 Task: Draft a formal email to a product sales manager at xyz company for potential partnership or collaboration. Include your introduction, discuss current rates, and request a meeting.
Action: Mouse moved to (286, 34)
Screenshot: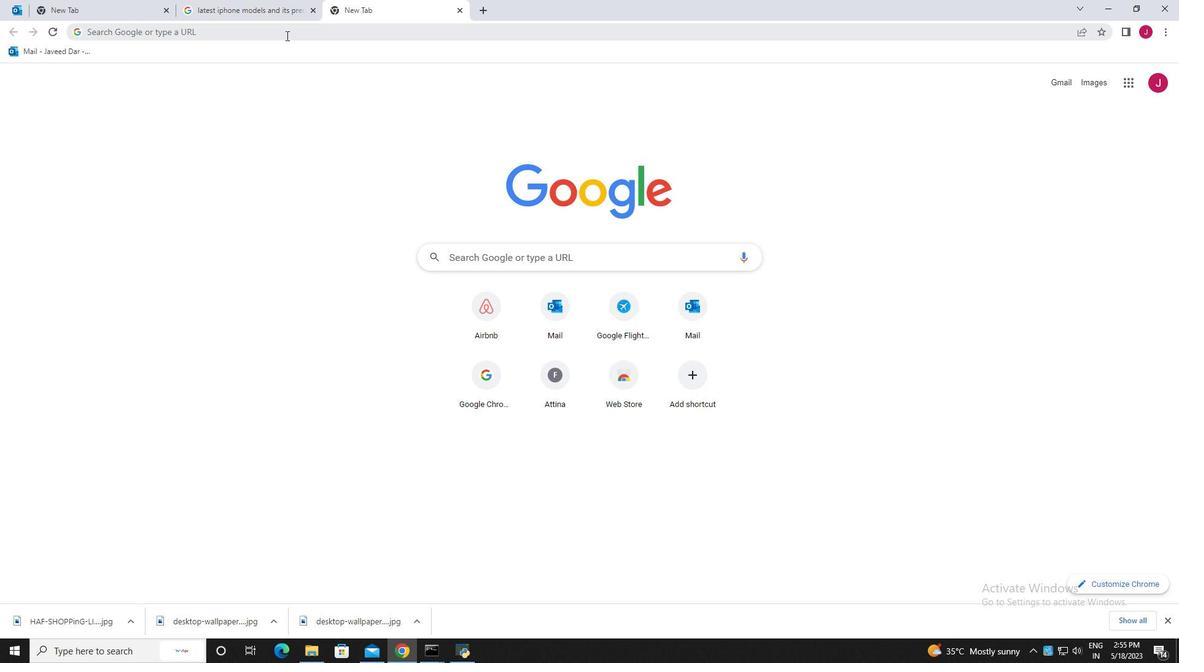 
Action: Mouse pressed left at (286, 34)
Screenshot: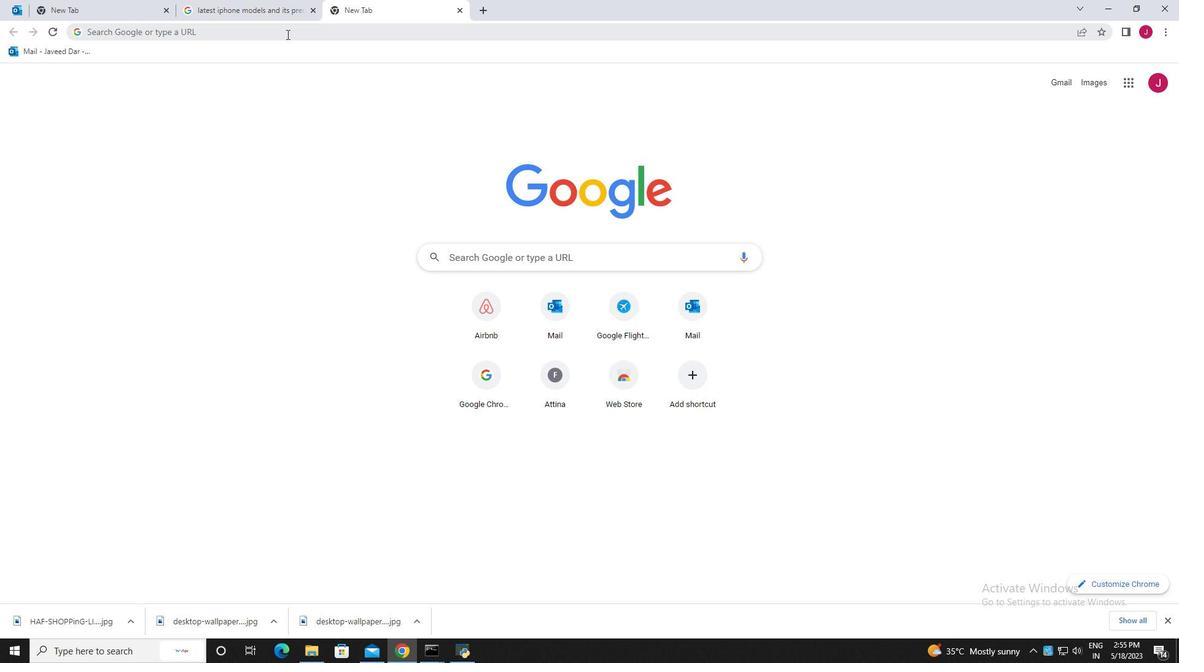 
Action: Mouse moved to (208, 48)
Screenshot: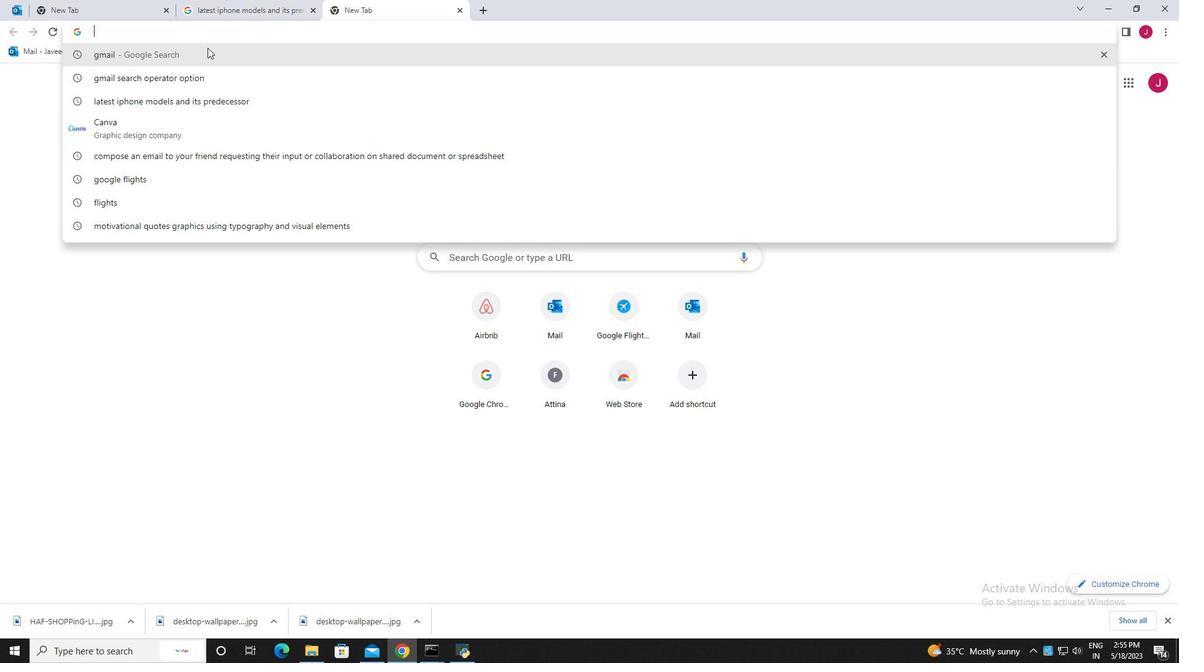 
Action: Mouse pressed left at (208, 48)
Screenshot: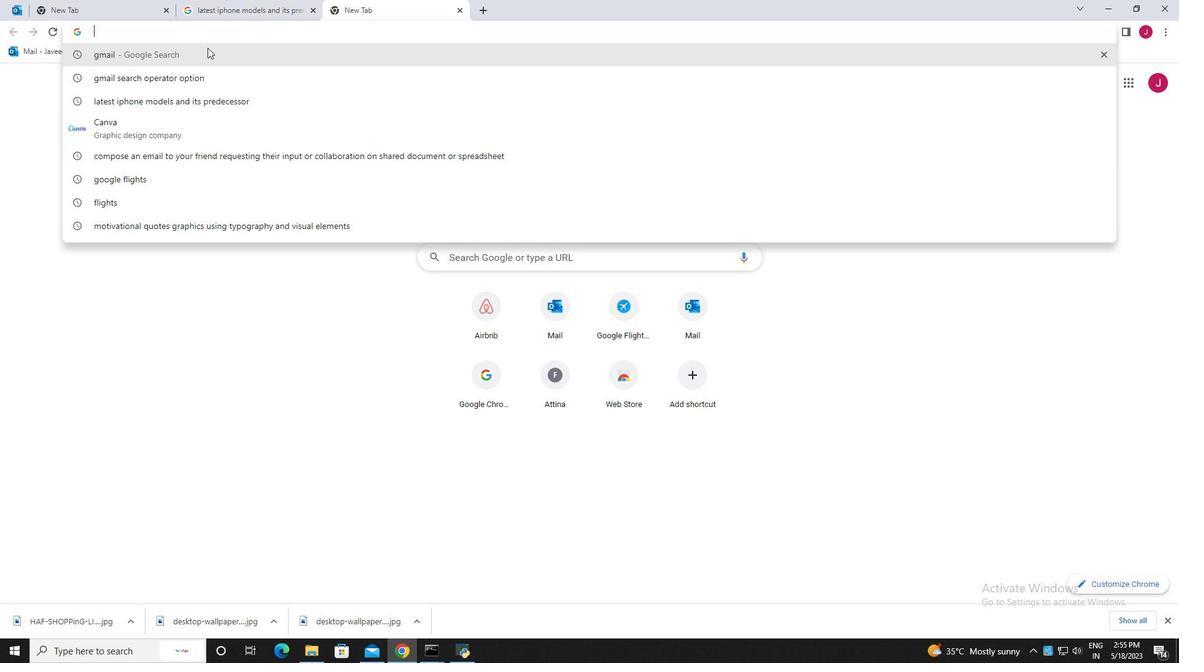 
Action: Mouse moved to (197, 193)
Screenshot: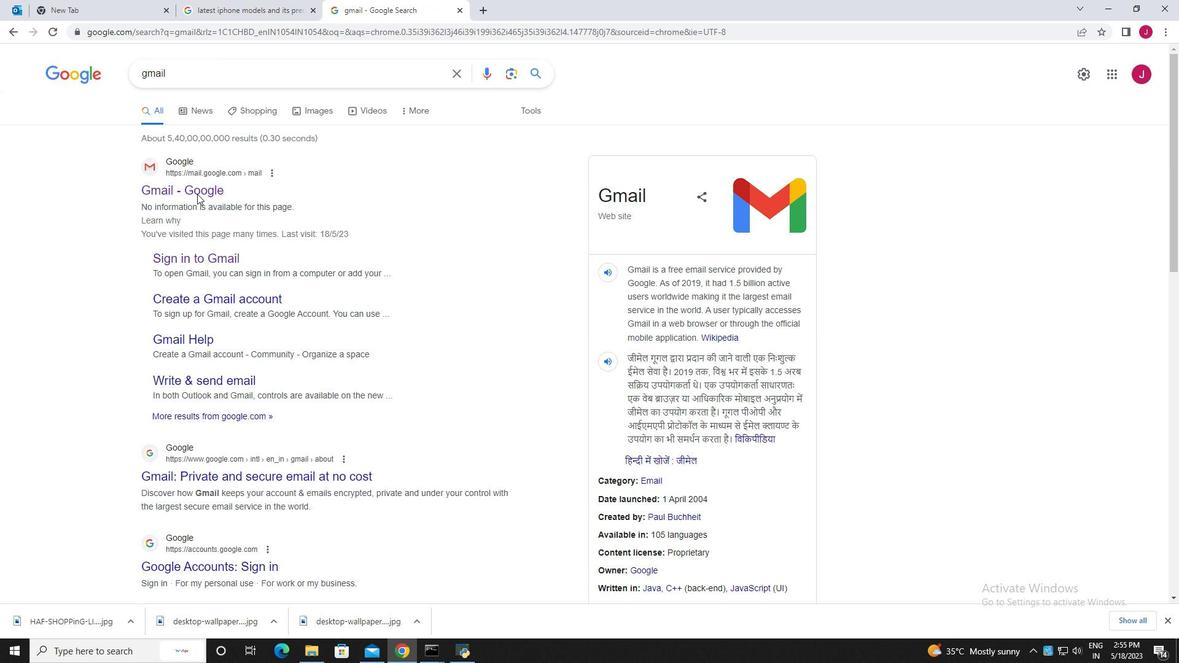 
Action: Mouse pressed left at (197, 193)
Screenshot: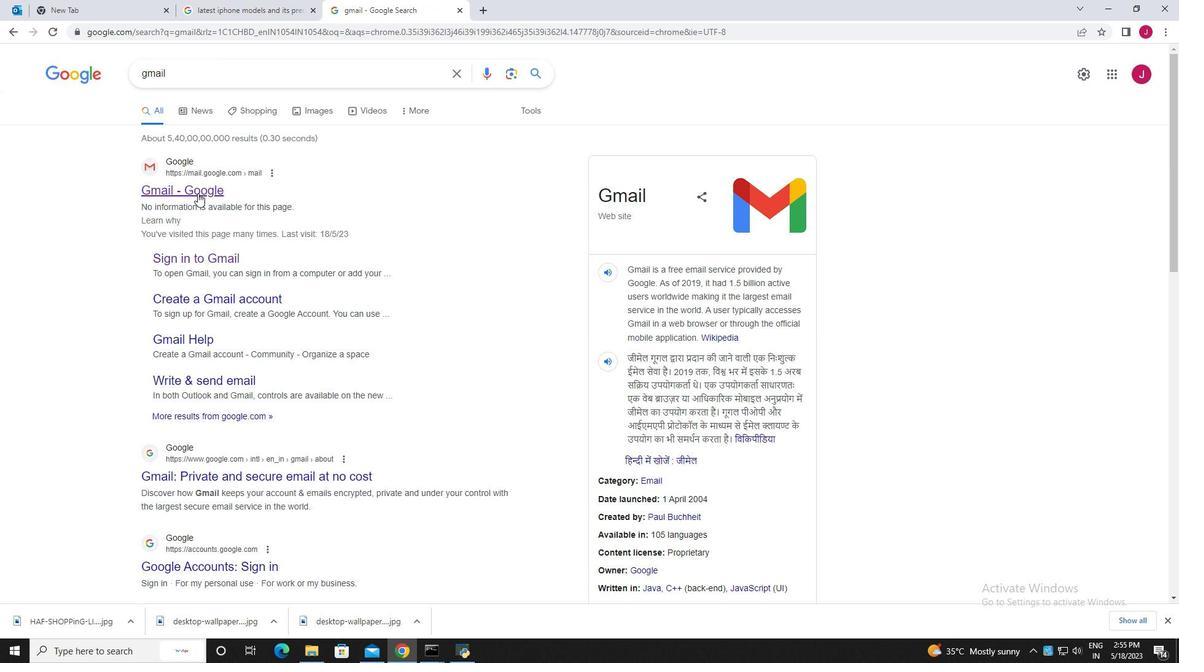 
Action: Mouse moved to (18, 103)
Screenshot: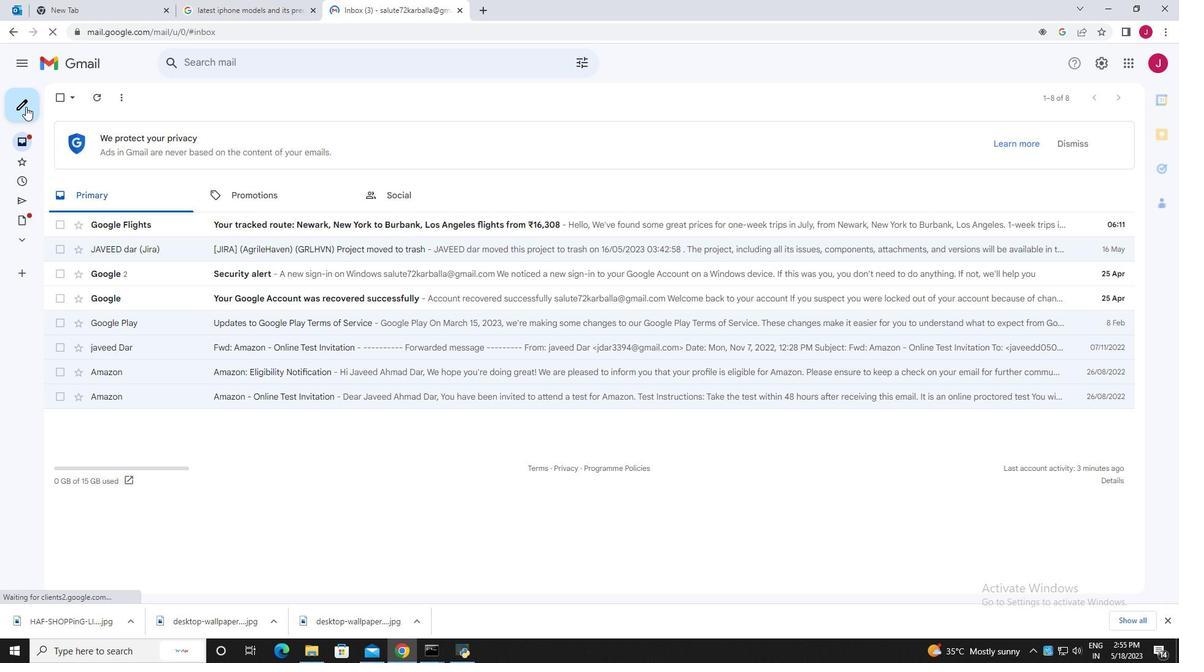 
Action: Mouse pressed left at (18, 103)
Screenshot: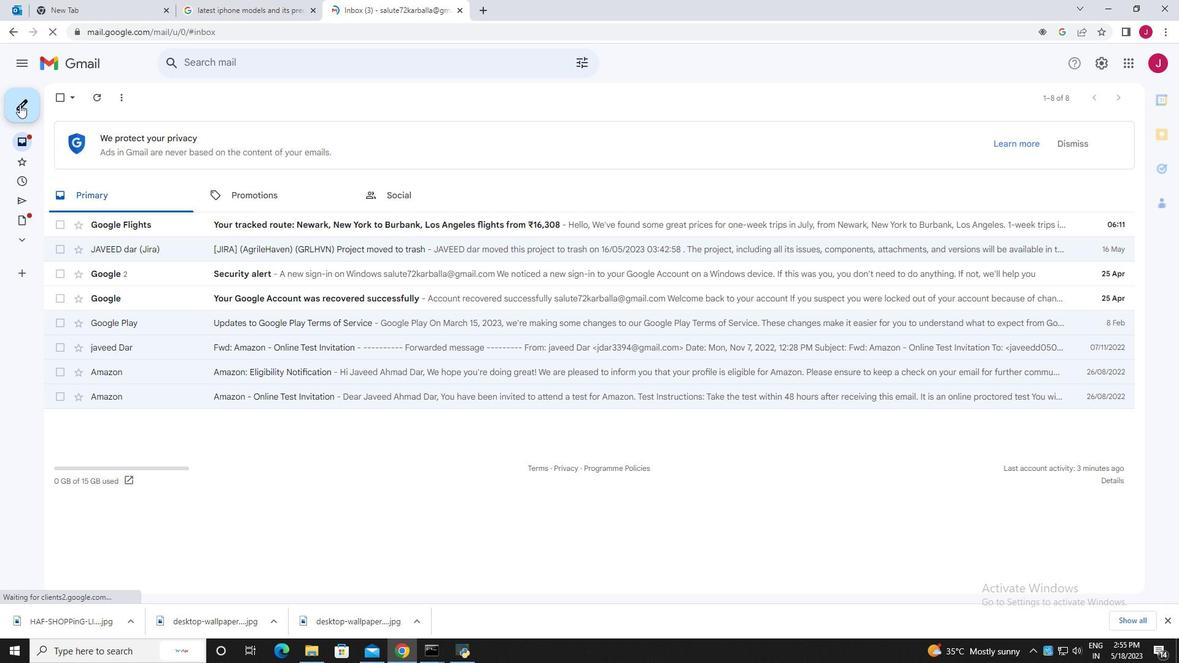 
Action: Mouse moved to (901, 336)
Screenshot: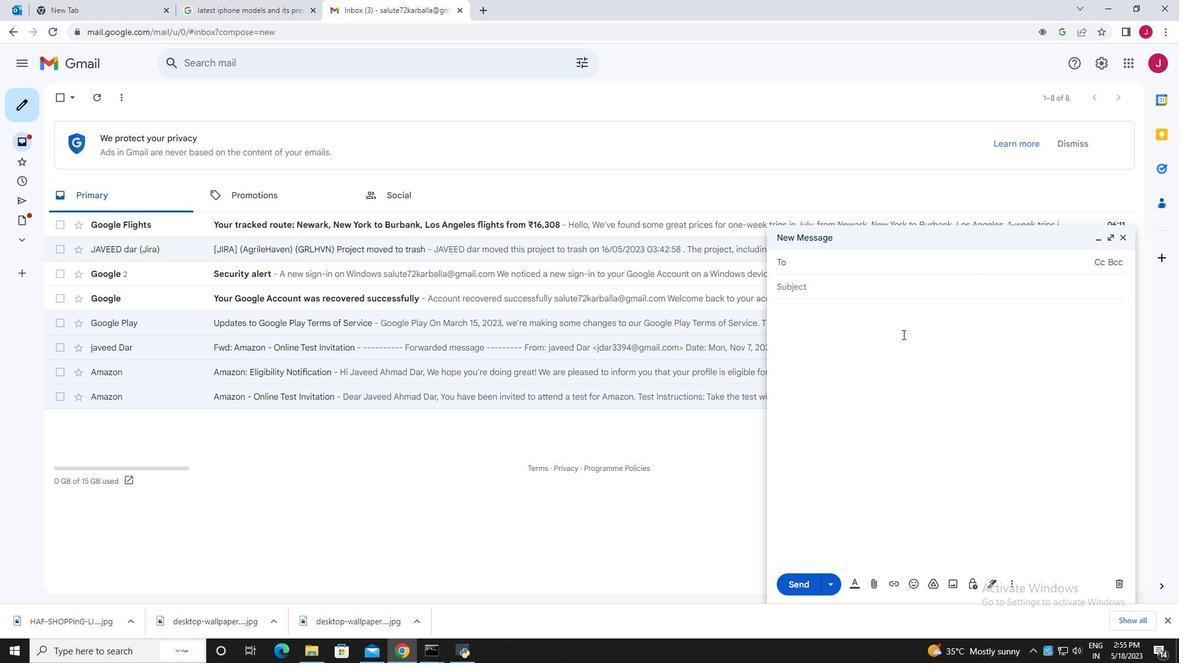 
Action: Mouse pressed left at (901, 336)
Screenshot: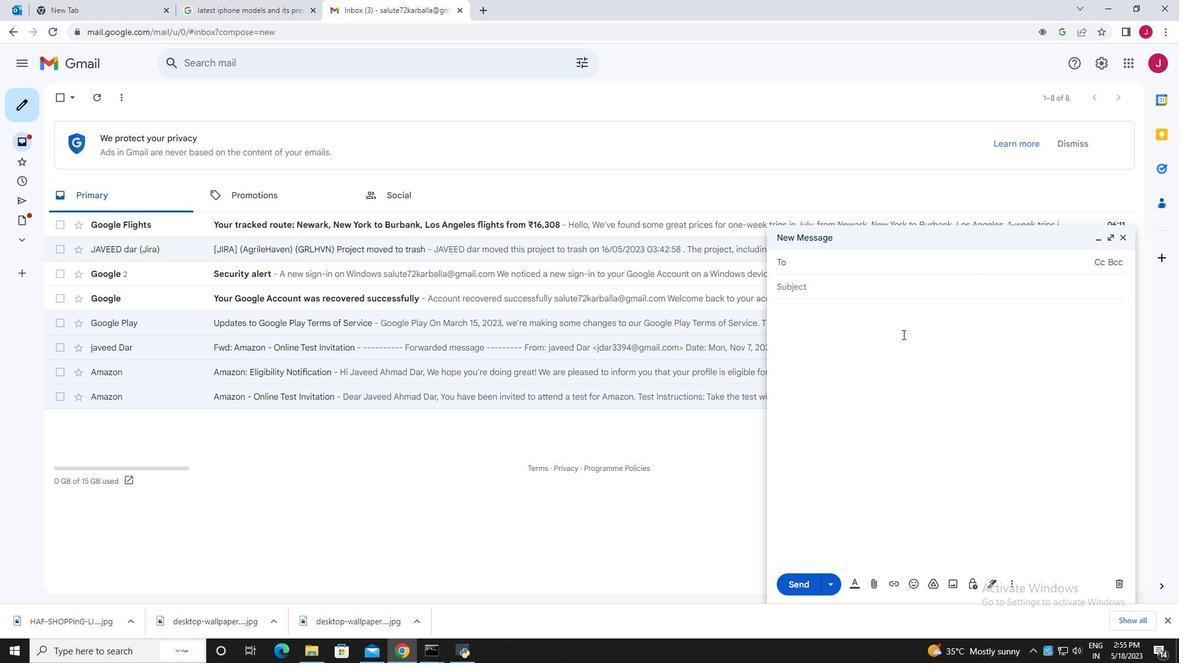 
Action: Mouse moved to (824, 269)
Screenshot: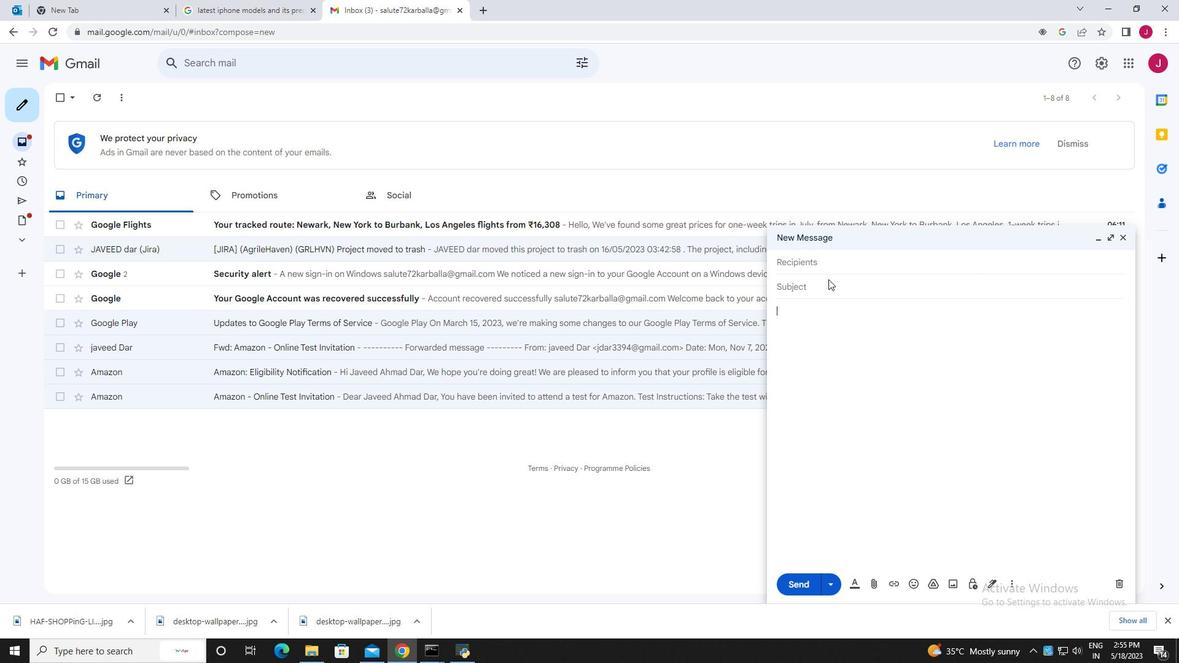 
Action: Mouse pressed left at (824, 269)
Screenshot: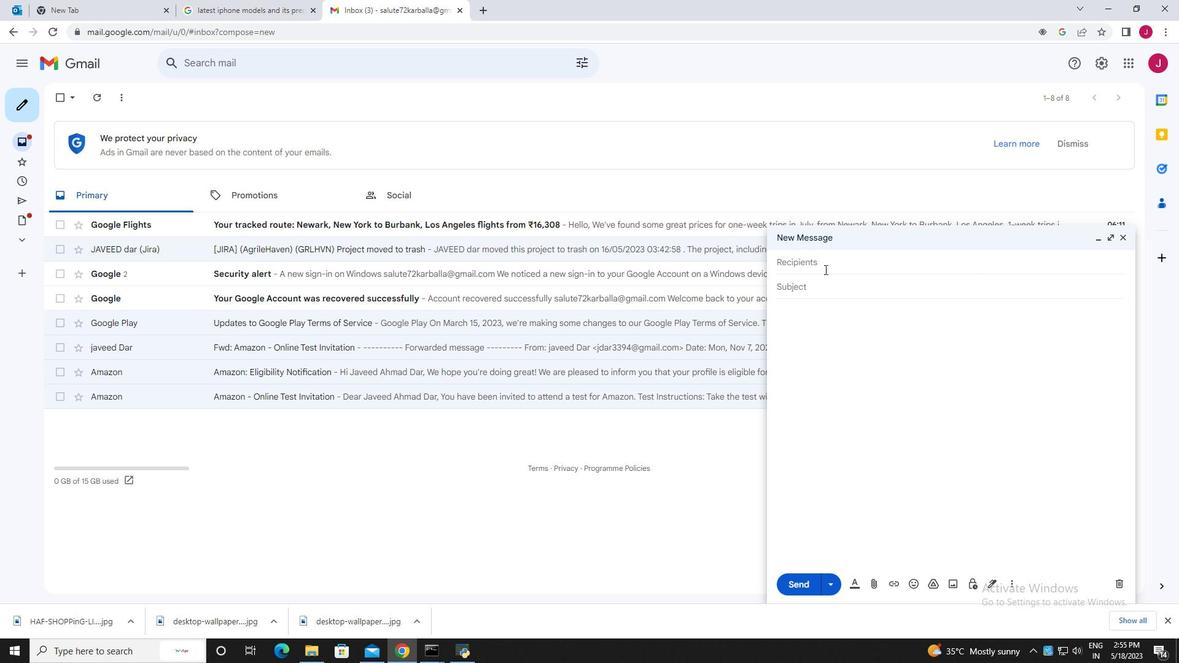 
Action: Mouse moved to (817, 339)
Screenshot: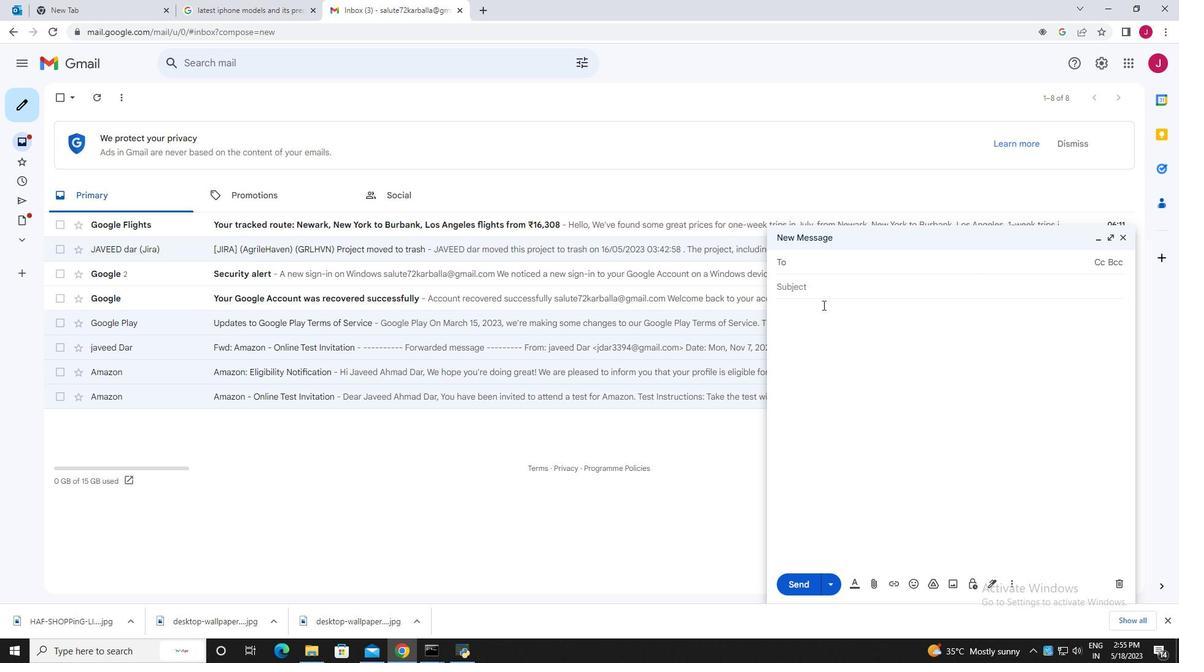 
Action: Key pressed ayash
Screenshot: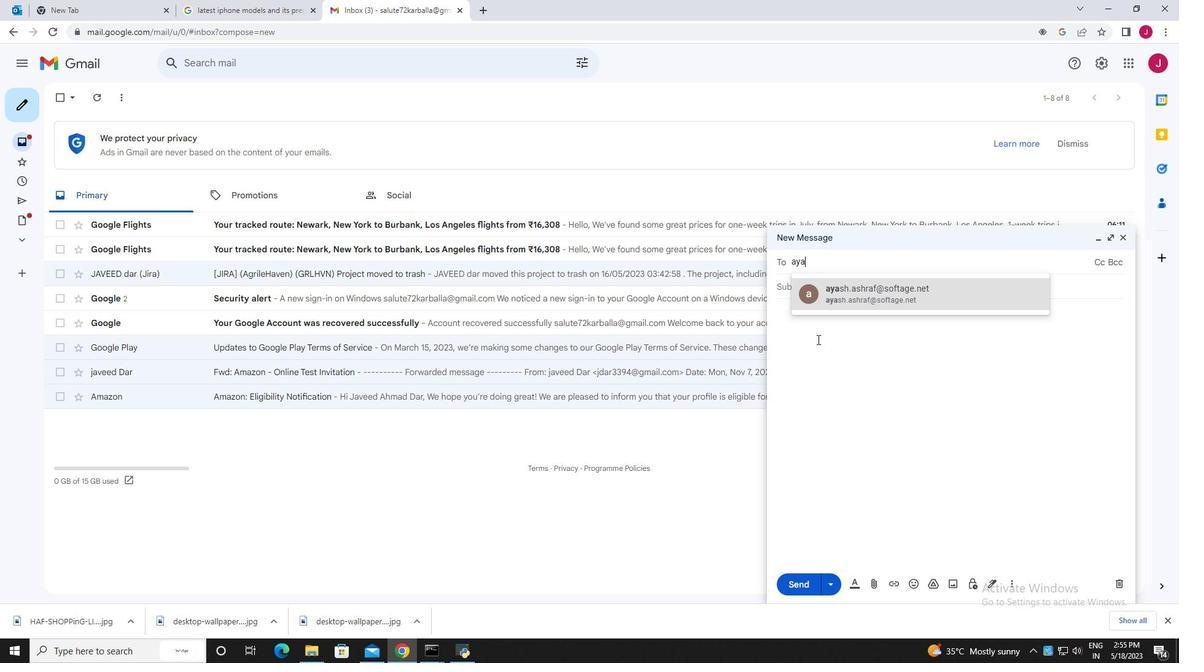 
Action: Mouse moved to (880, 303)
Screenshot: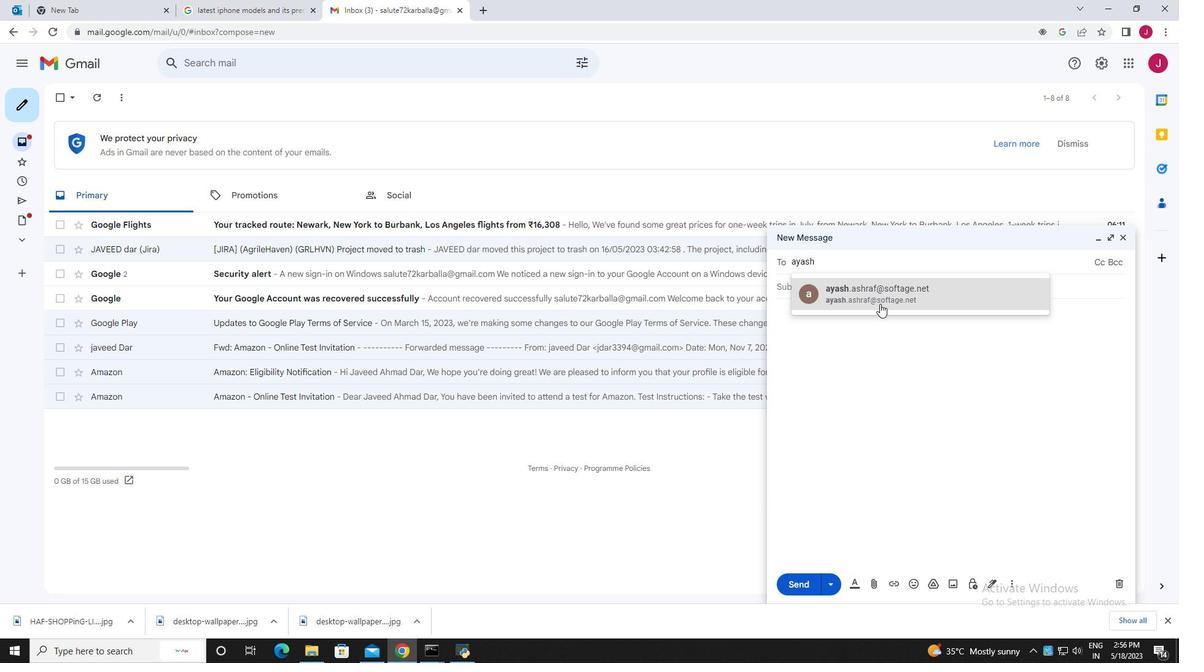 
Action: Mouse pressed left at (880, 303)
Screenshot: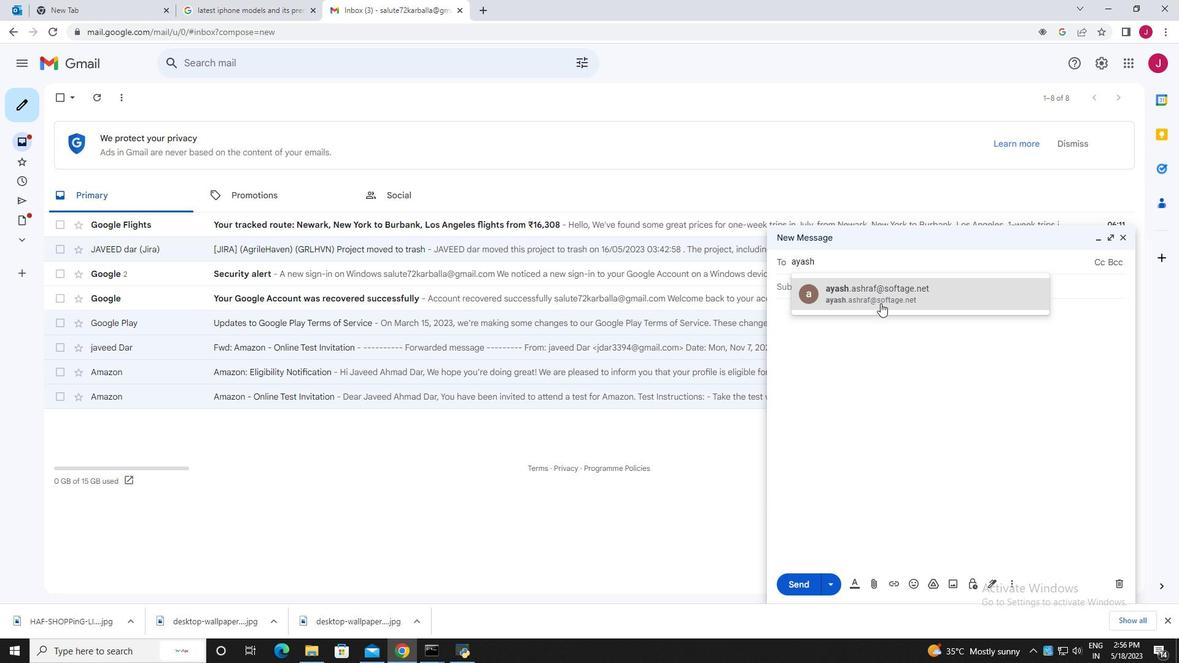 
Action: Mouse moved to (930, 262)
Screenshot: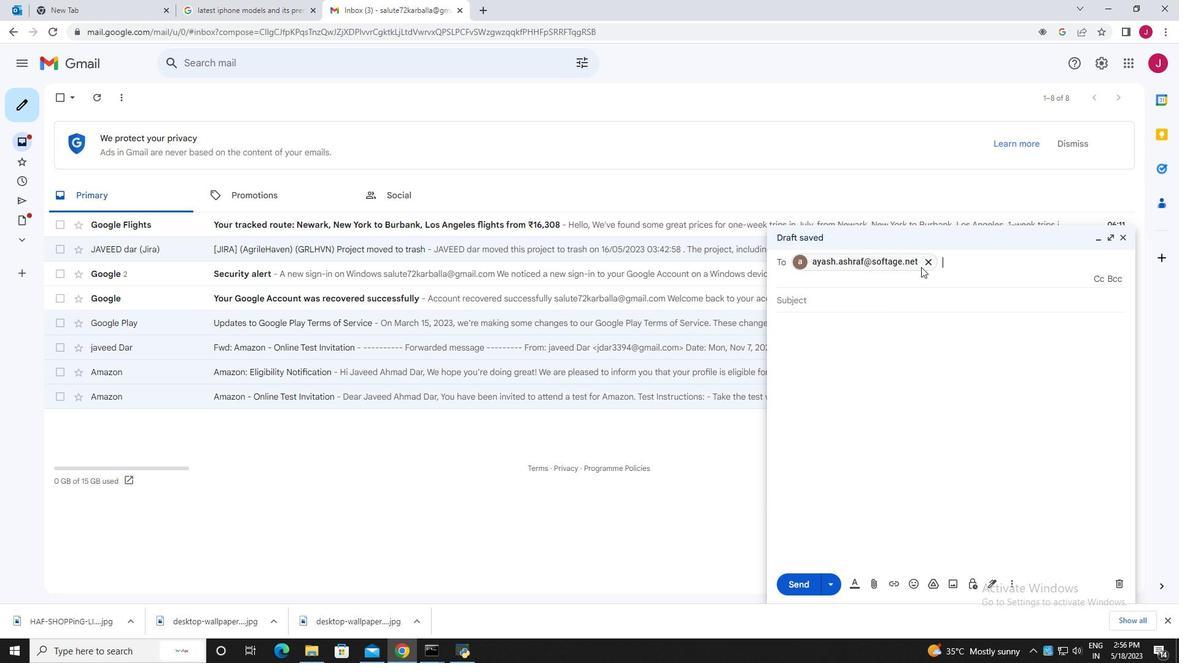 
Action: Mouse pressed left at (930, 262)
Screenshot: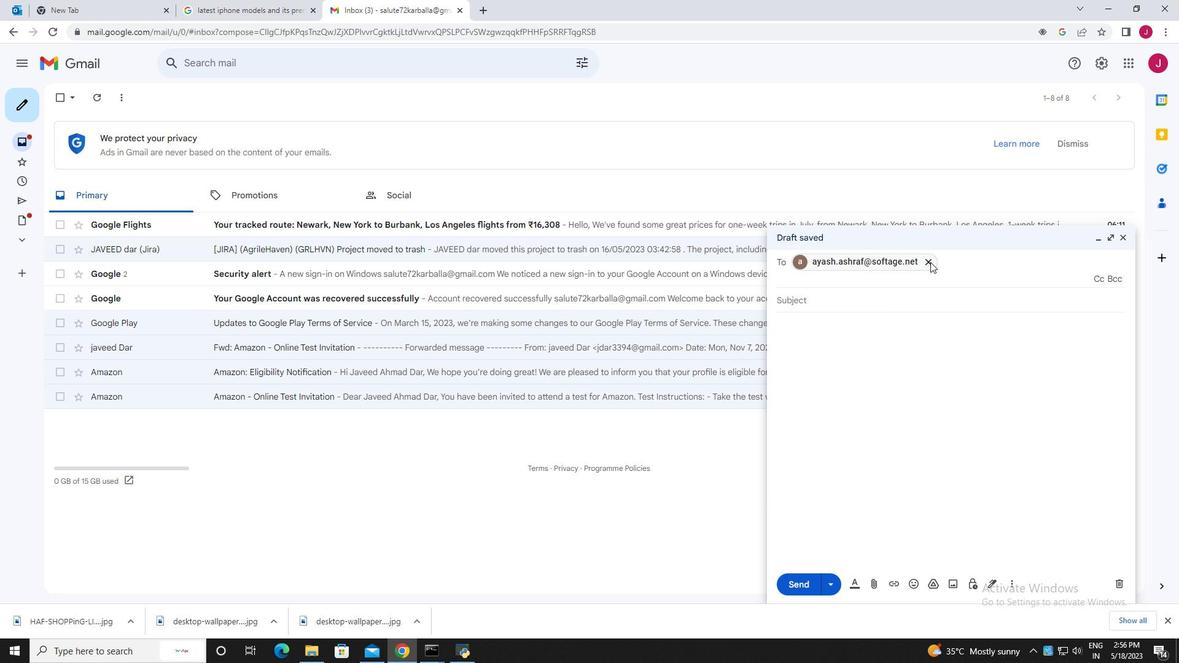 
Action: Mouse moved to (869, 262)
Screenshot: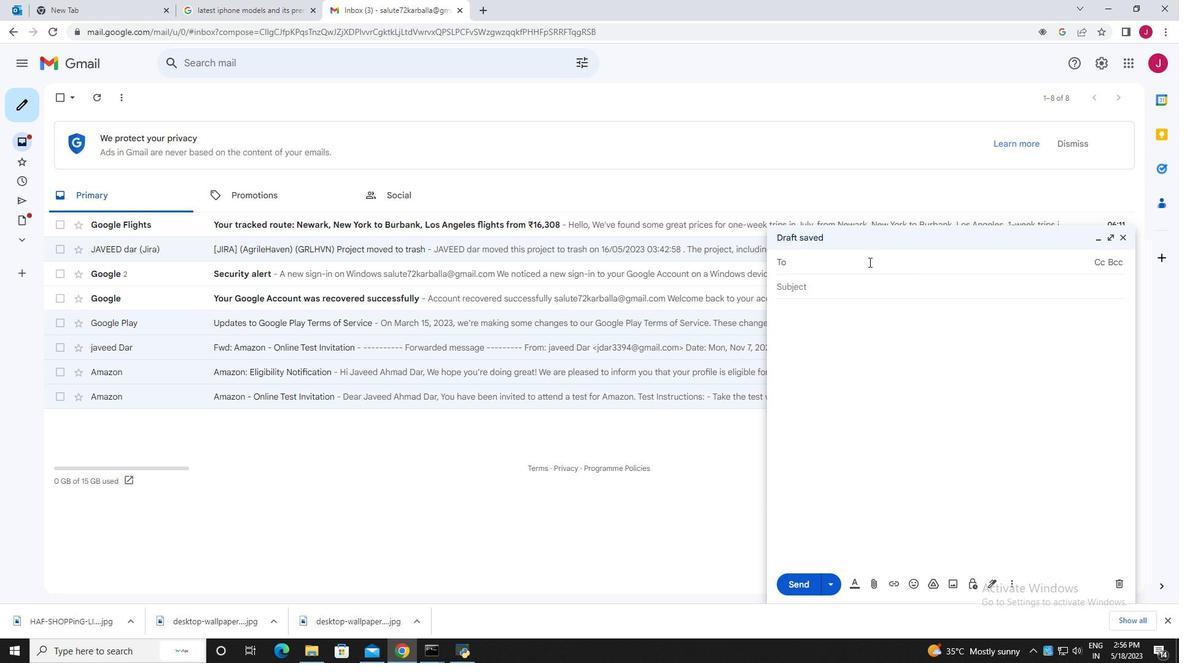 
Action: Key pressed prat<Key.backspace><Key.backspace><Key.backspace>aratek<Key.space><Key.backspace><Key.backspace><Key.backspace><Key.backspace><Key.backspace><Key.backspace><Key.backspace><Key.backspace><Key.backspace><Key.backspace><Key.backspace>aya
Screenshot: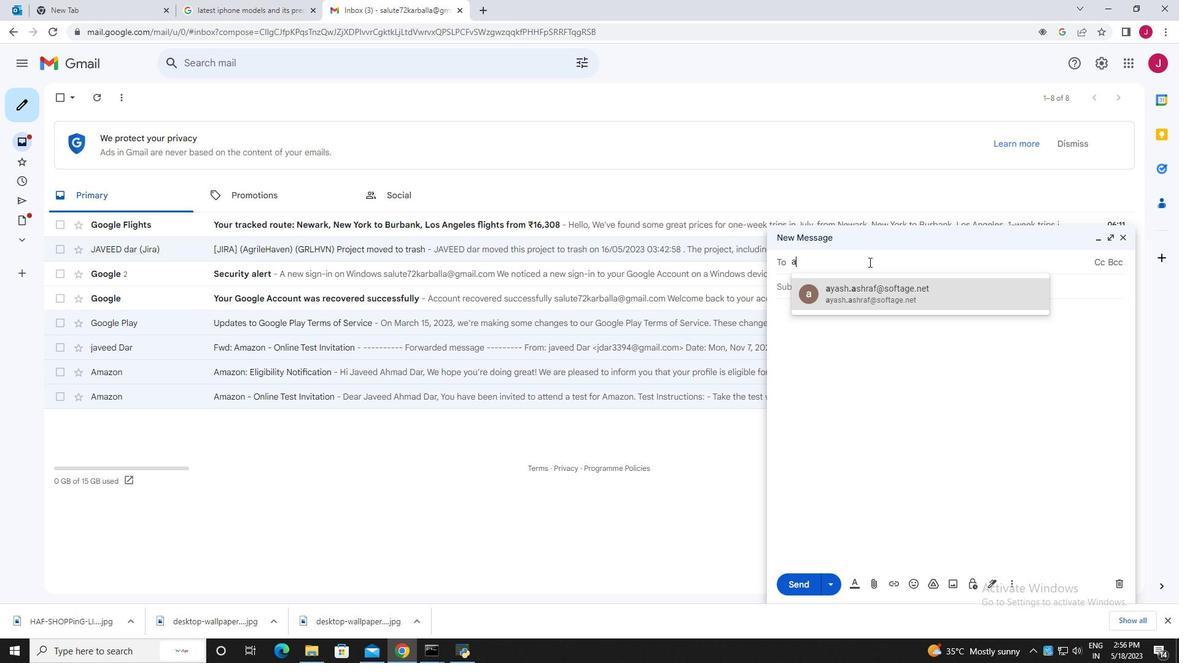 
Action: Mouse moved to (877, 298)
Screenshot: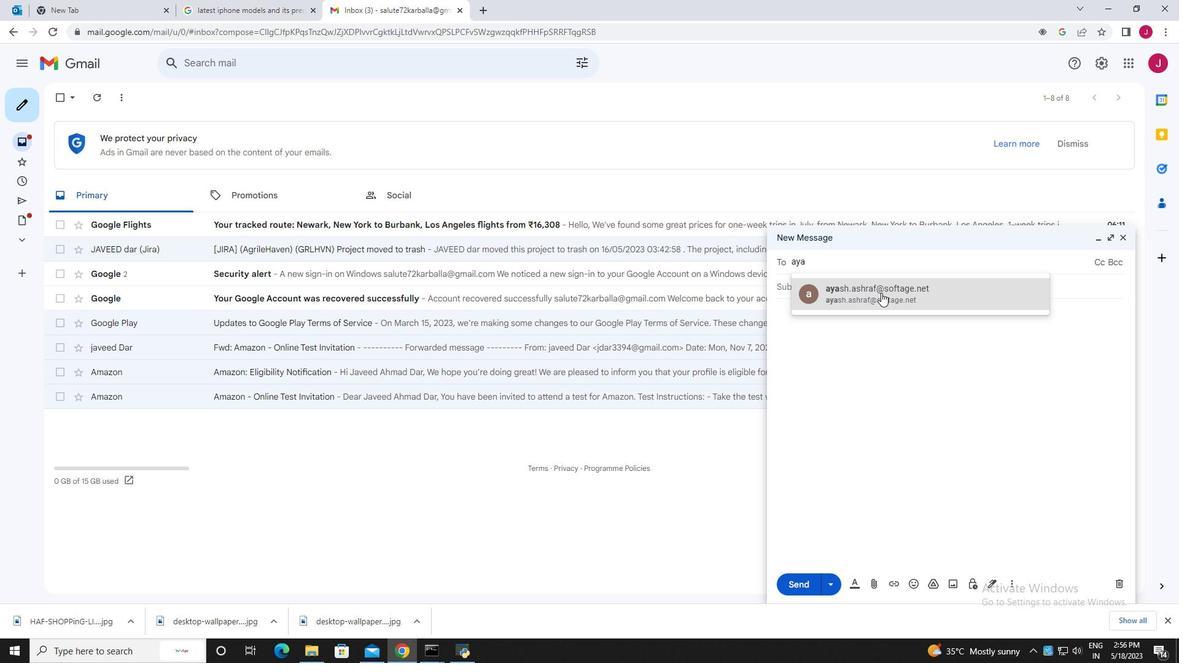 
Action: Mouse pressed left at (877, 298)
Screenshot: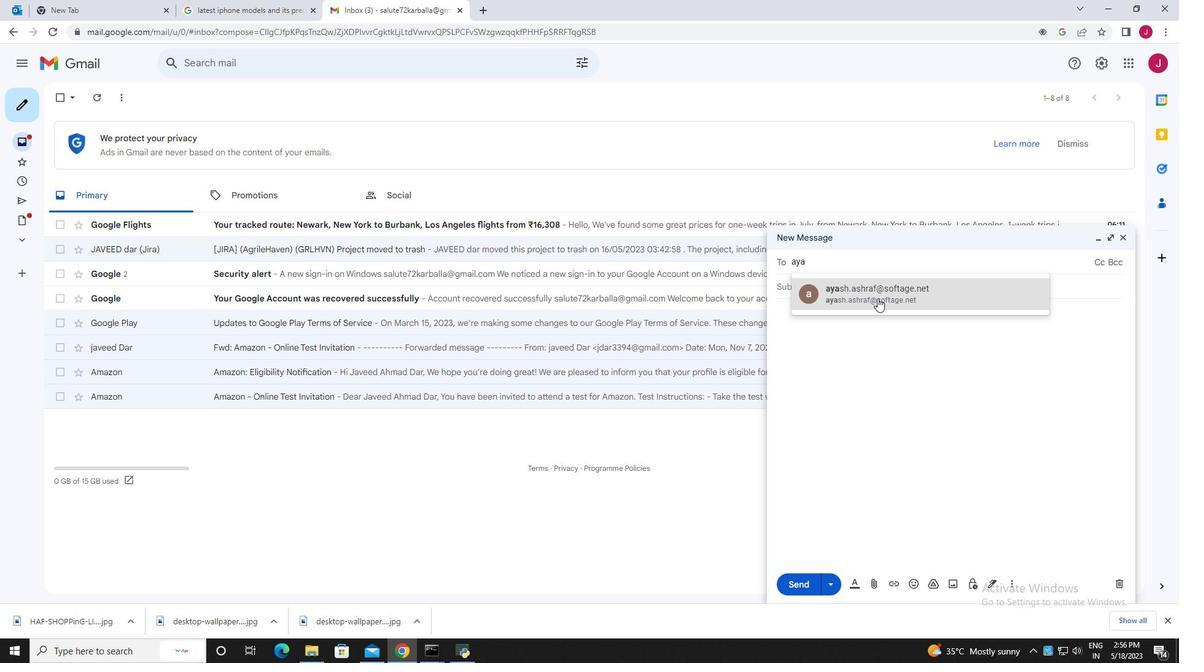 
Action: Mouse moved to (844, 302)
Screenshot: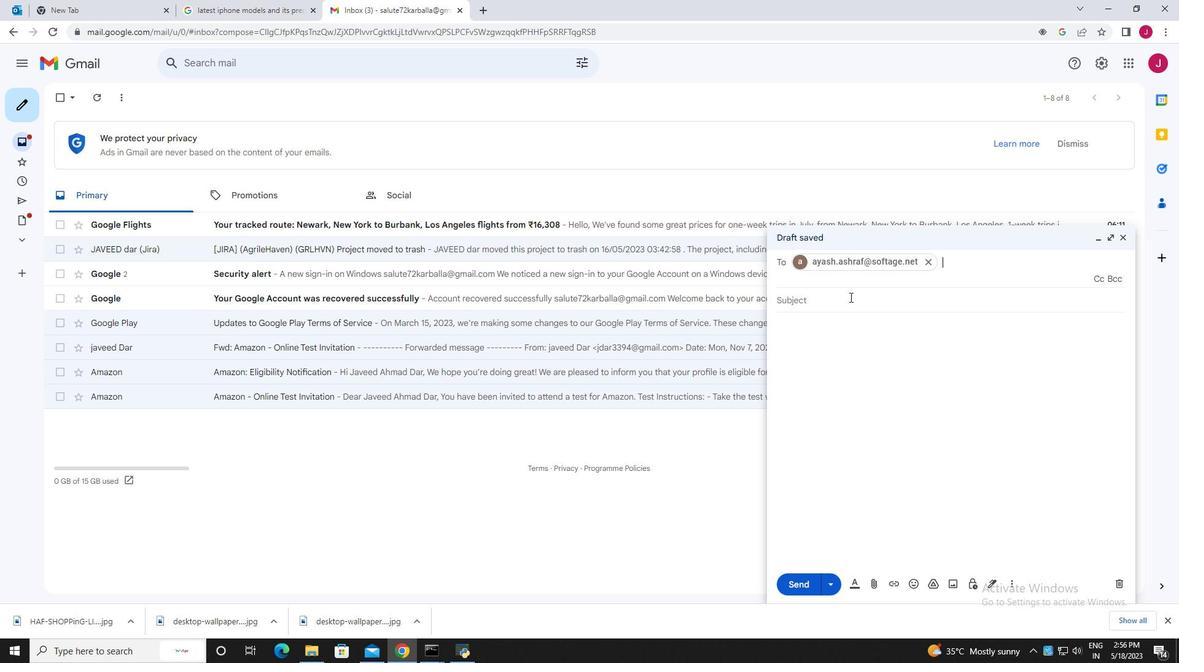 
Action: Mouse pressed left at (844, 302)
Screenshot: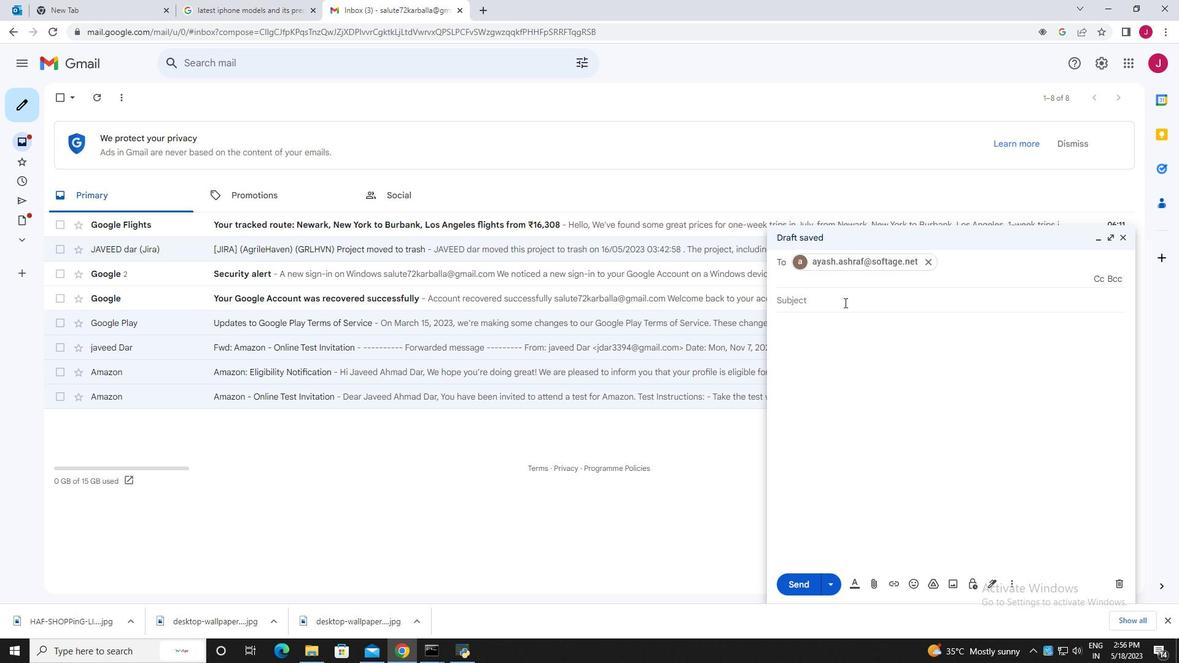 
Action: Key pressed <Key.caps_lock>F<Key.caps_lock>or<Key.space>potential<Key.space>partnership<Key.space>or<Key.space>collaboration
Screenshot: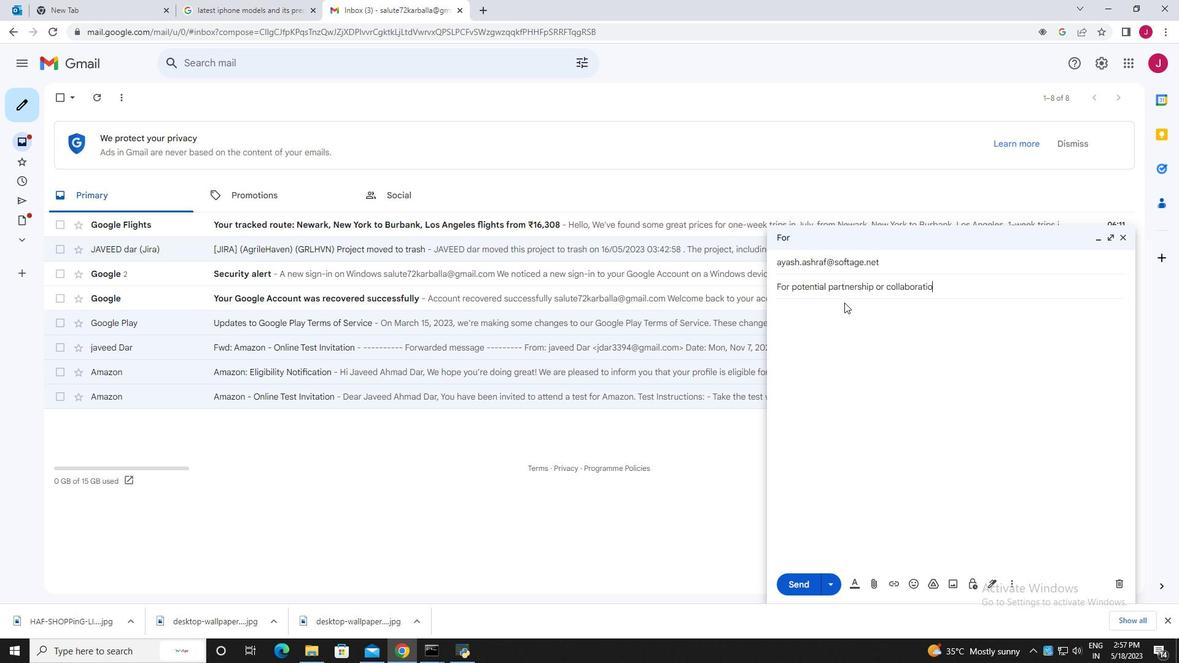 
Action: Mouse moved to (845, 328)
Screenshot: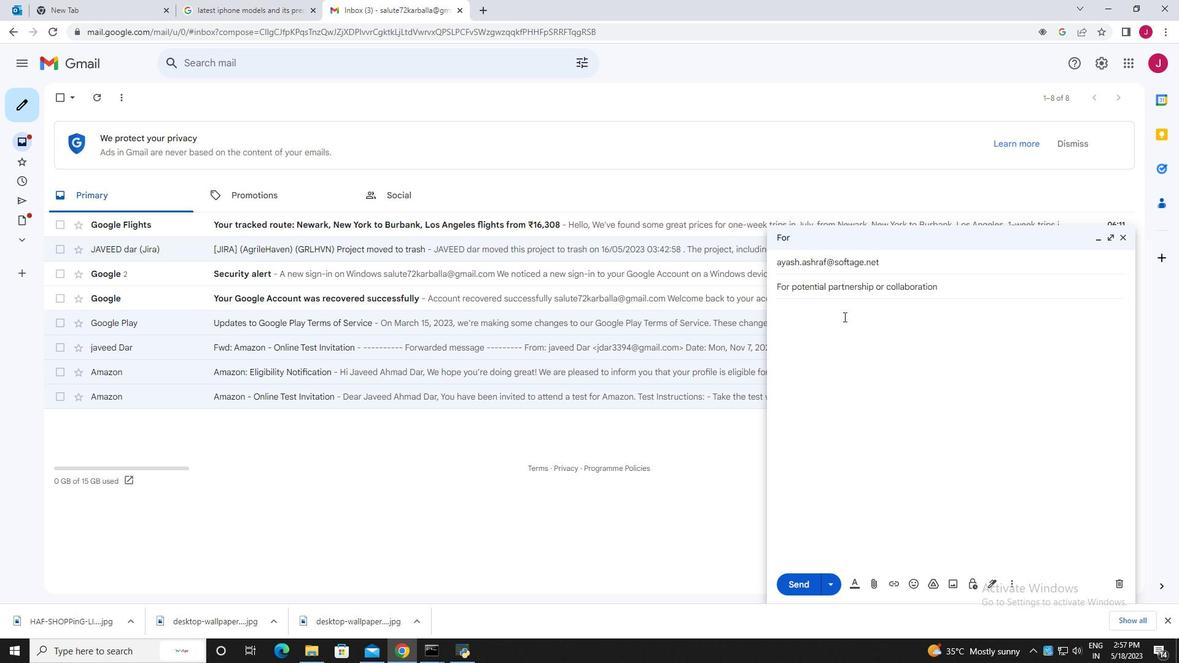 
Action: Mouse pressed left at (845, 328)
Screenshot: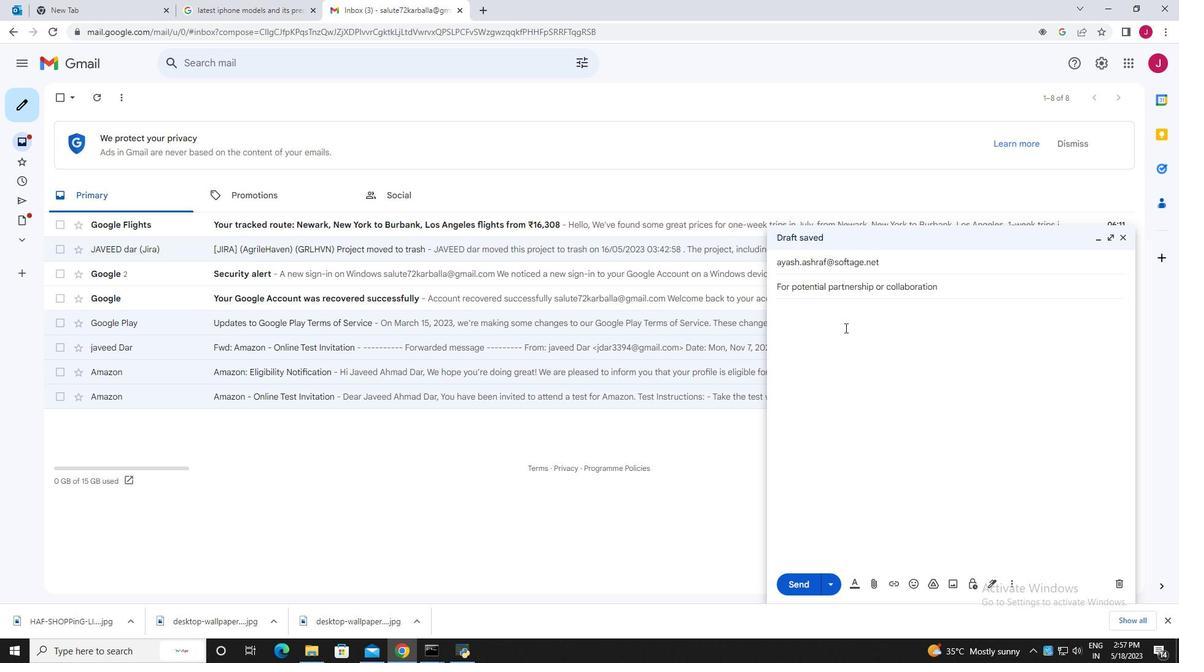 
Action: Mouse moved to (842, 326)
Screenshot: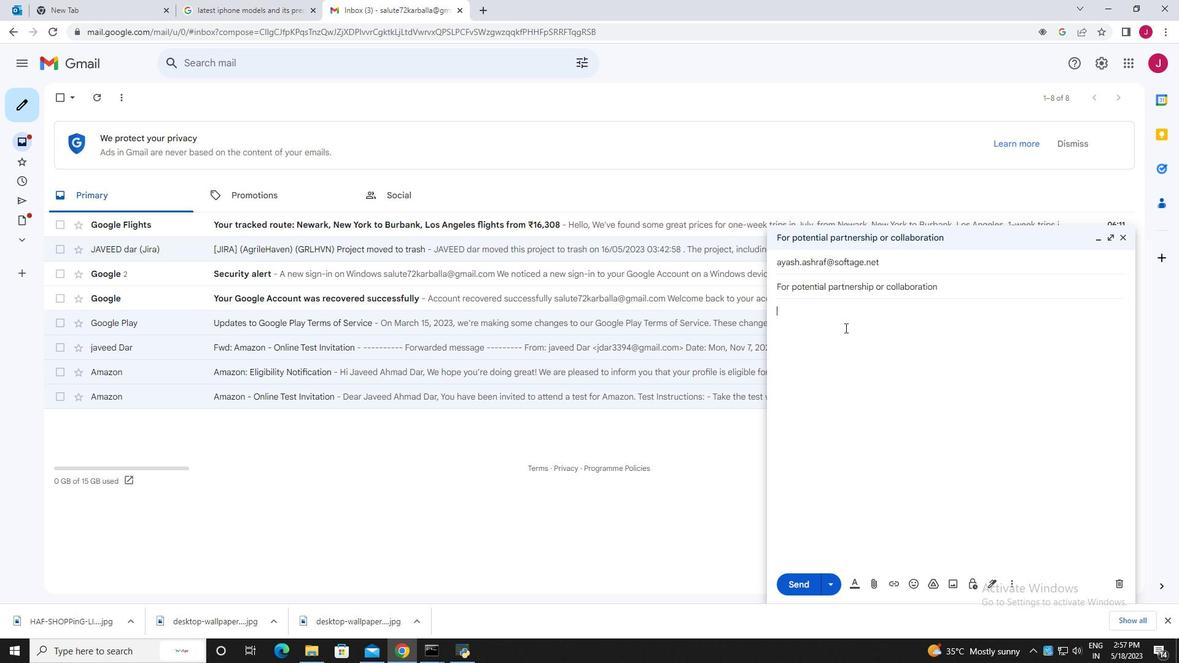 
Action: Key pressed to<Key.space><Key.backspace><Key.backspace><Key.backspace><Key.caps_lock>T<Key.caps_lock>o<Key.space><Key.enter>product<Key.space>sales<Key.space>manager<Key.enter>xyz<Key.space>company<Key.enter><Key.enter><Key.enter><Key.left><Key.caps_lock>R<Key.caps_lock>espected<Key.space>sir,<Key.enter><Key.enter>i<Key.space>would<Key.space>like<Key.space>to<Key.space>indroce<Key.space><Key.backspace><Key.backspace><Key.backspace><Key.backspace>duce<Key.space>myself,<Key.space>my<Key.space>namei<Key.backspace><Key.space>id<Key.backspace>s<Key.space>javeed<Key.space>hussain,am<Key.backspace>nd<Key.space>i<Key.space>am<Key.space>general<Key.space>manager<Key.space>of<Key.space>sales<Key.space>execative<Key.space><Key.backspace>,<Key.space>from<Key.space><Key.backspace><Key.backspace><Key.backspace><Key.backspace><Key.backspace>working<Key.space>in<Key.space>company<Key.space>xyz,<Key.space>which<Key.space>has<Key.space>been<Key.space>your<Key.space>supplier<Key.space>for<Key.space>last<Key.space>five<Key.space>yearsv<Key.space><Key.backspace><Key.backspace>.<Key.enter><Key.enter>our<Key.space>company<Key.space>has<Key.space>giving<Key.space>you<Key.space>rates,<Key.space>which<Key.space>are<Key.space>much<Key.space>below<Key.space>the<Key.space>actual<Key.space>market<Key.space>prices,we<Key.space>were<Key.space>expecting<Key.space>an<Key.space>increasing<Key.space>this<Key.space>year,<Key.space>the<Key.space>rates<Key.space>are<Key.space>not<Key.space>recieved<Key.space><Key.space>yet.<Key.enter><Key.enter>i<Key.space>would<Key.space>like<Key.space>to<Key.space>shedule<Key.space>a<Key.space>meeting<Key.space>tp<Key.backspace>o<Key.space>discuss<Key.space>the<Key.space>matter<Key.space>in<Key.space>further<Key.space>detailas<Key.space>their<Key.space>are<Key.space>many<Key.space>companies<Key.space>offering<Key.space>us<Key.space>as<Key.space>much<Key.space>g<Key.backspace>higher<Key.space>rate<Key.space>than<Key.space>the<Key.space>market<Key.space>price,<Key.space>please<Key.space>suggest<Key.space>a<Key.space>date<Key.space>and<Key.space>time<Key.space>which<Key.space>is<Key.space>as<Key.space>per<Key.space>your<Key.space>shedule.<Key.enter><Key.enter><Key.caps_lock>I<Key.caps_lock><Key.space>would<Key.space>be<Key.space>highly<Key.space>appriciated<Key.space><Key.backspace>.<Key.space><Key.caps_lock>T<Key.caps_lock>j<Key.backspace>hank<Key.space>you<Key.space>very<Key.space>much<Key.space>for<Key.space>youe<Key.backspace>r<Key.space>valuable<Key.space>ti,<Key.backspace>me<Key.space><Key.backspace>.<Key.enter><Key.enter>yours<Key.space>sc<Key.backspace>incerely<Key.space><Key.backspace>.
Screenshot: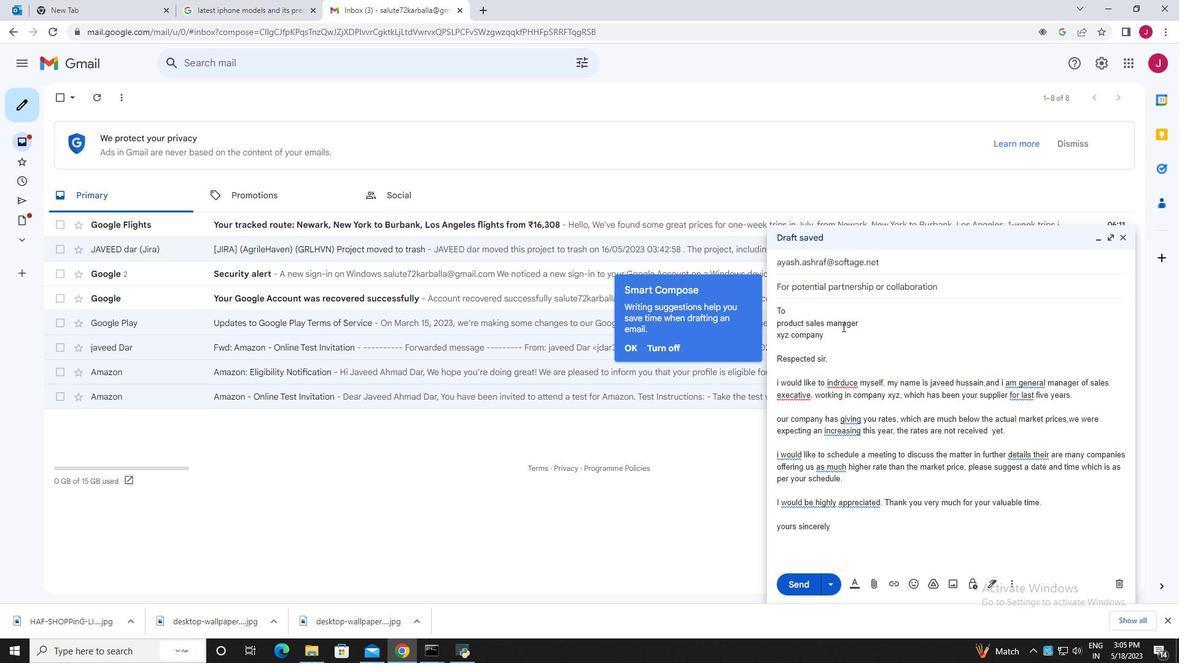 
Action: Mouse moved to (848, 382)
Screenshot: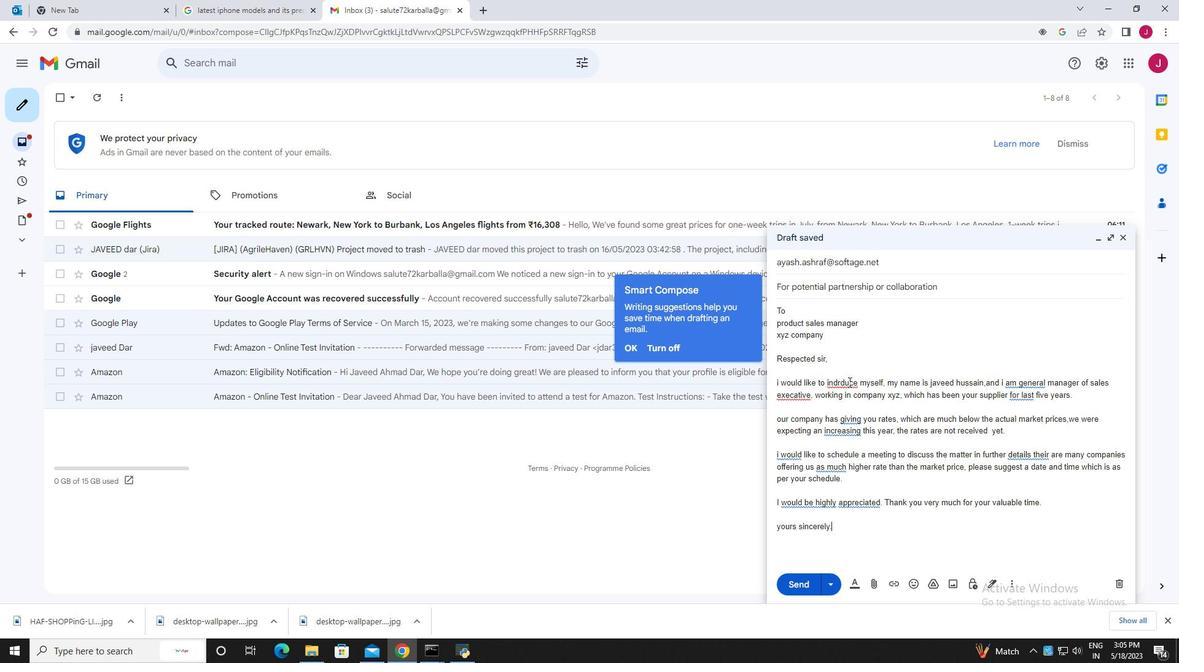 
Action: Mouse pressed right at (848, 382)
Screenshot: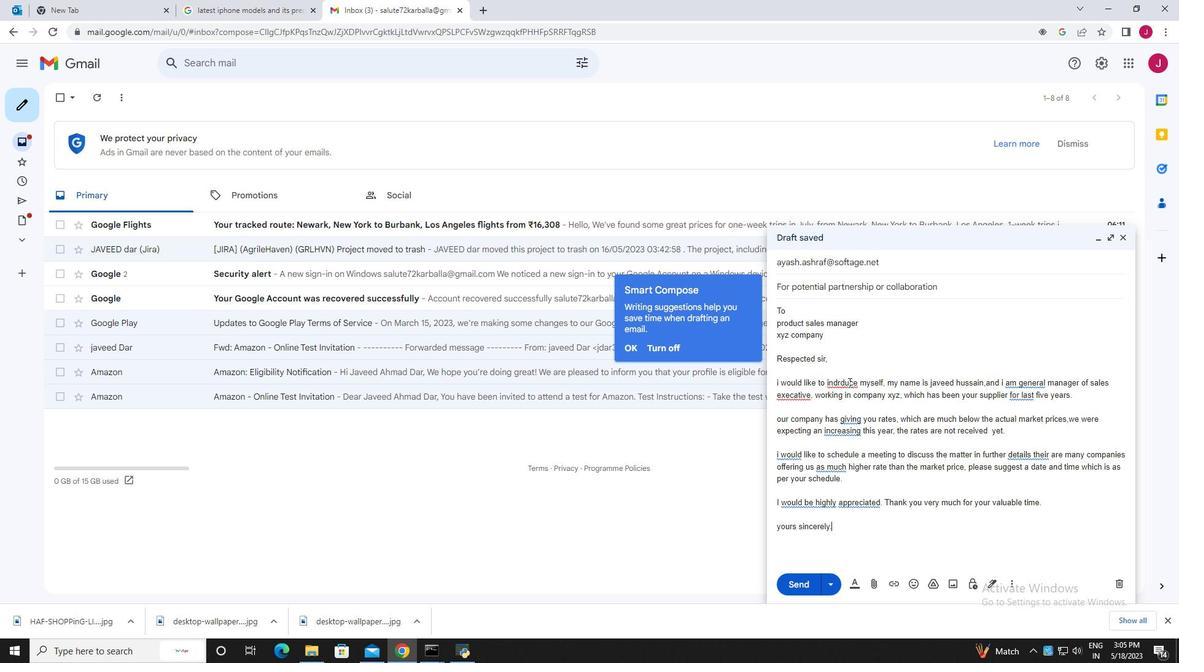 
Action: Mouse moved to (859, 402)
Screenshot: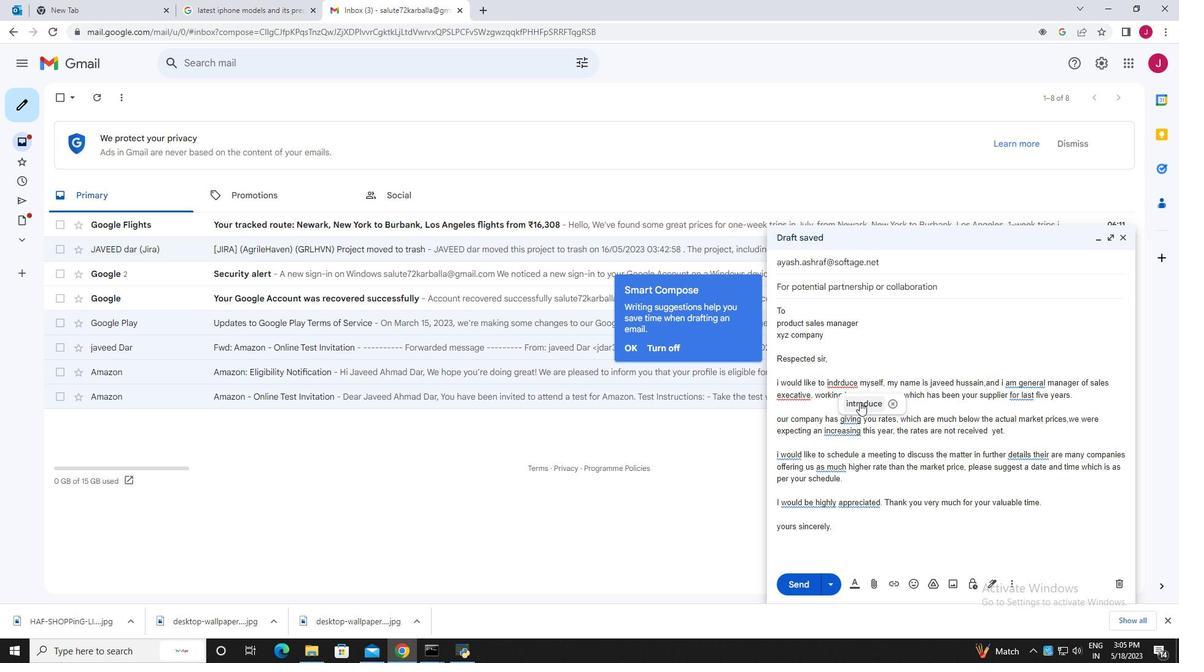 
Action: Mouse pressed left at (859, 402)
Screenshot: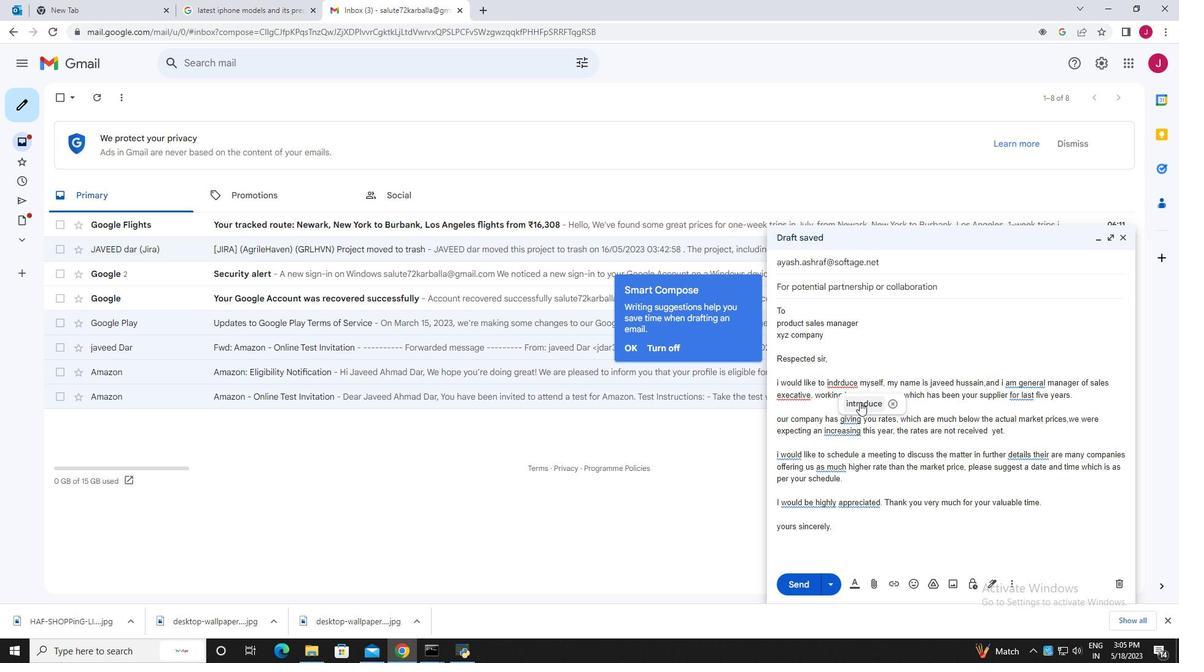 
Action: Mouse moved to (791, 393)
Screenshot: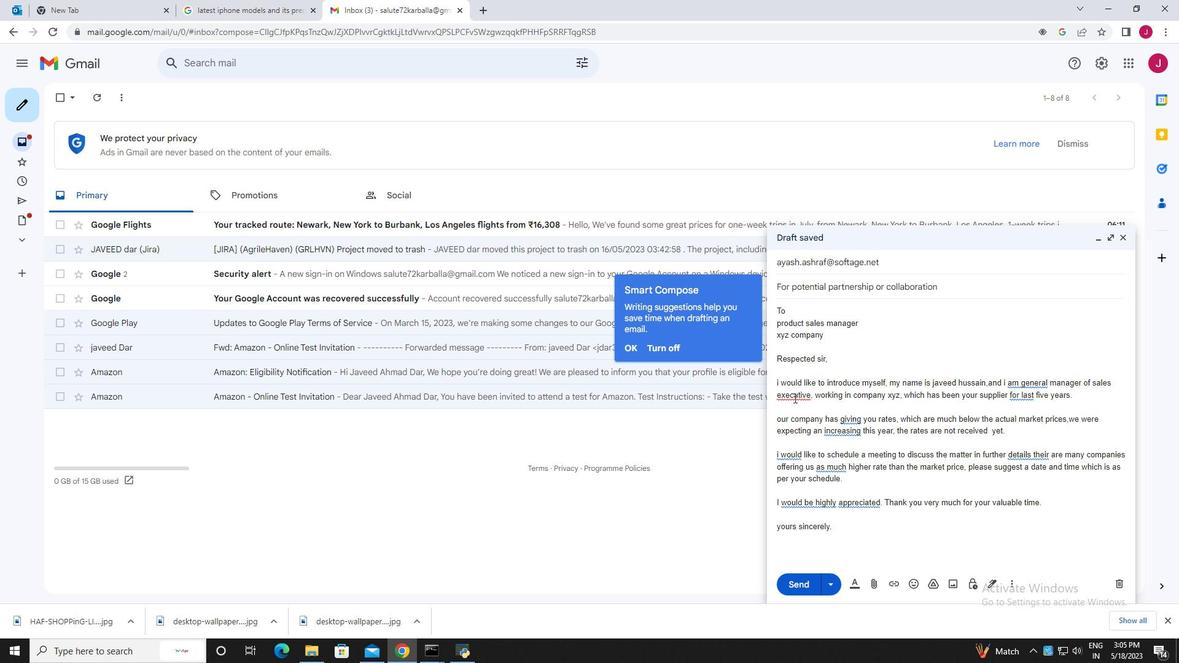 
Action: Mouse pressed right at (791, 393)
Screenshot: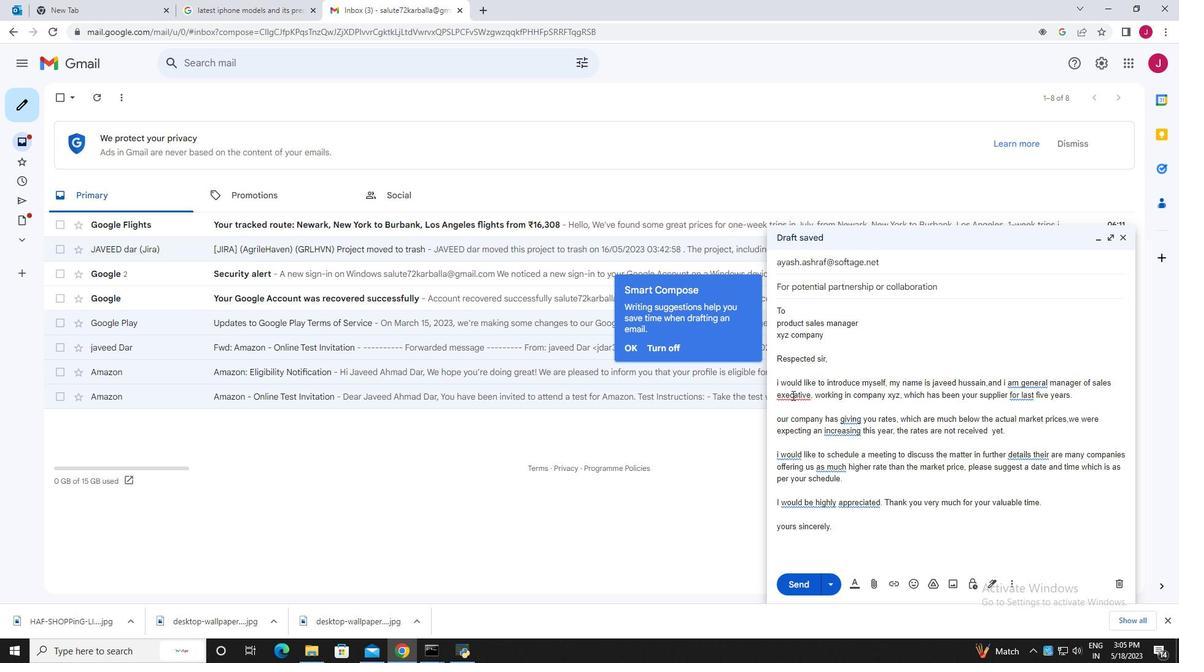 
Action: Mouse moved to (806, 412)
Screenshot: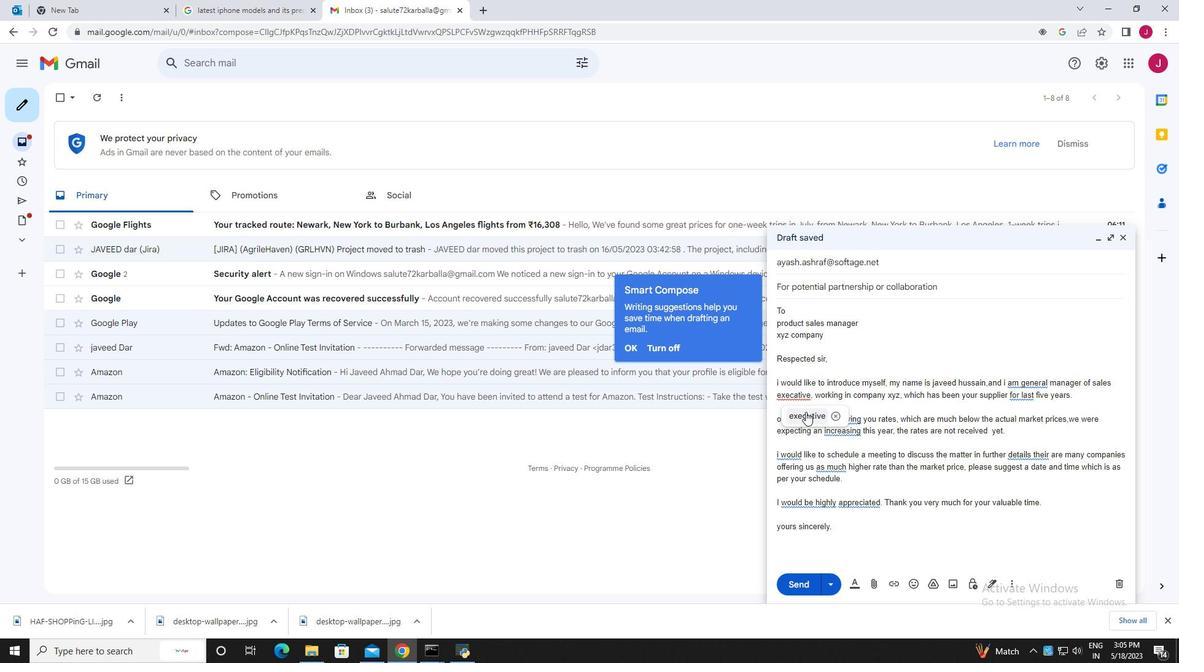 
Action: Mouse pressed left at (806, 412)
Screenshot: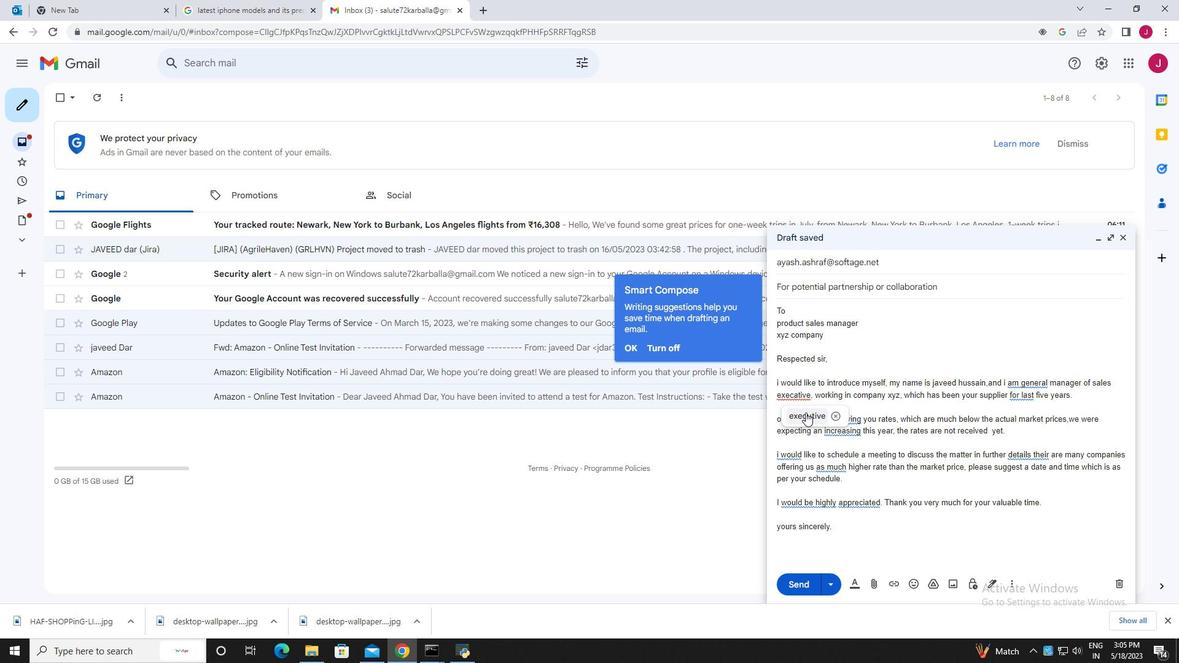 
Action: Mouse moved to (1037, 383)
Screenshot: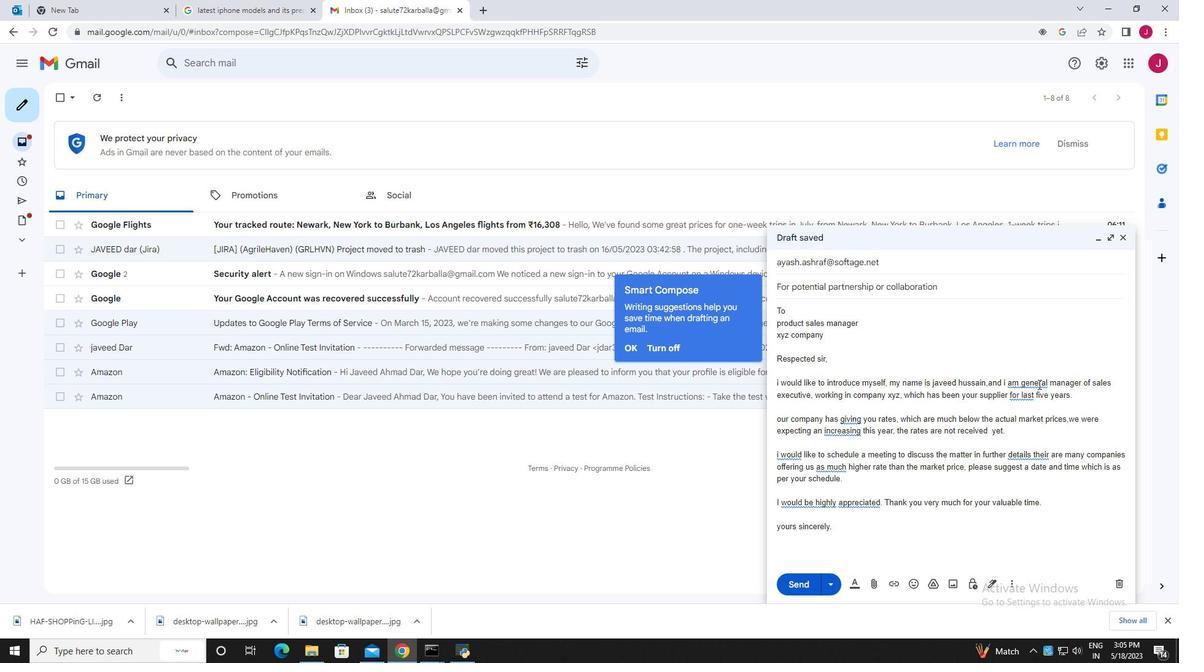 
Action: Mouse pressed right at (1037, 383)
Screenshot: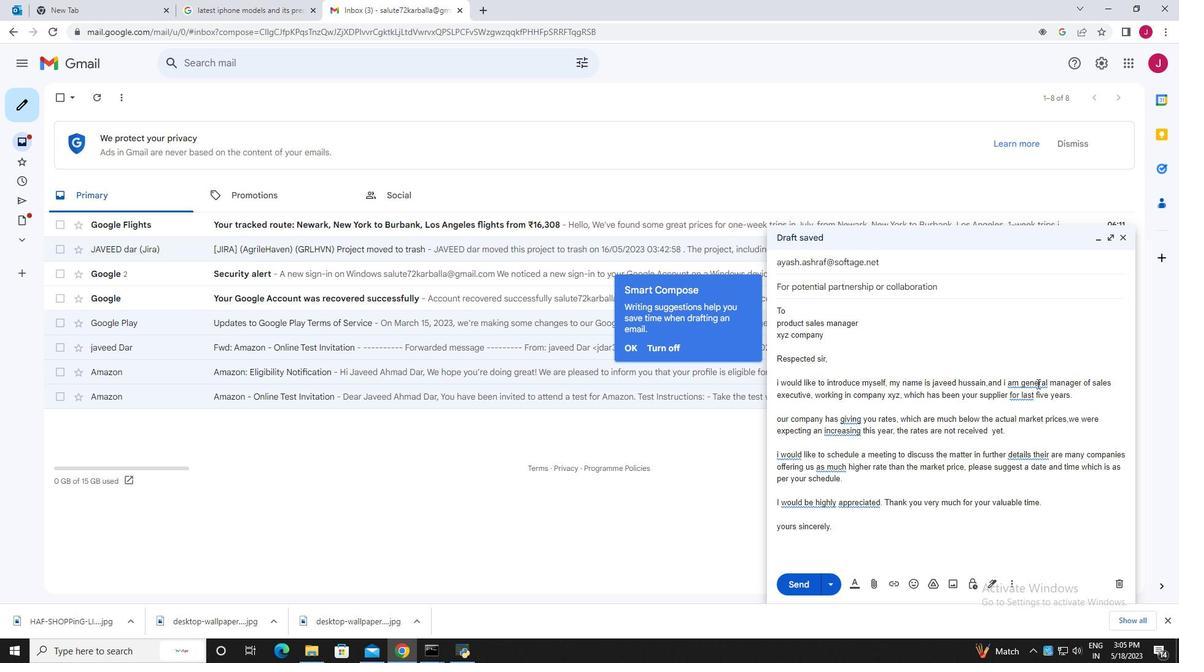 
Action: Mouse moved to (1046, 404)
Screenshot: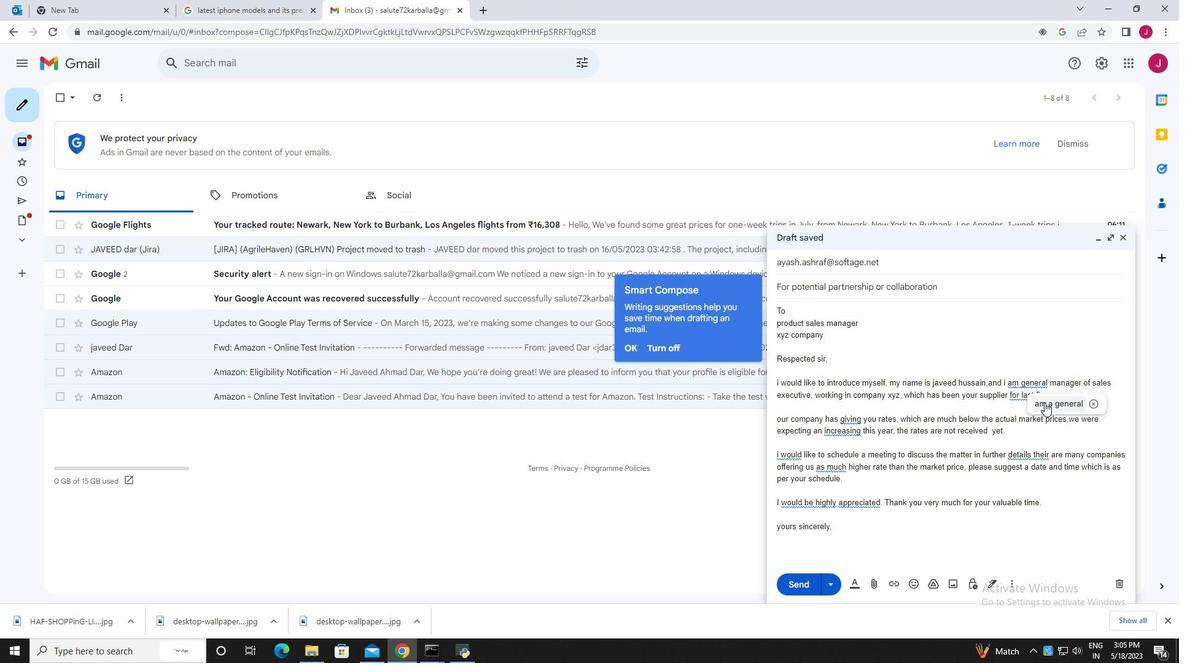 
Action: Mouse pressed left at (1046, 404)
Screenshot: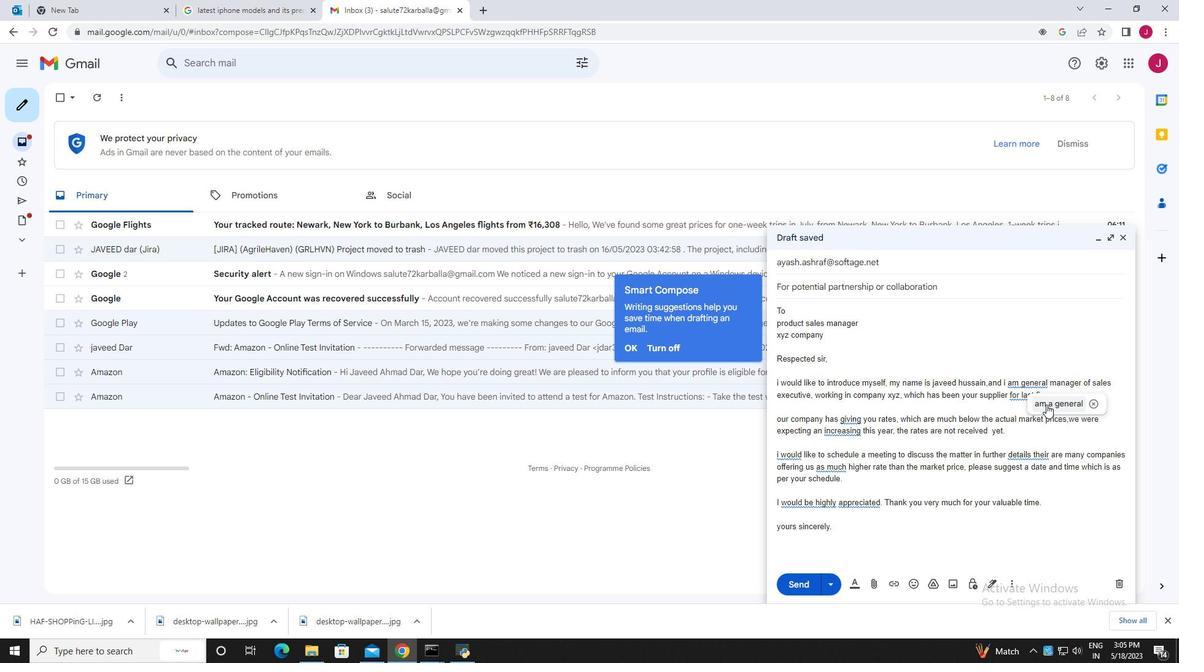 
Action: Mouse moved to (1021, 399)
Screenshot: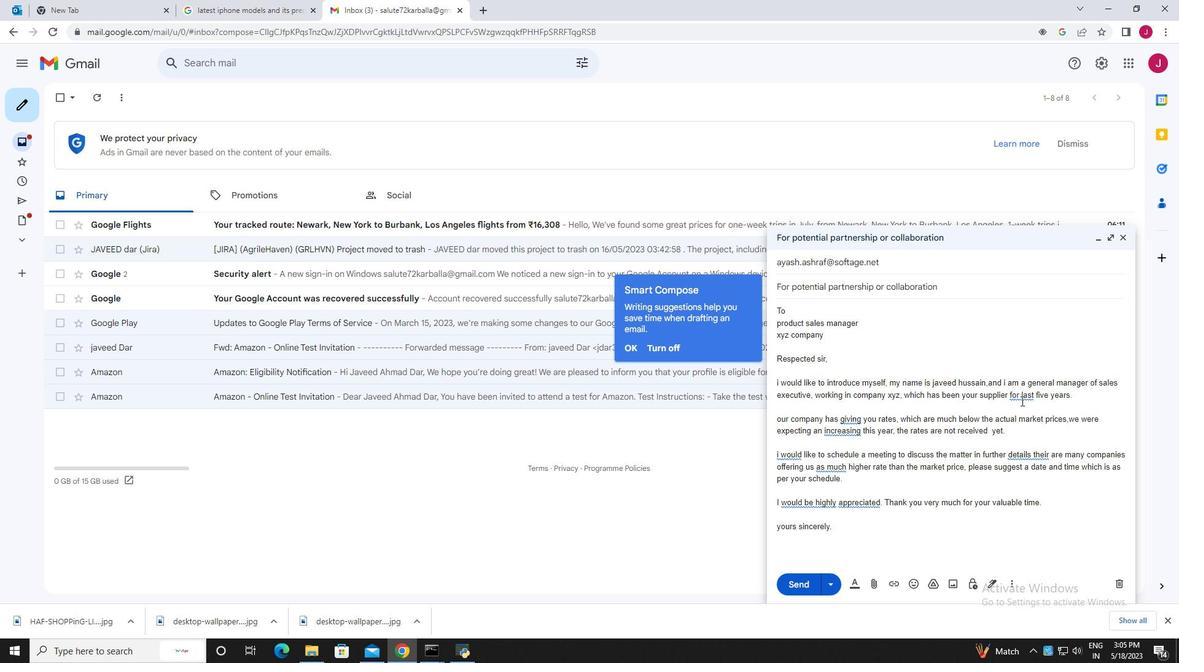 
Action: Mouse pressed right at (1021, 399)
Screenshot: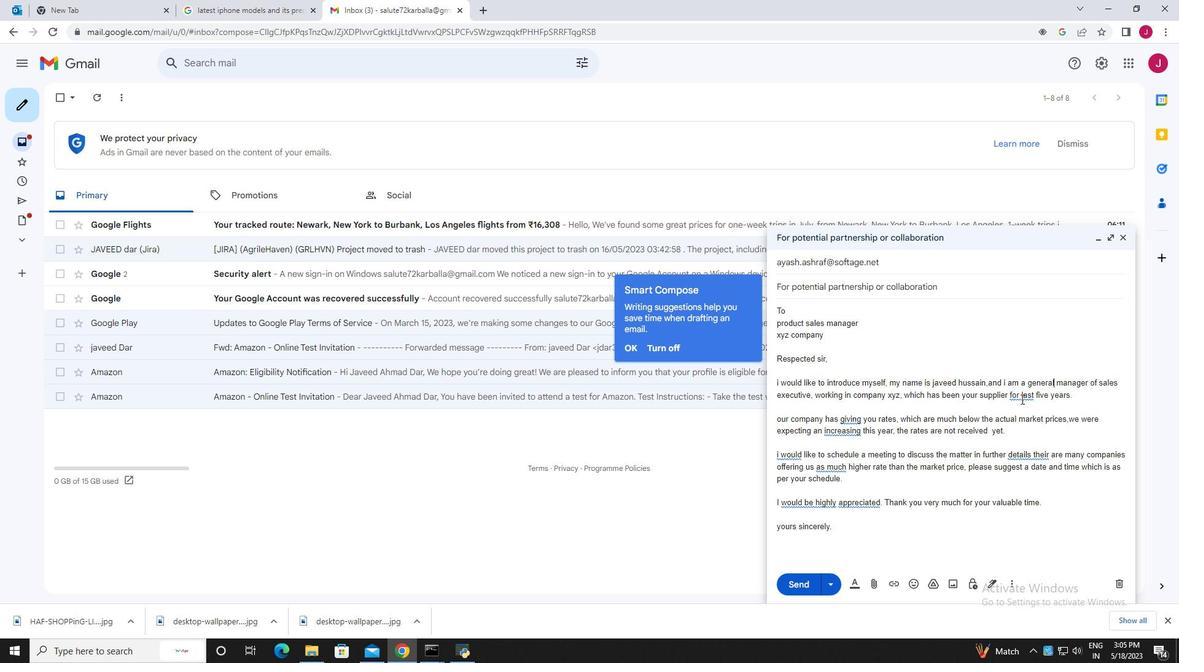 
Action: Mouse moved to (1033, 417)
Screenshot: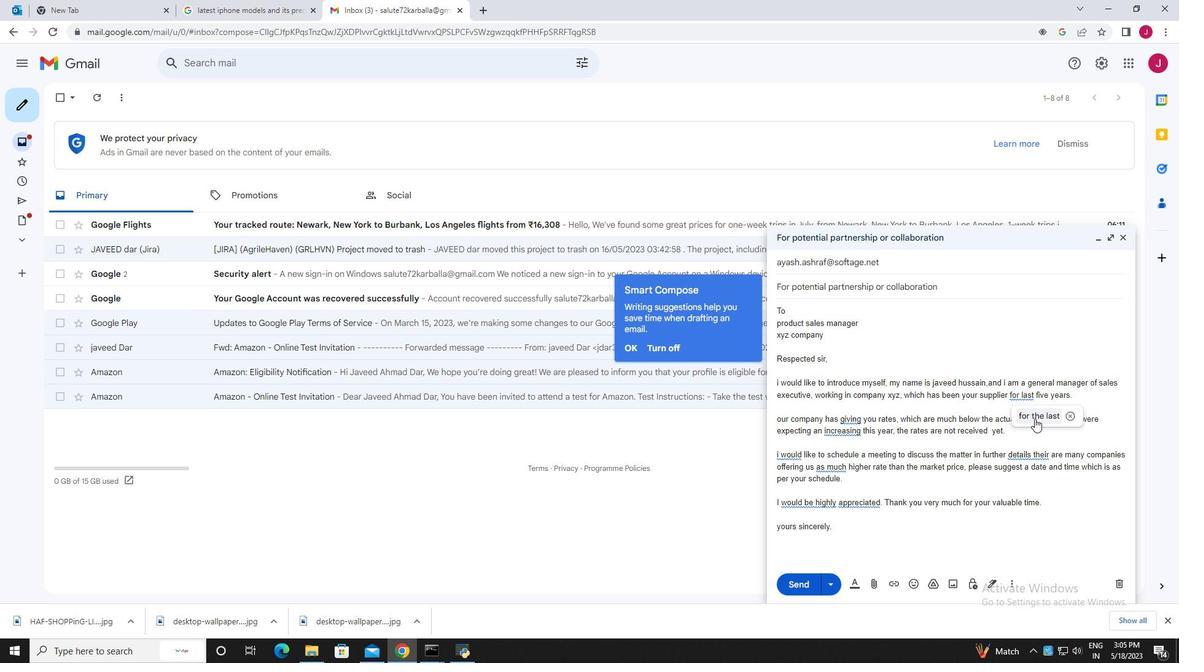 
Action: Mouse pressed left at (1033, 417)
Screenshot: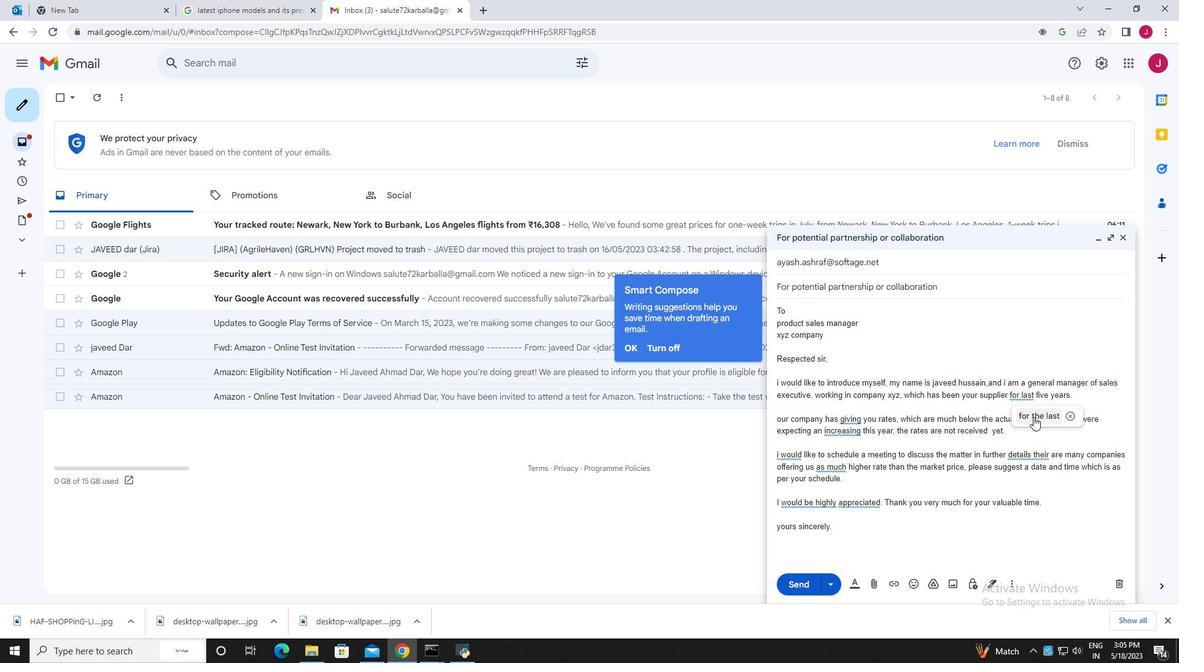 
Action: Mouse moved to (849, 431)
Screenshot: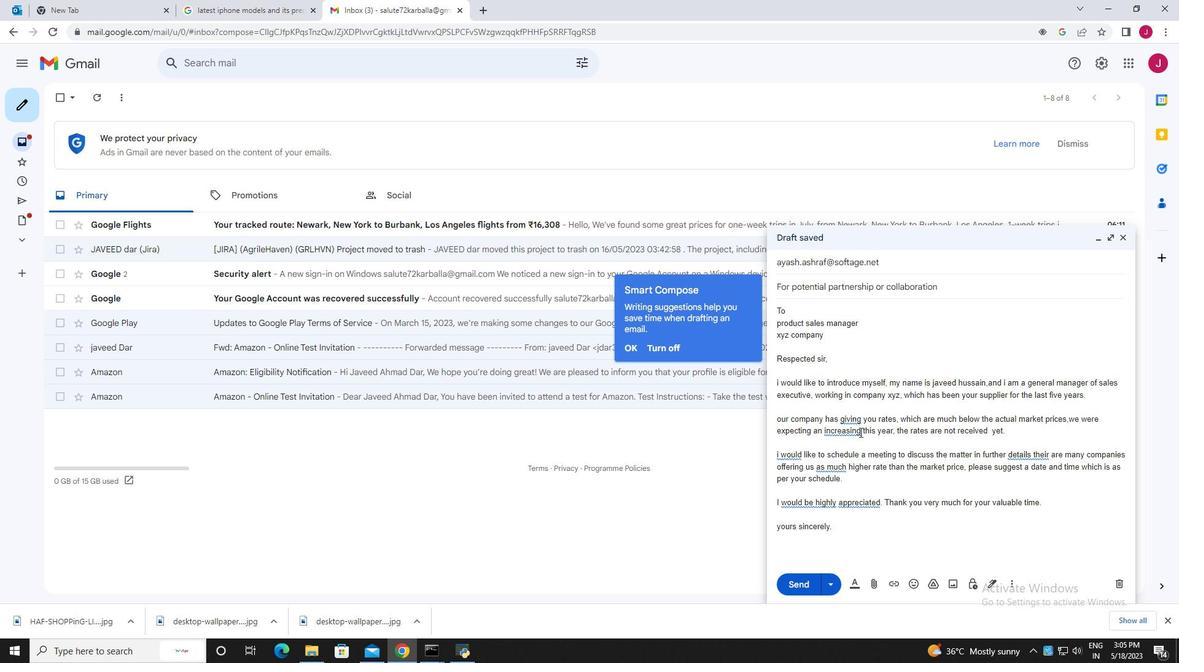 
Action: Mouse pressed right at (849, 431)
Screenshot: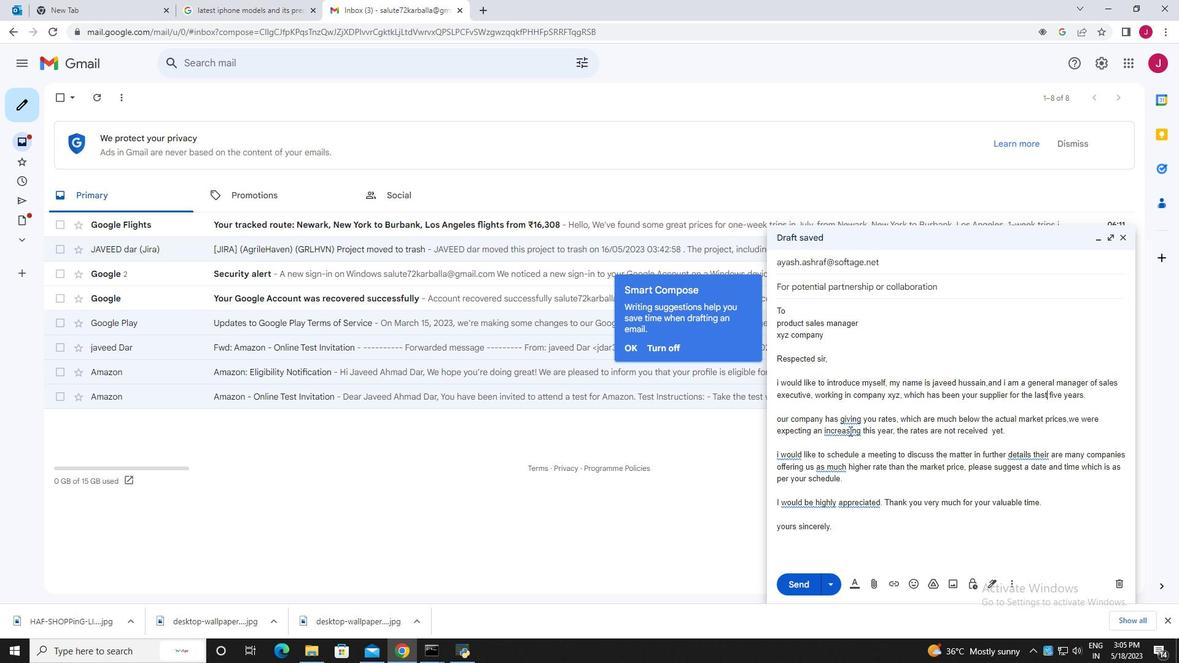 
Action: Mouse moved to (863, 450)
Screenshot: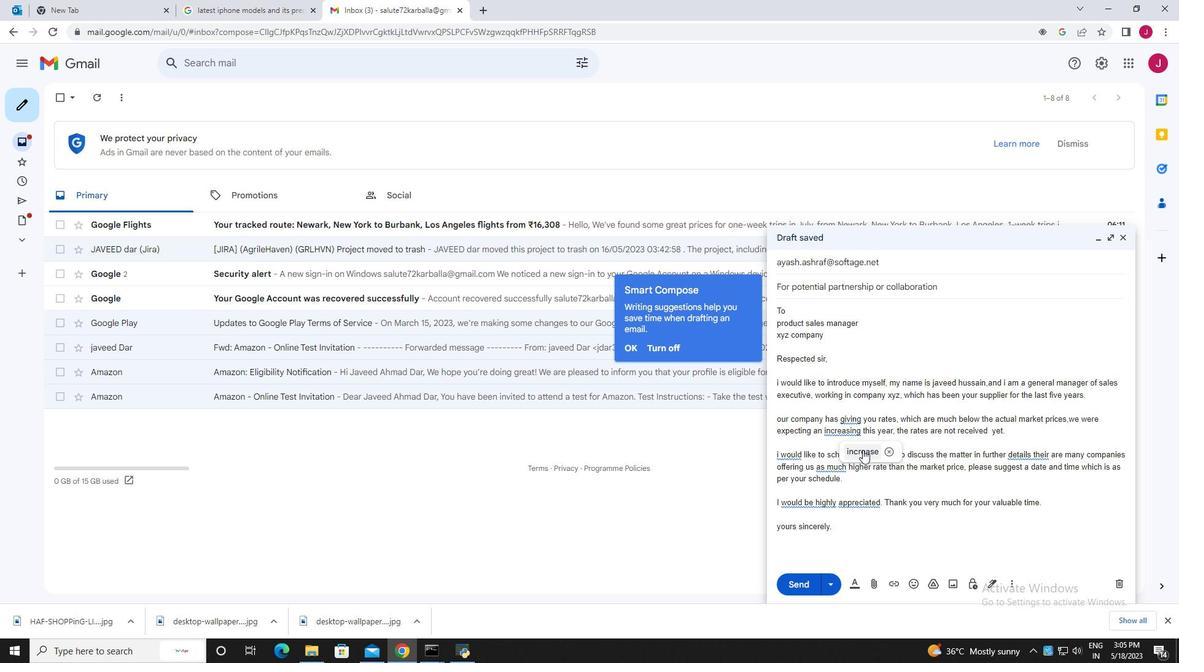 
Action: Mouse pressed left at (863, 450)
Screenshot: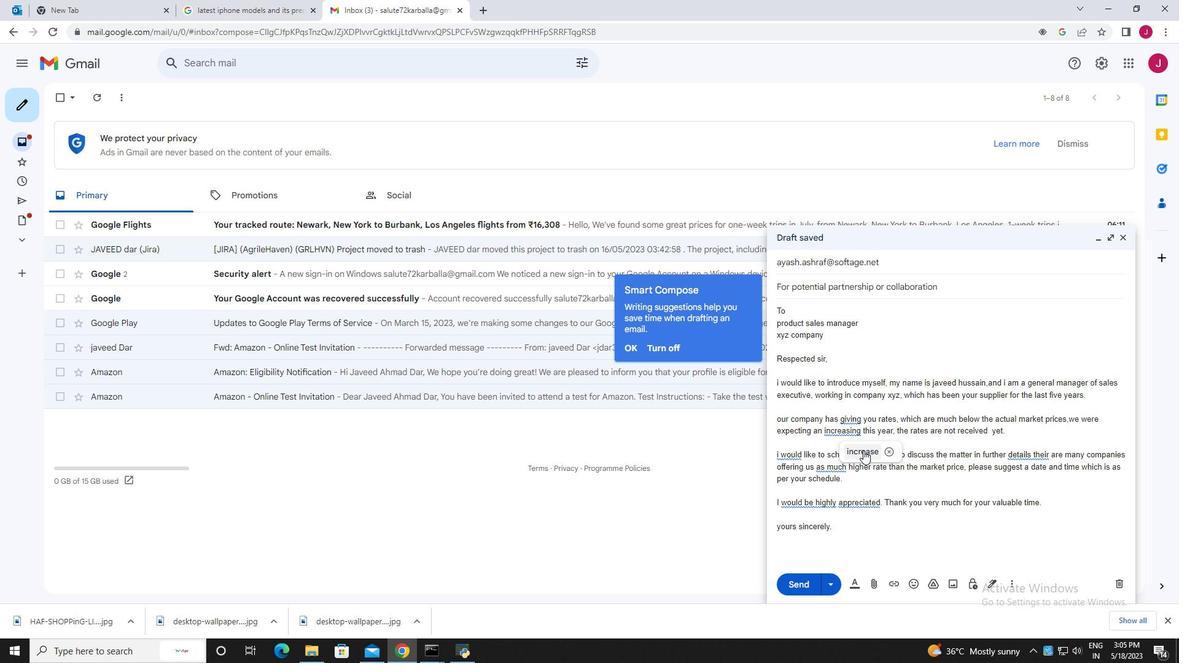 
Action: Mouse moved to (794, 453)
Screenshot: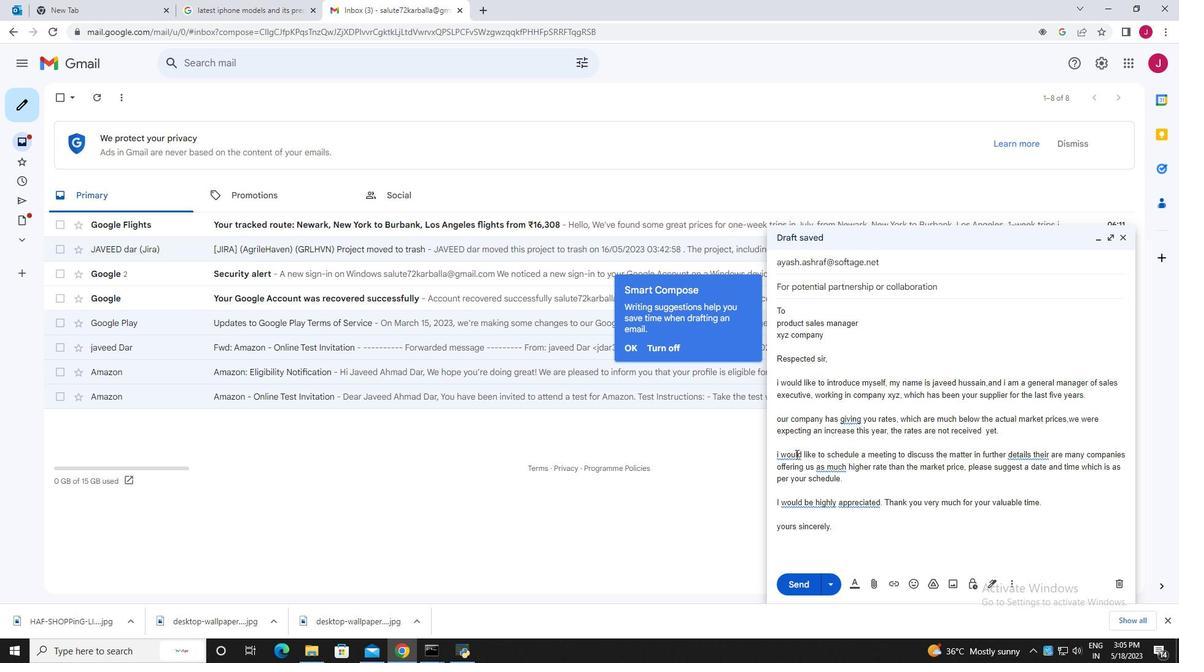 
Action: Mouse pressed right at (794, 453)
Screenshot: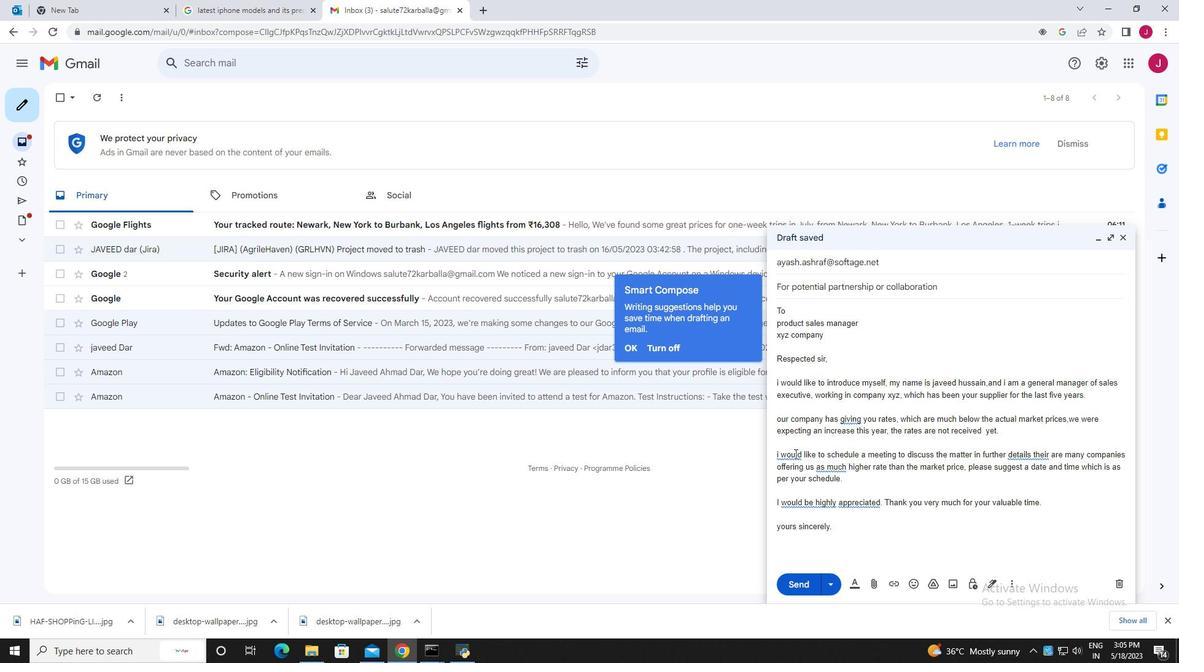 
Action: Mouse moved to (807, 473)
Screenshot: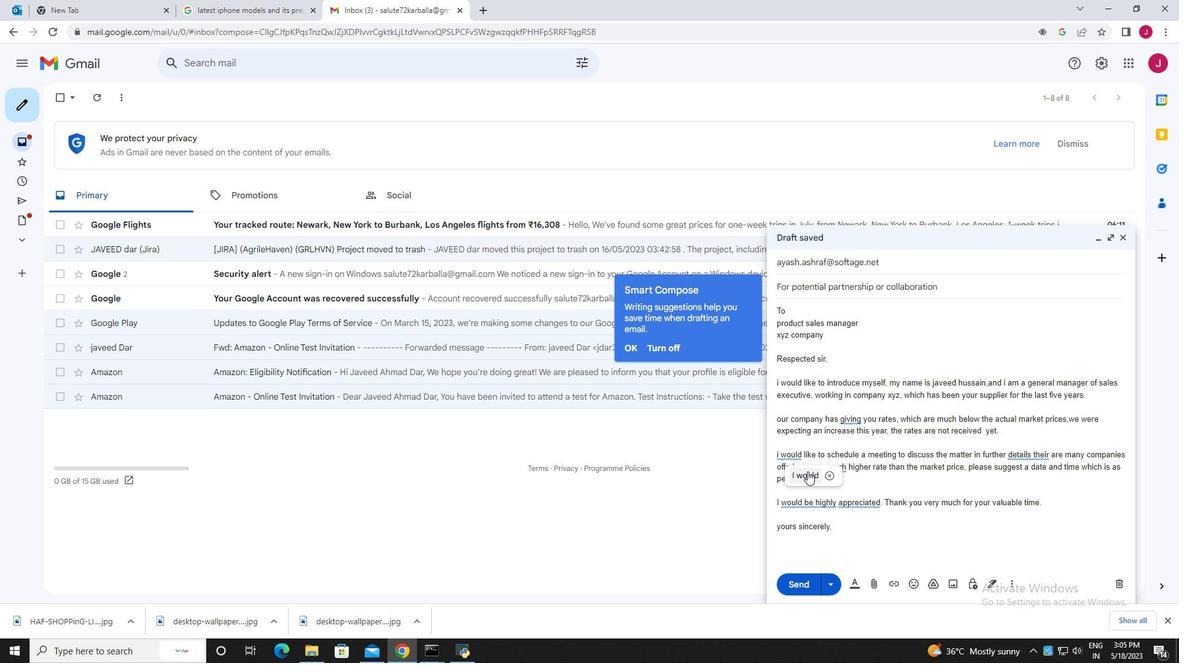 
Action: Mouse pressed left at (807, 473)
Screenshot: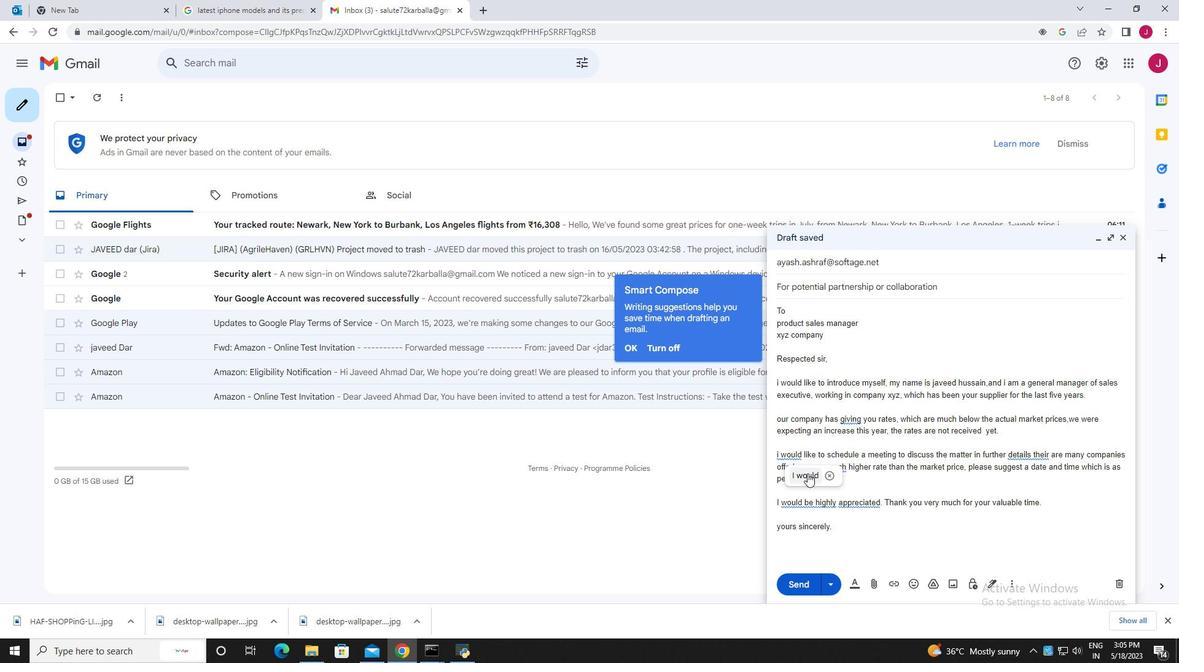 
Action: Mouse moved to (1019, 456)
Screenshot: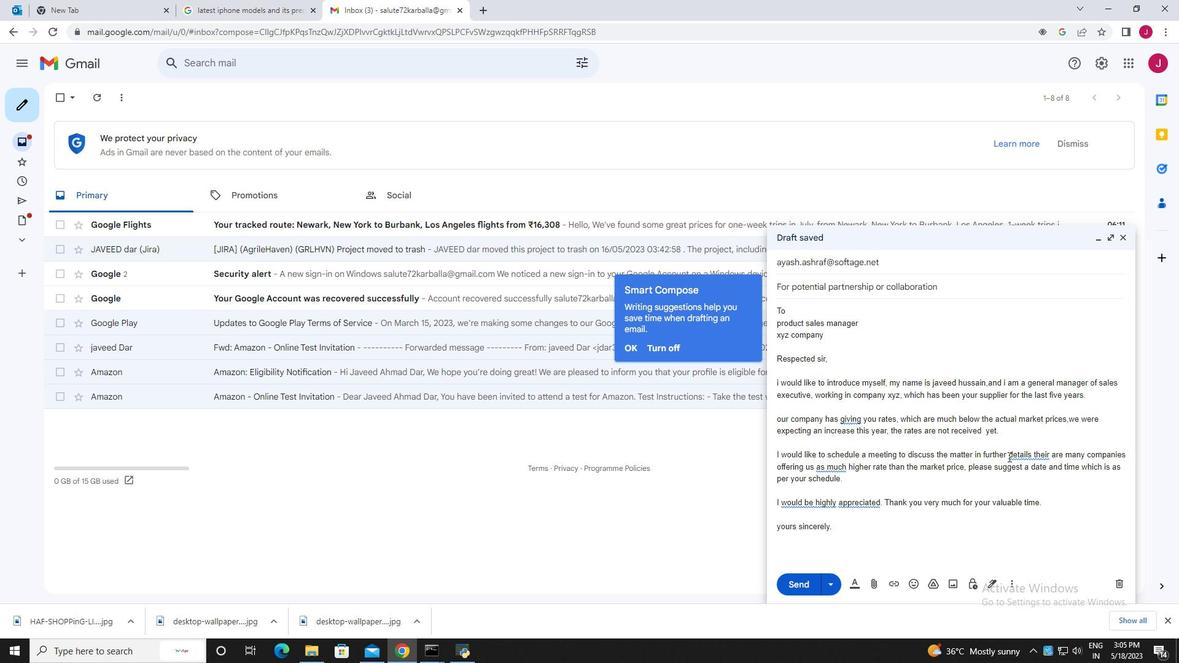 
Action: Mouse pressed right at (1019, 456)
Screenshot: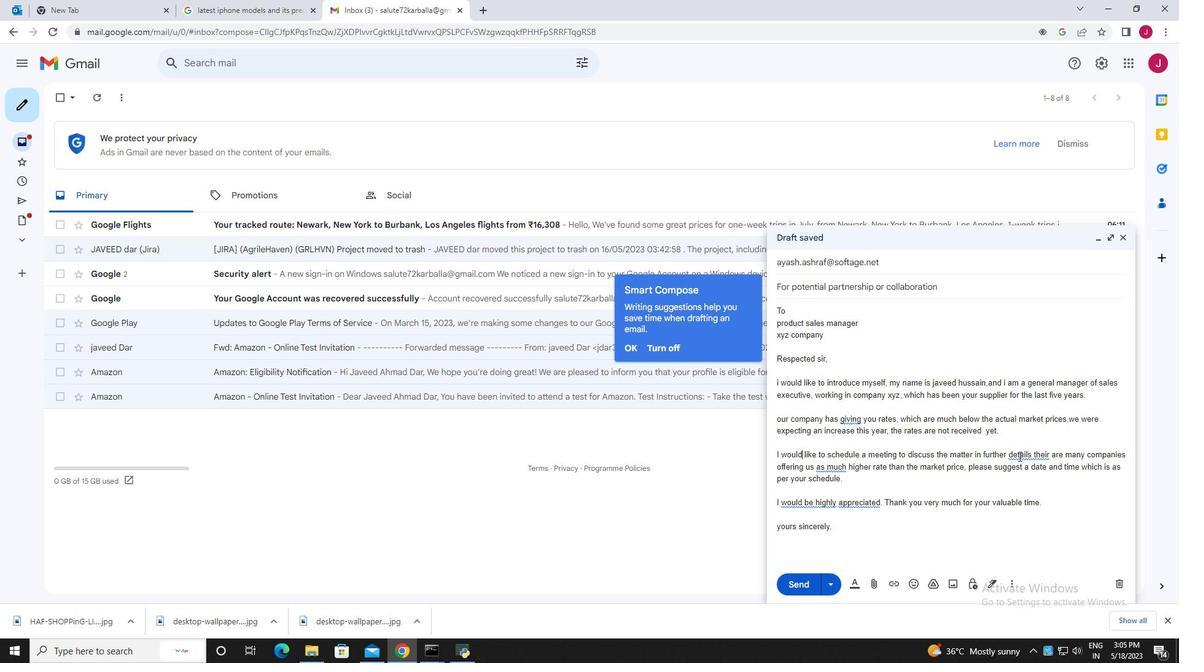 
Action: Mouse moved to (1025, 479)
Screenshot: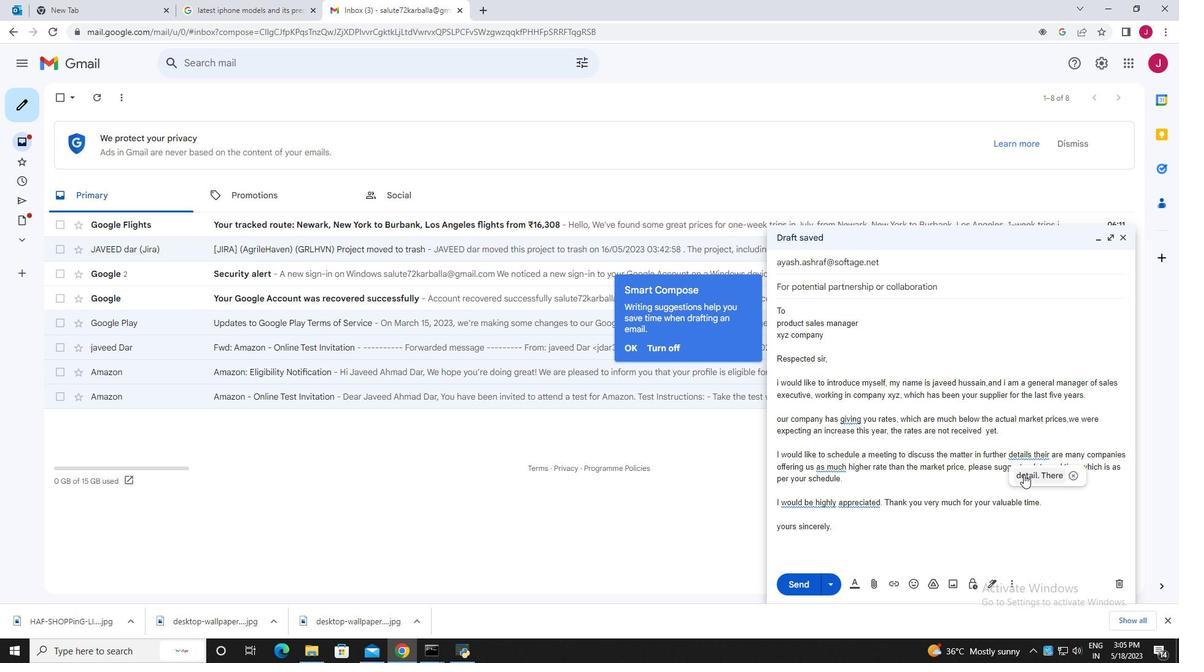 
Action: Mouse pressed left at (1025, 479)
Screenshot: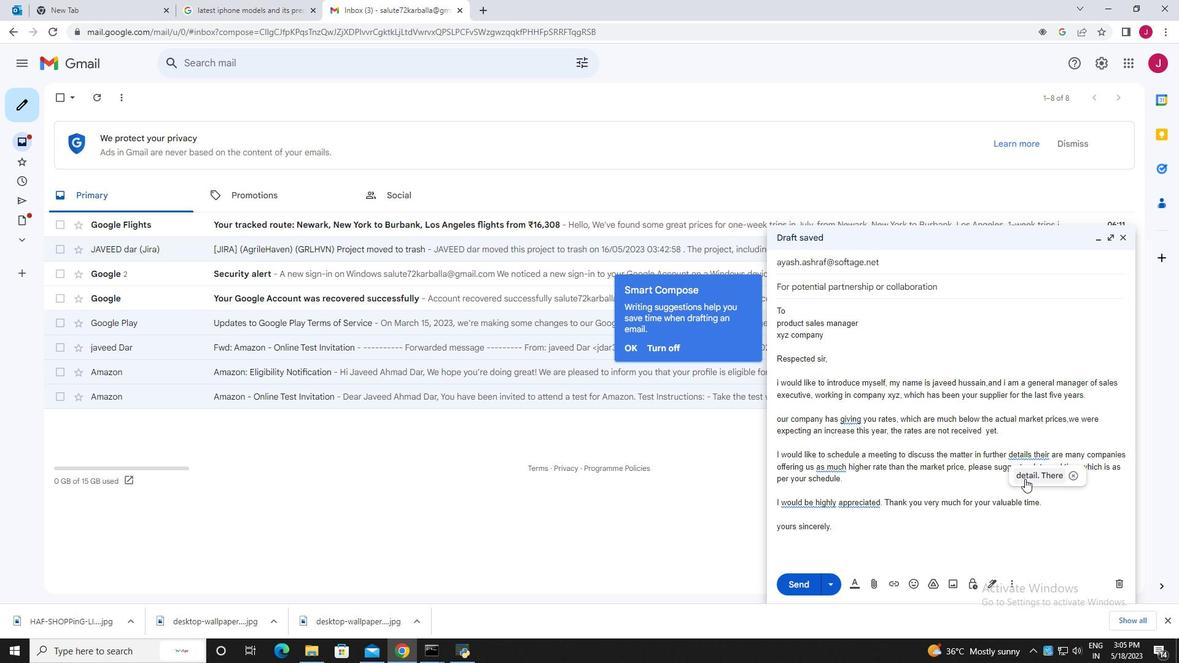 
Action: Mouse moved to (871, 465)
Screenshot: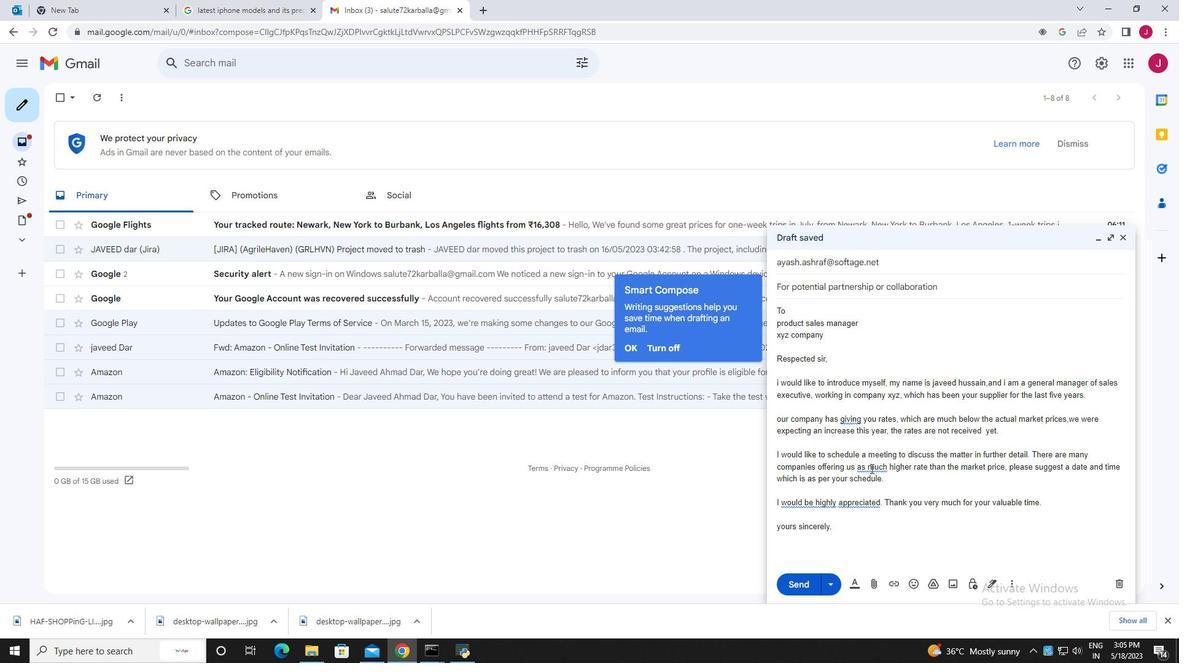 
Action: Mouse pressed right at (871, 465)
Screenshot: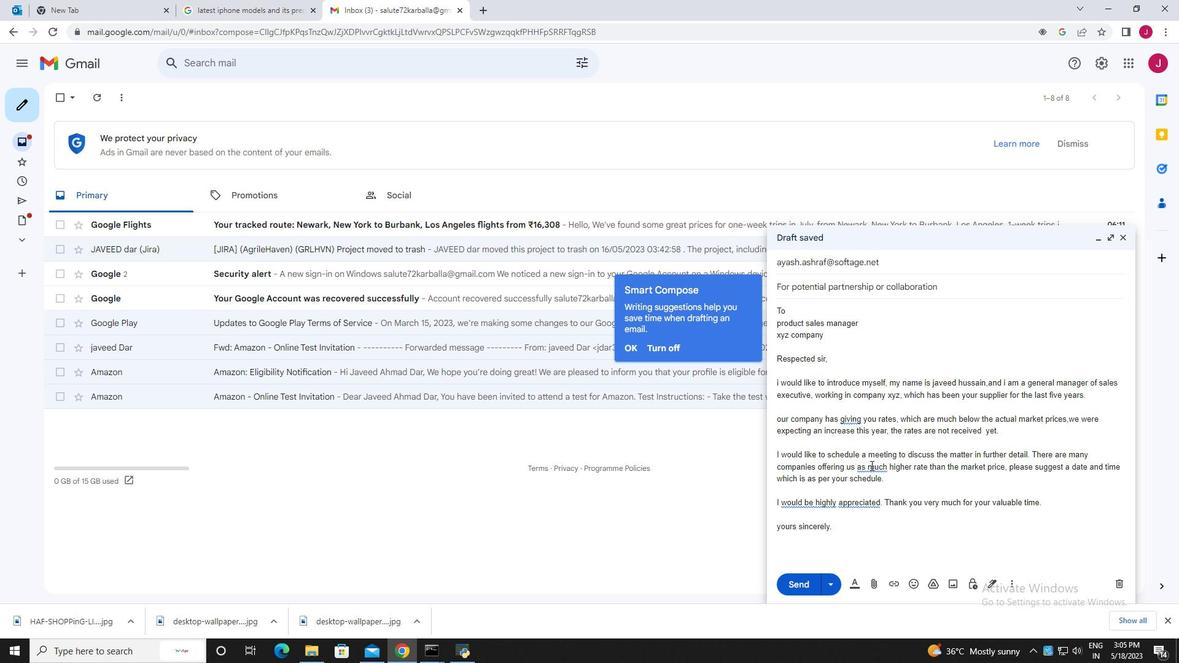 
Action: Mouse moved to (879, 487)
Screenshot: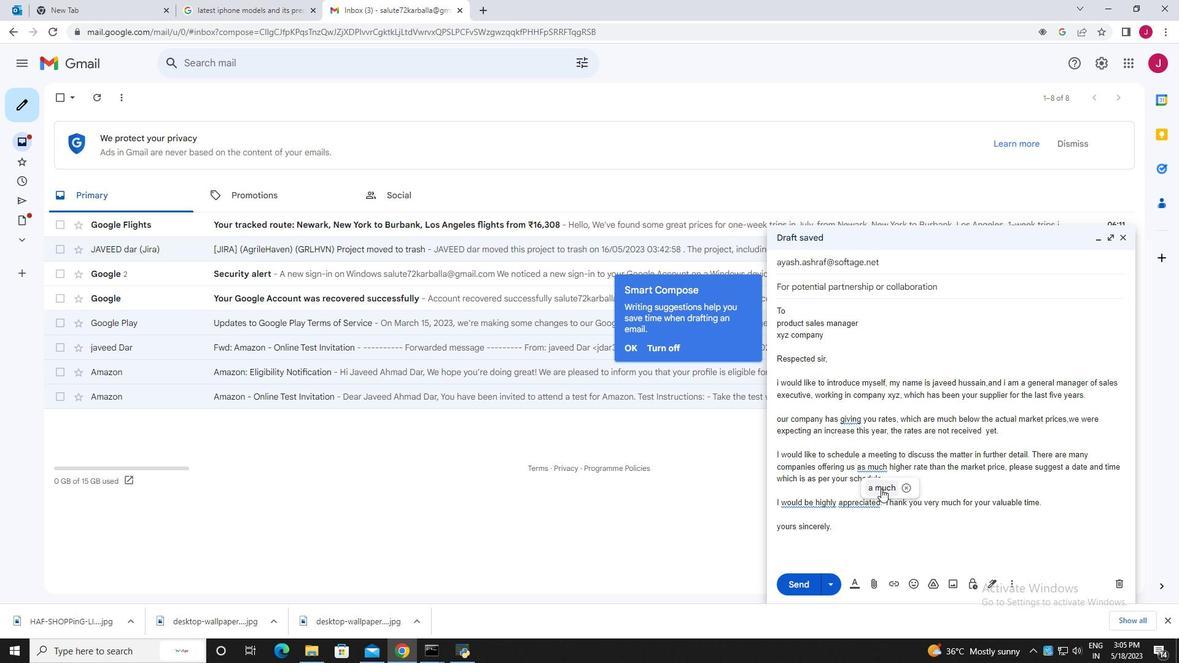 
Action: Mouse pressed left at (879, 487)
Screenshot: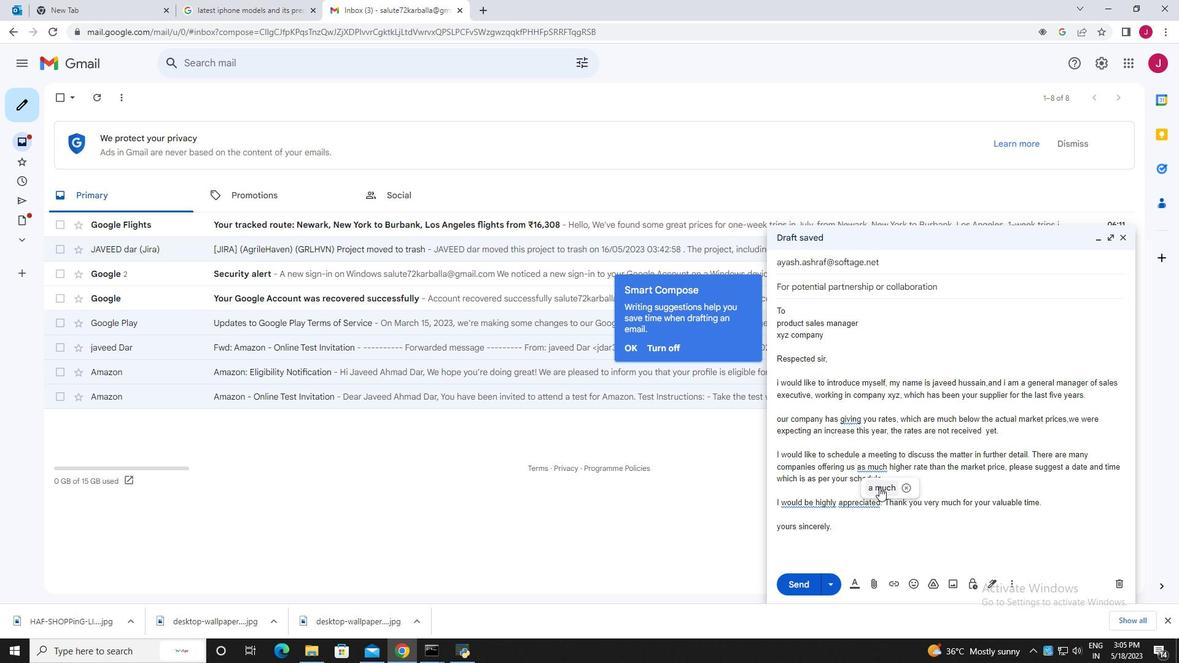 
Action: Mouse moved to (852, 417)
Screenshot: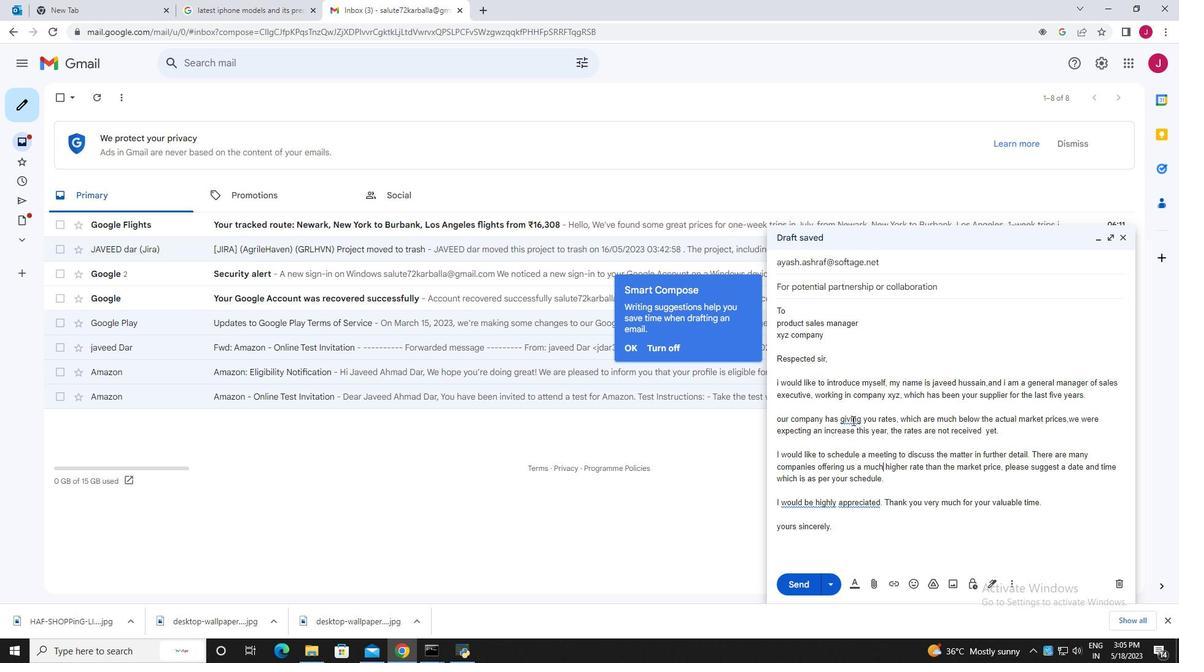 
Action: Mouse pressed right at (852, 417)
Screenshot: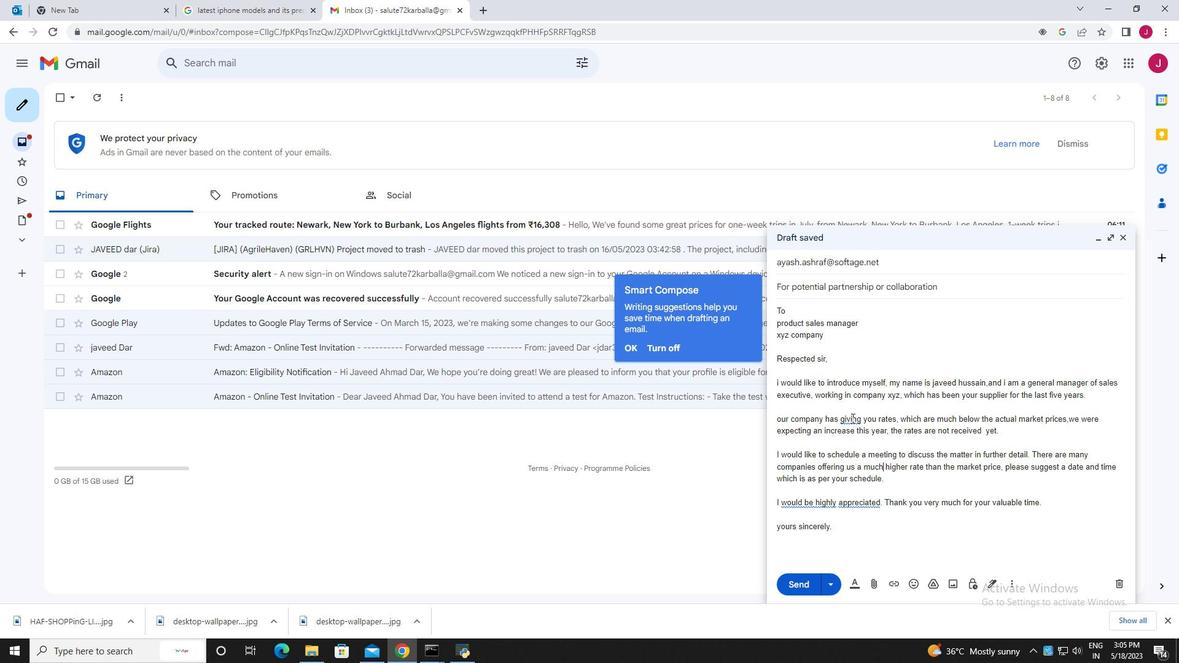 
Action: Mouse moved to (867, 440)
Screenshot: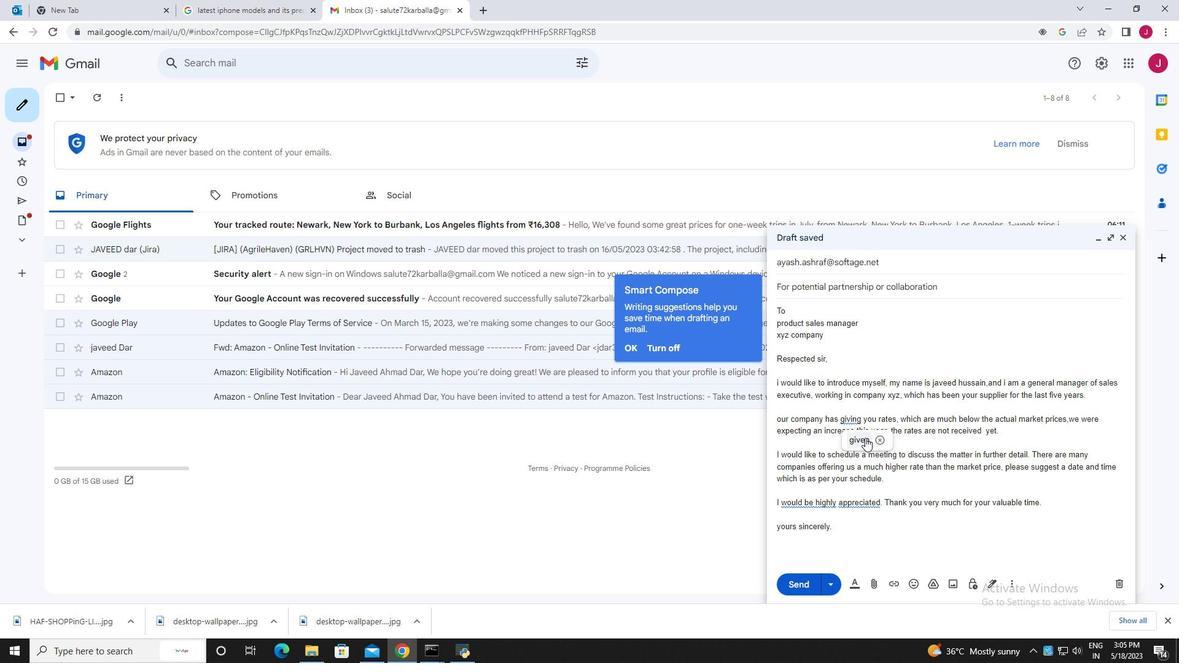 
Action: Mouse pressed left at (867, 440)
Screenshot: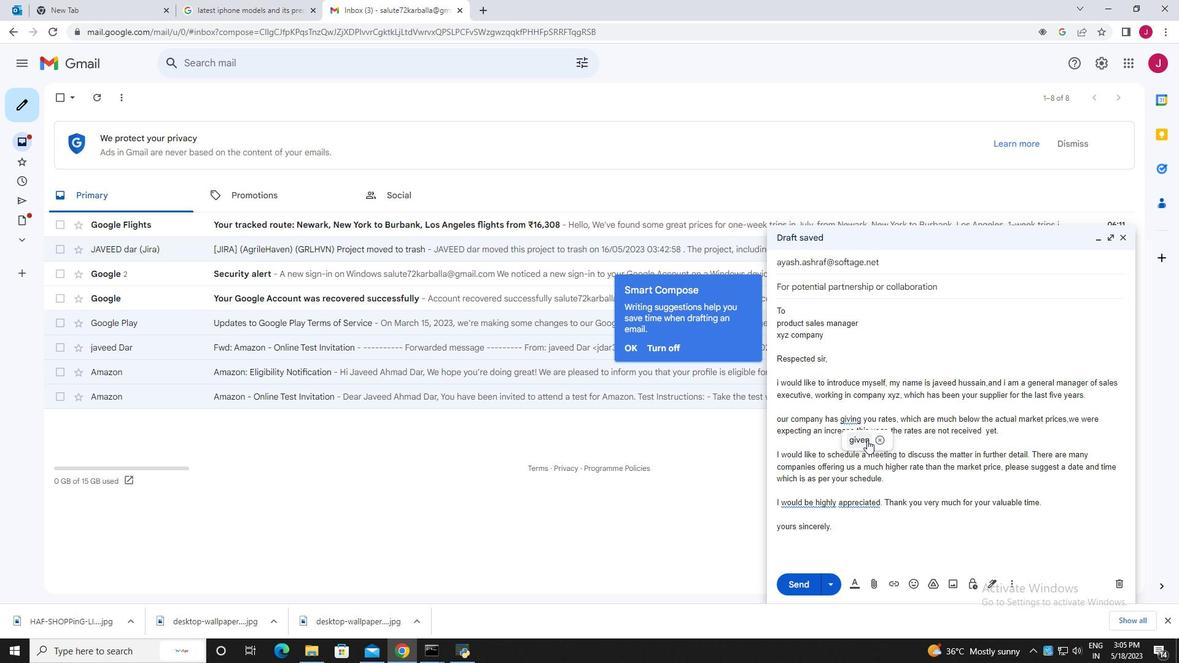 
Action: Mouse moved to (824, 506)
Screenshot: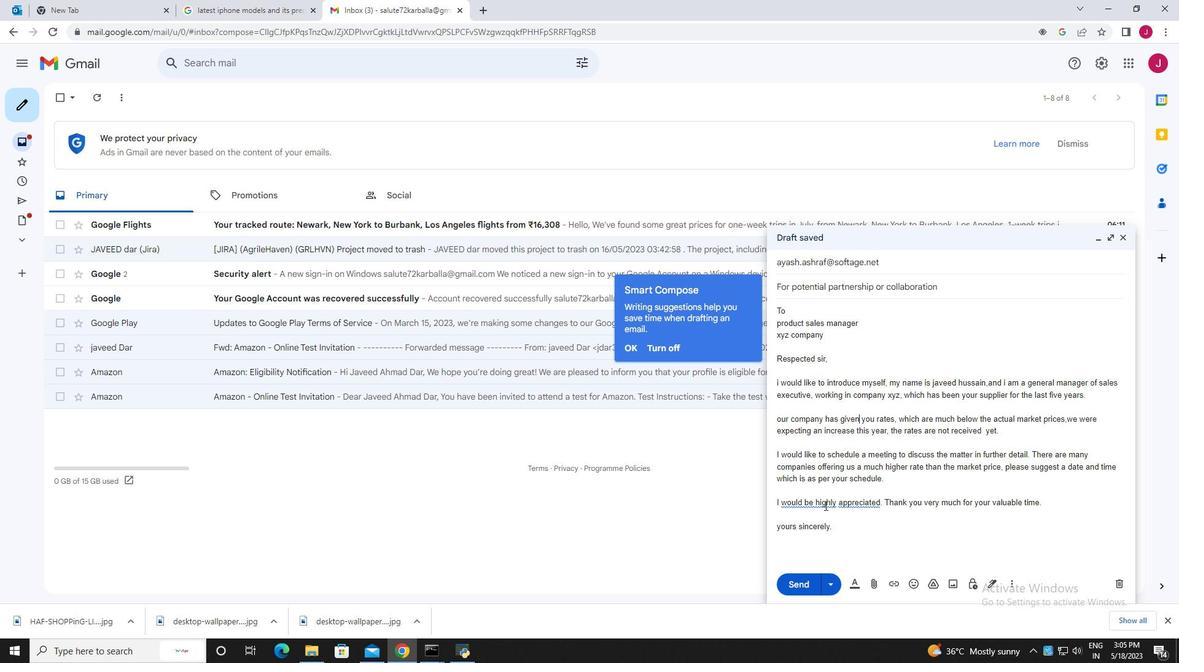 
Action: Mouse pressed left at (824, 506)
Screenshot: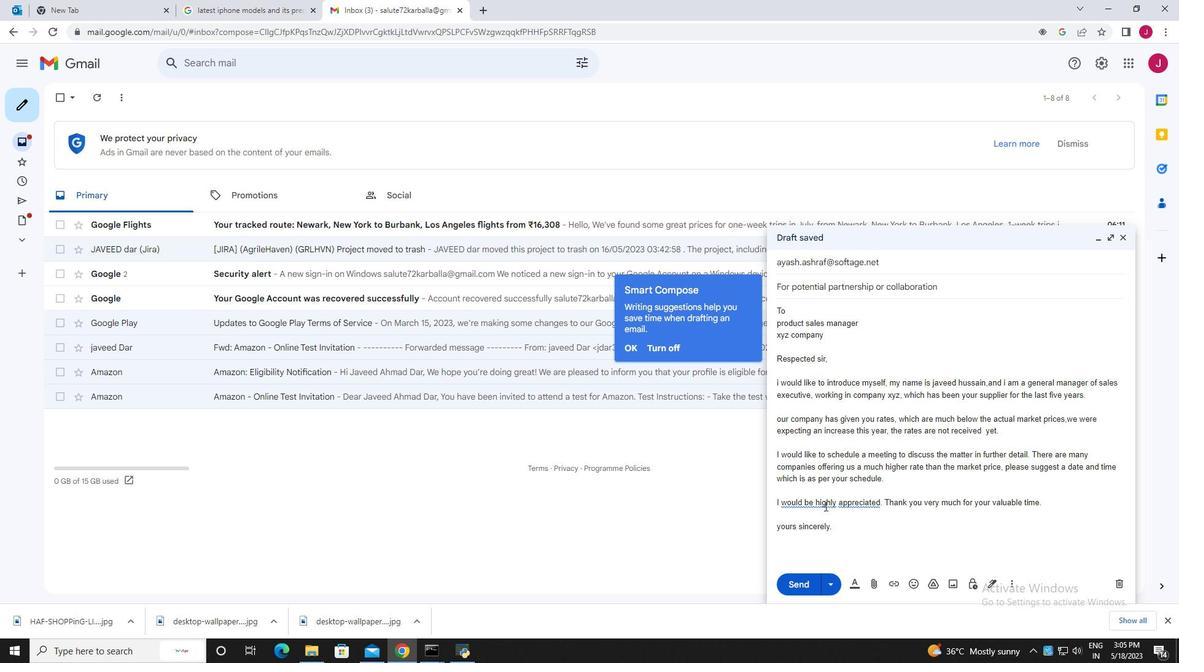 
Action: Mouse moved to (836, 522)
Screenshot: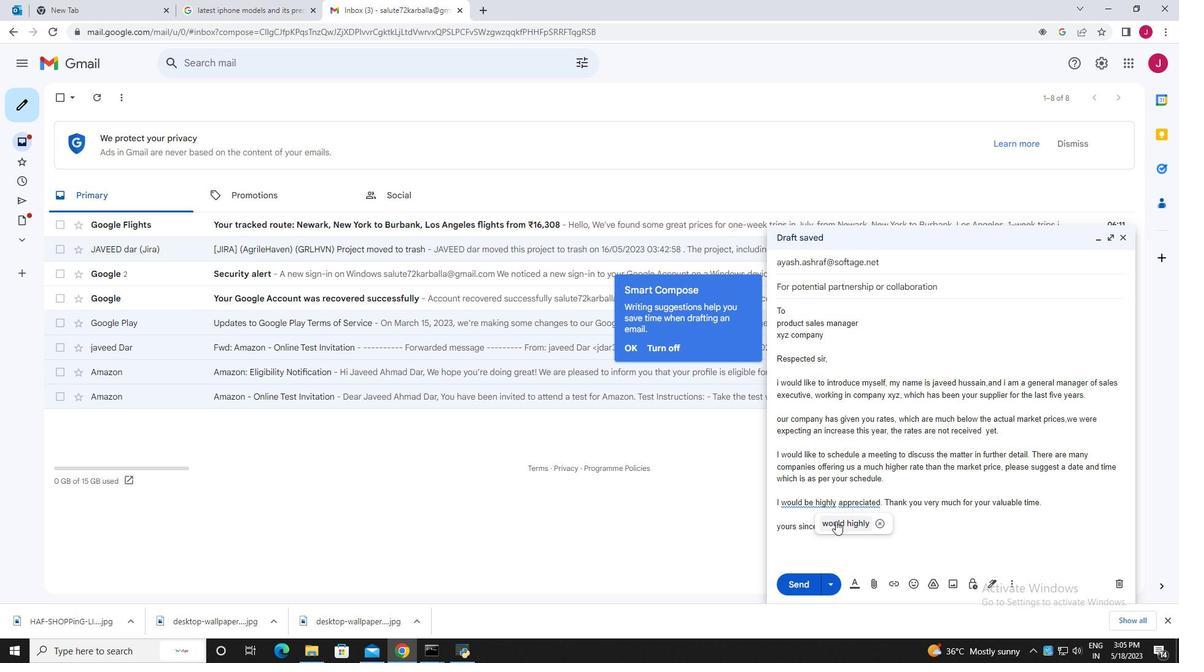
Action: Mouse pressed left at (836, 522)
Screenshot: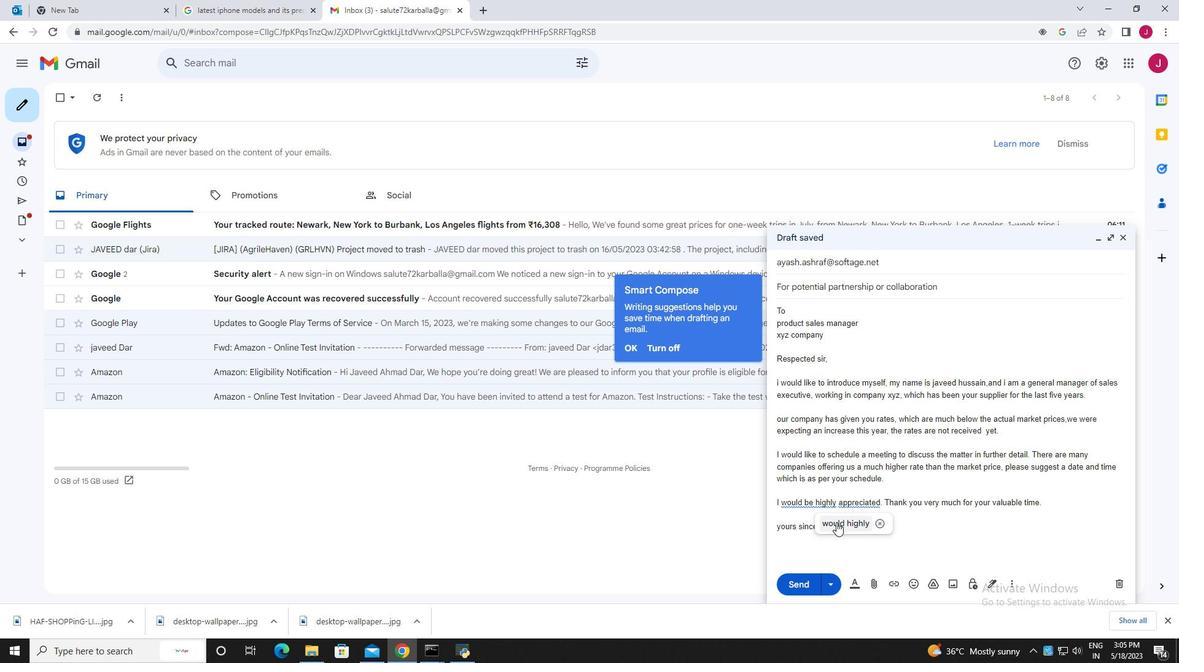
Action: Mouse moved to (842, 503)
Screenshot: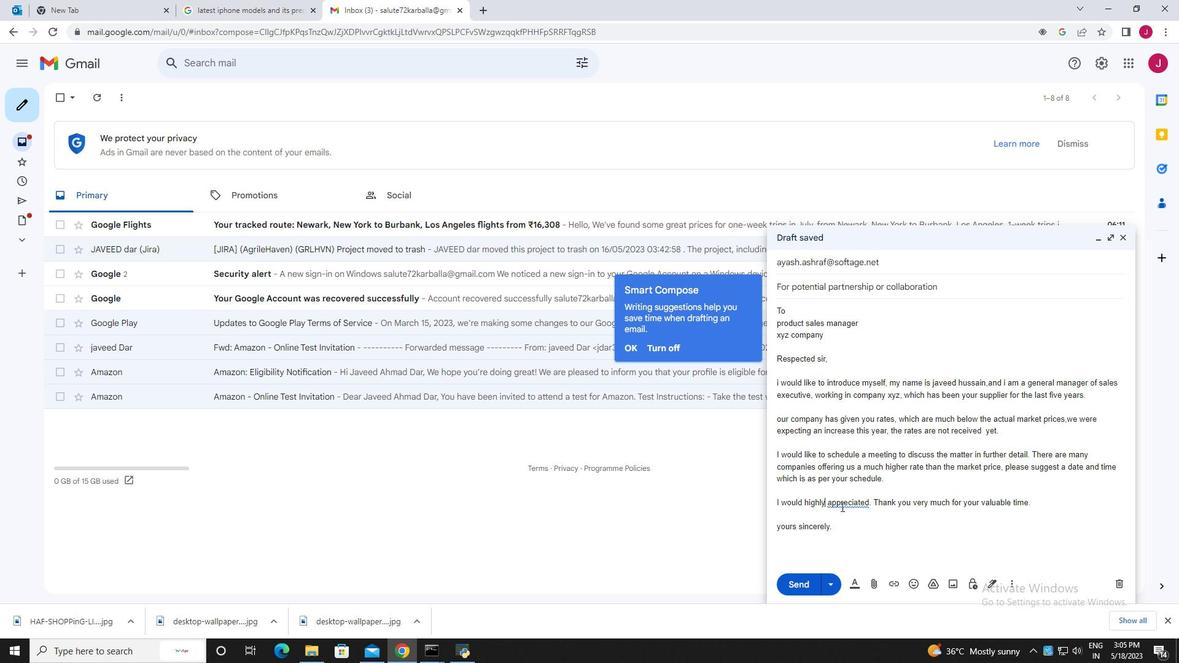 
Action: Mouse pressed right at (842, 503)
Screenshot: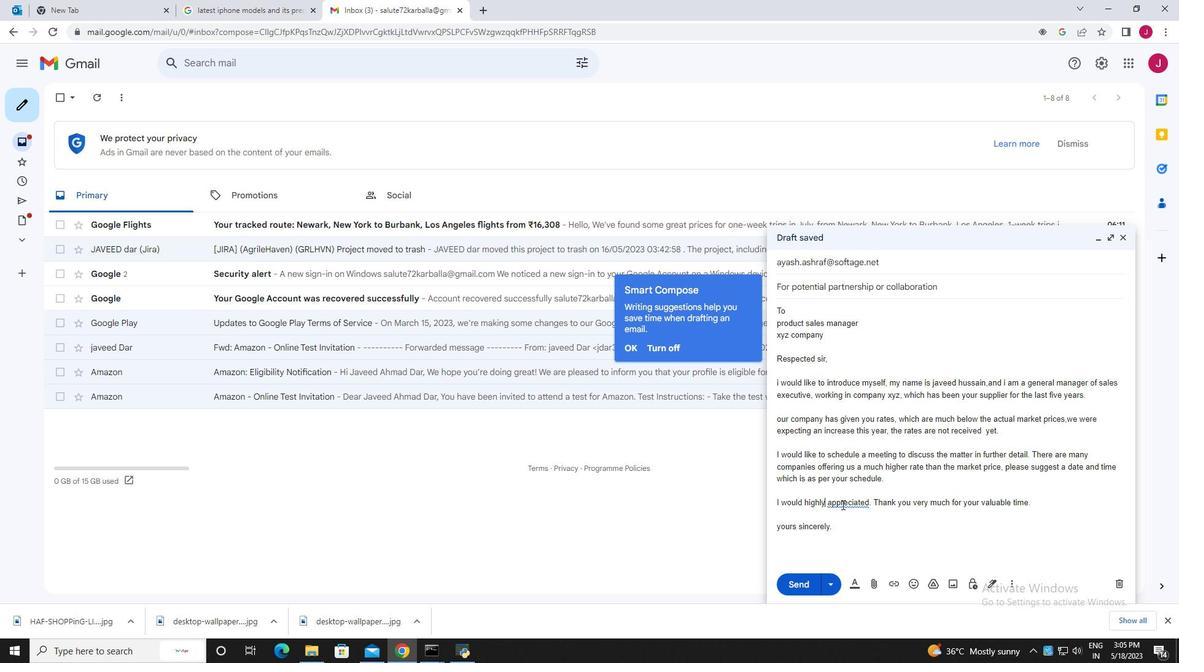 
Action: Mouse moved to (851, 522)
Screenshot: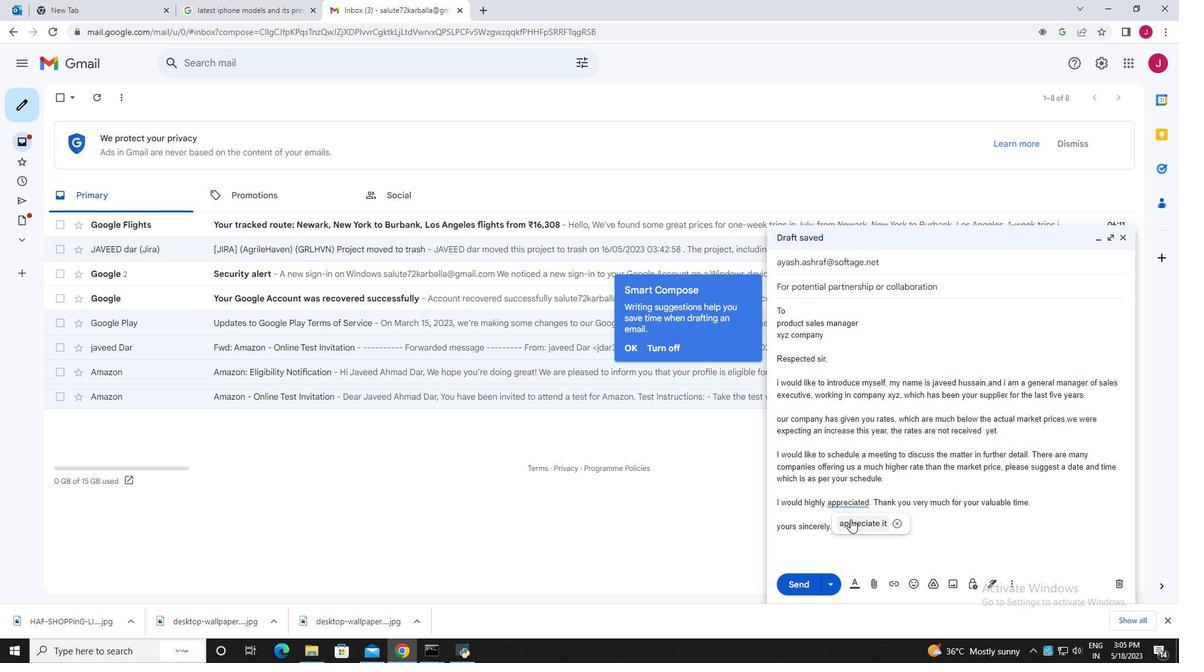
Action: Mouse pressed left at (851, 522)
Screenshot: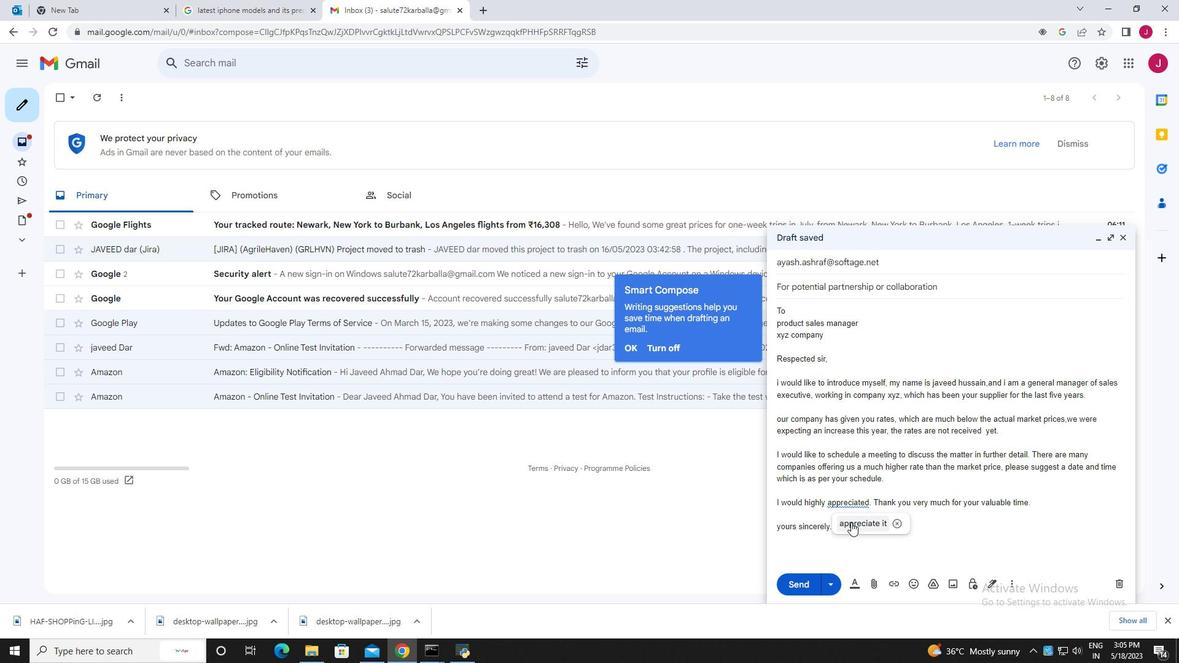 
Action: Mouse moved to (837, 528)
Screenshot: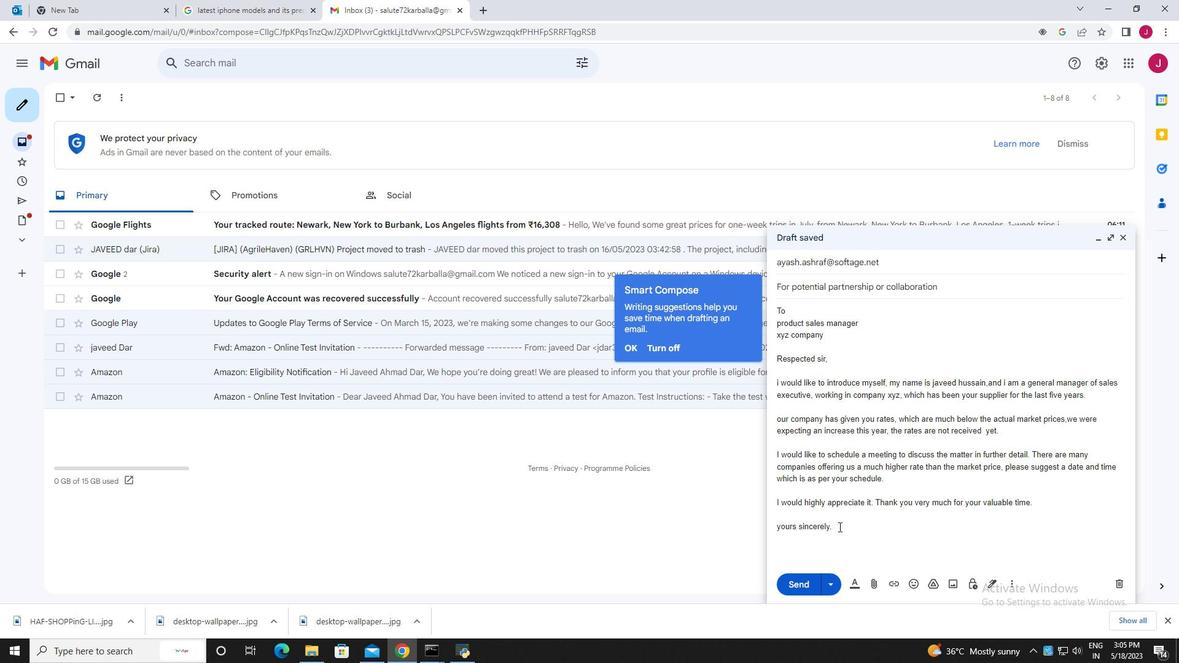 
Action: Mouse pressed left at (837, 528)
Screenshot: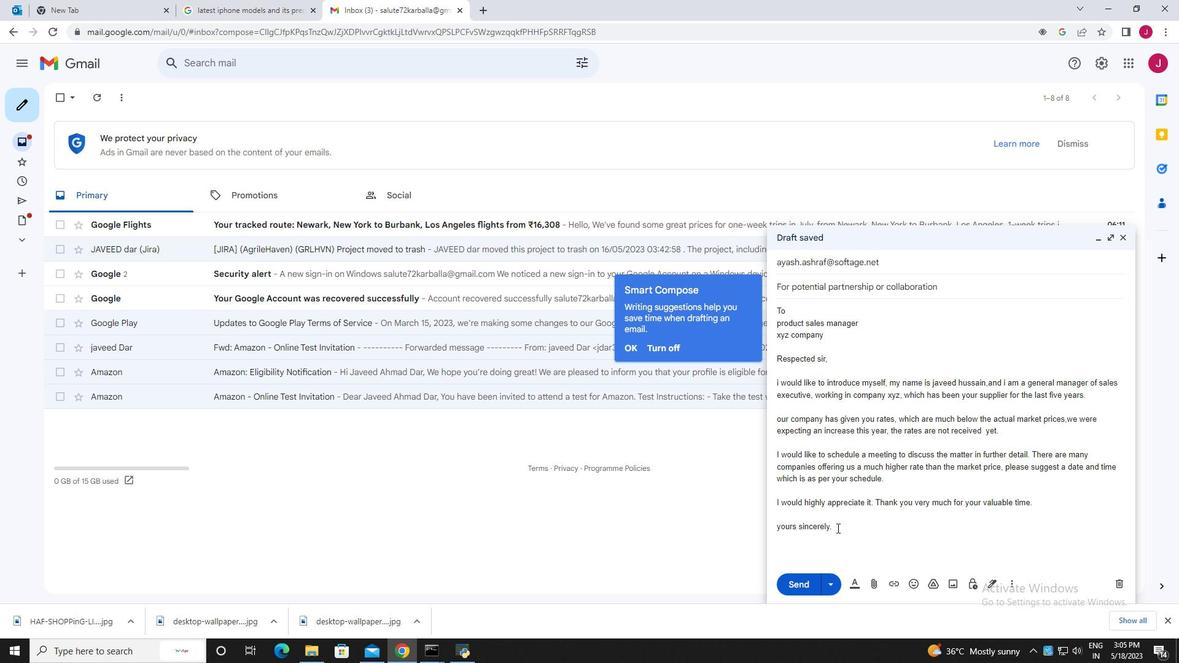 
Action: Mouse moved to (840, 523)
Screenshot: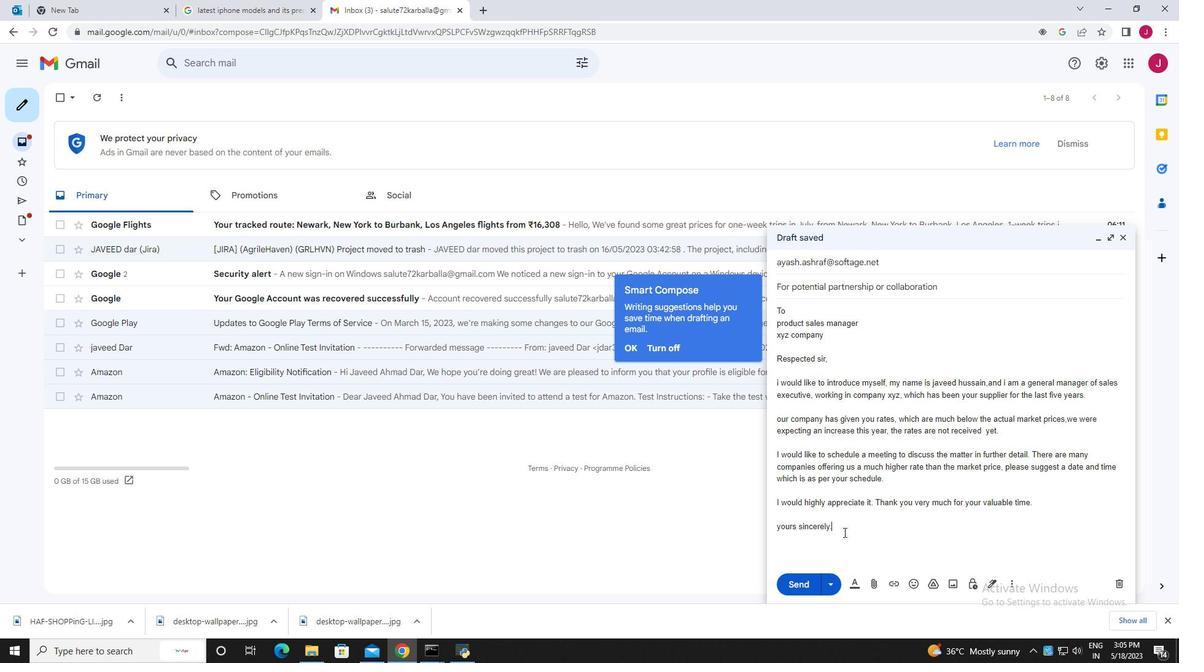 
Action: Key pressed <Key.enter><Key.enter><Key.enter><Key.up><Key.up><Key.down>javeed<Key.space>hussain<Key.enter>datw<Key.backspace><Key.backspace><Key.backspace><Key.backspace><Key.caps_lock>D<Key.caps_lock>ate<Key.shift_r>:<Key.space>18-05-2023
Screenshot: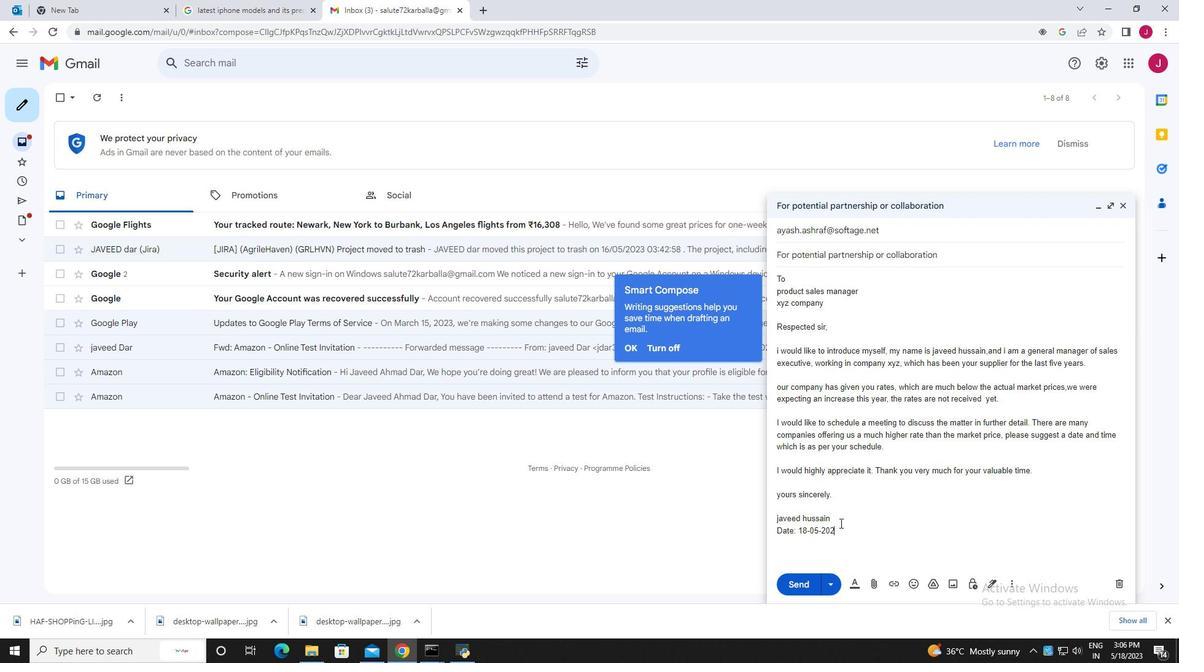 
Action: Mouse moved to (888, 485)
Screenshot: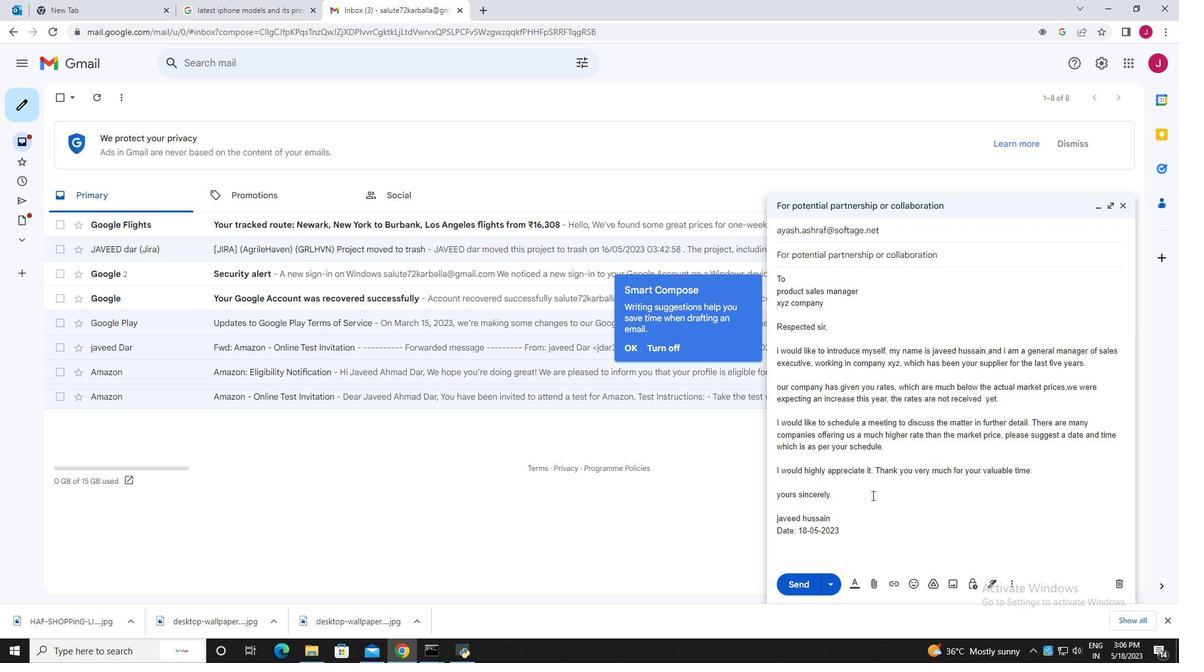 
Action: Mouse scrolled (888, 486) with delta (0, 0)
Screenshot: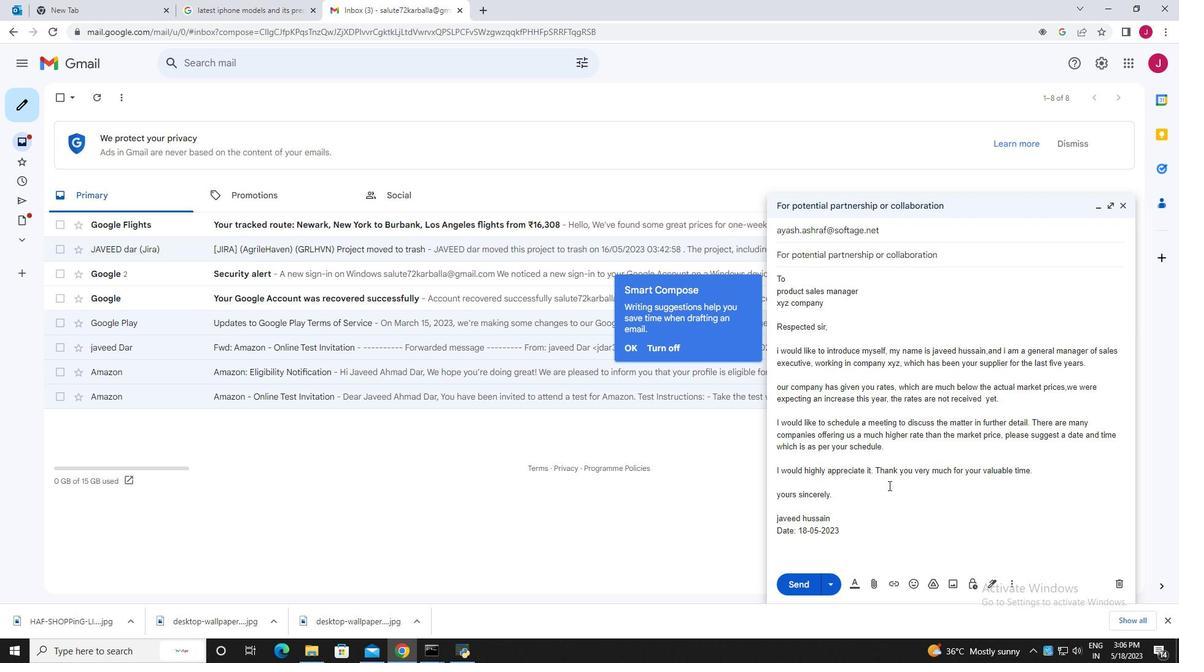 
Action: Mouse scrolled (888, 486) with delta (0, 0)
Screenshot: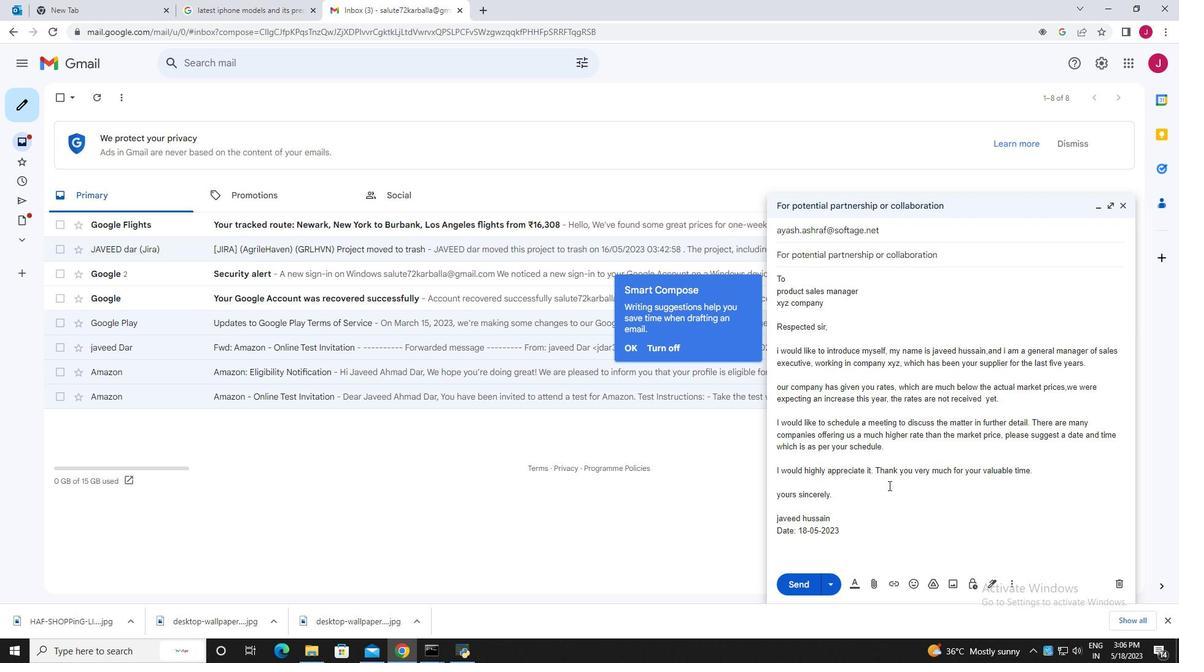 
Action: Mouse moved to (863, 453)
Screenshot: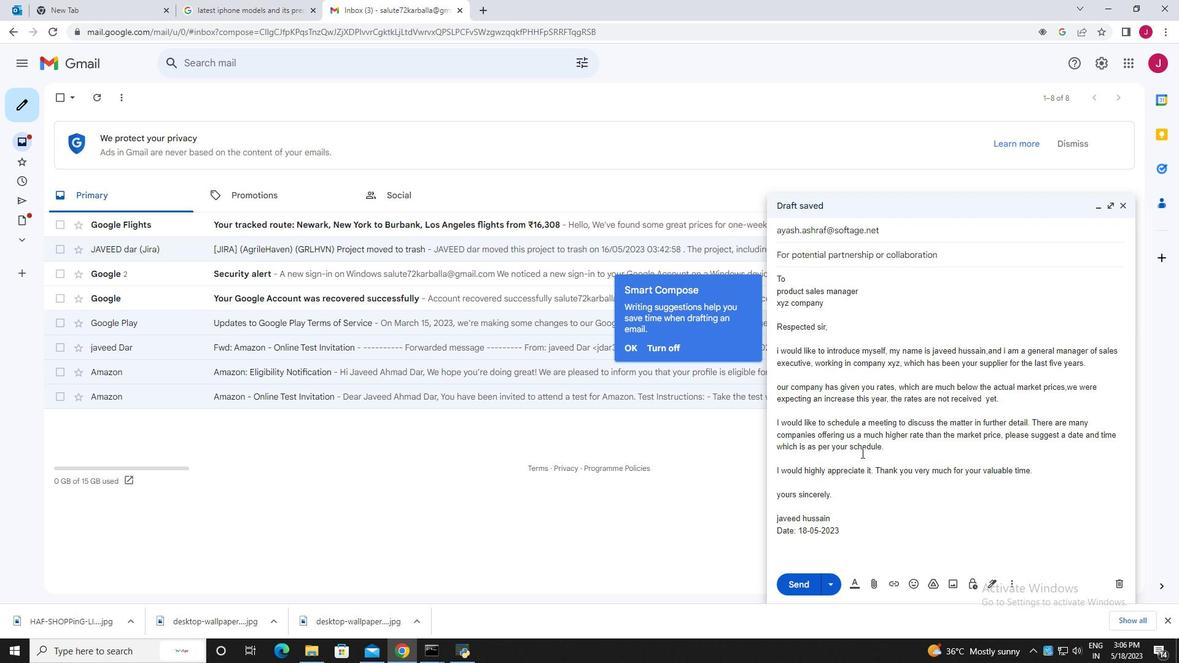 
Action: Mouse scrolled (863, 453) with delta (0, 0)
Screenshot: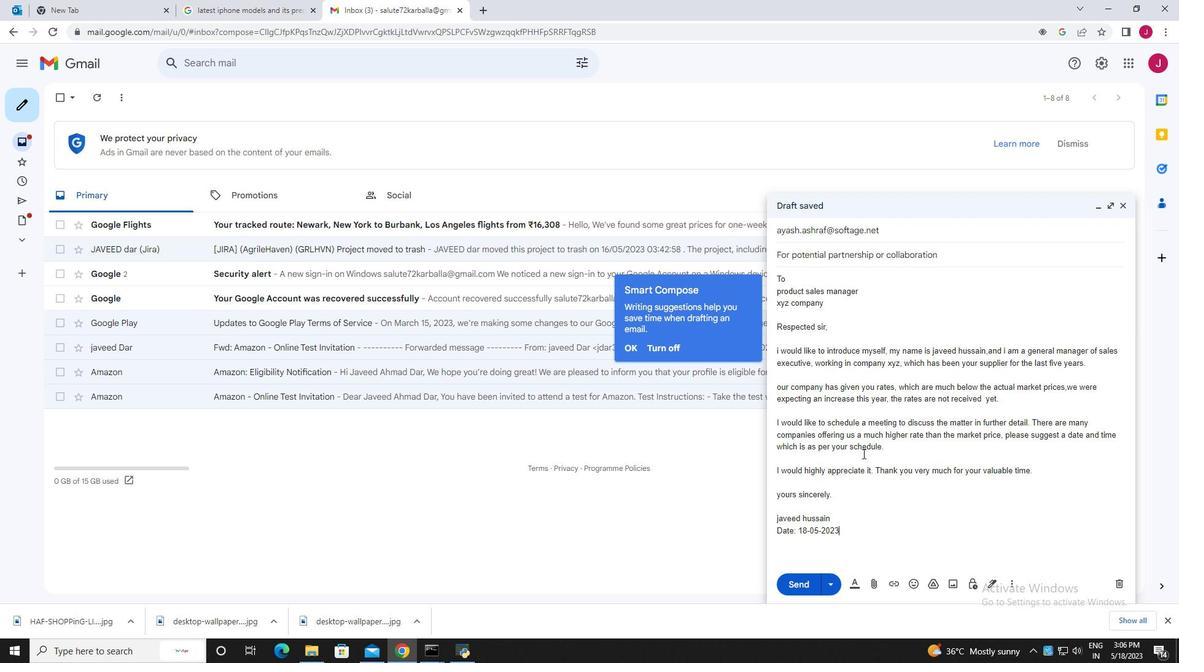 
Action: Mouse moved to (898, 428)
Screenshot: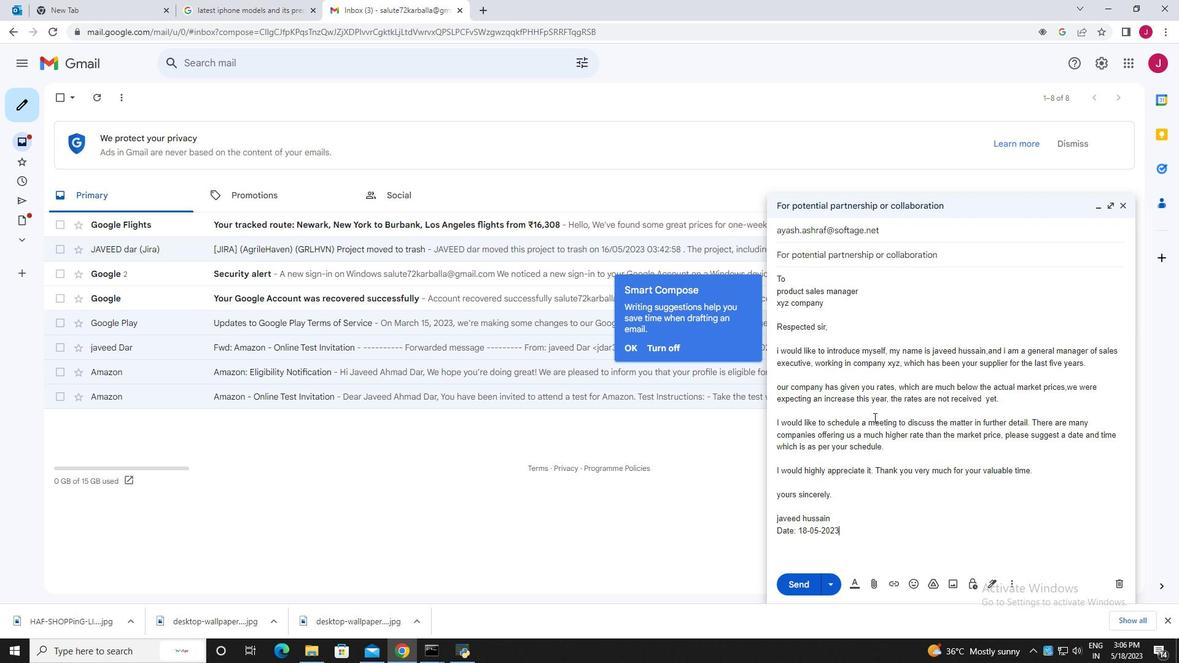 
Action: Mouse scrolled (898, 428) with delta (0, 0)
Screenshot: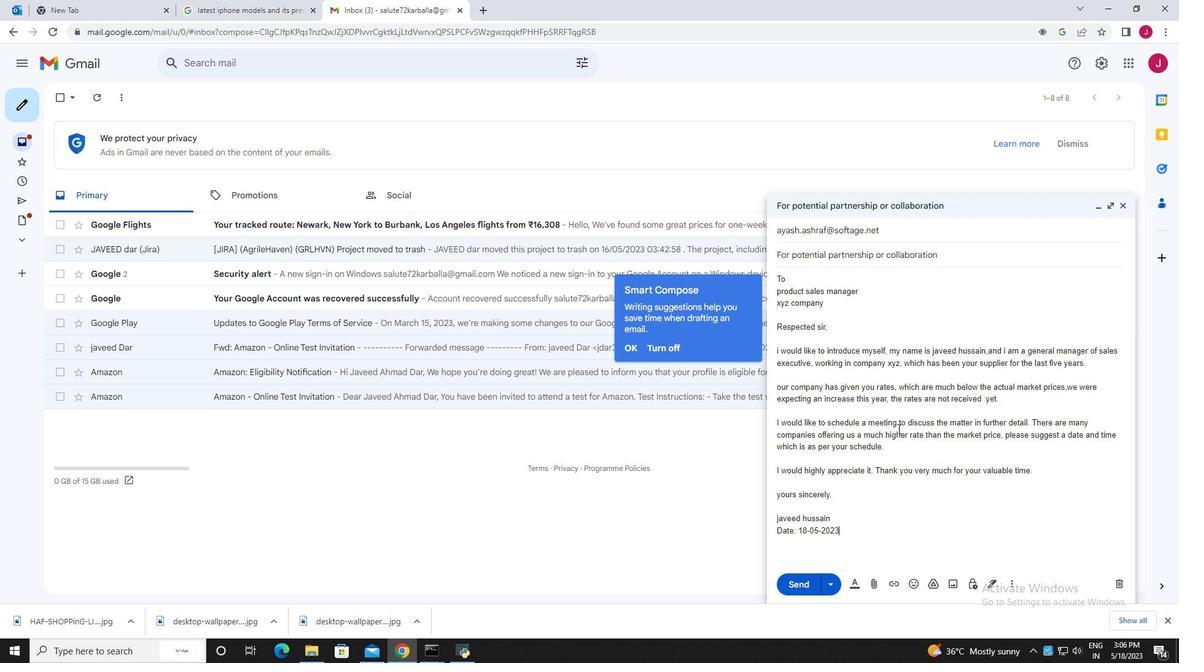 
Action: Mouse scrolled (898, 428) with delta (0, 0)
Screenshot: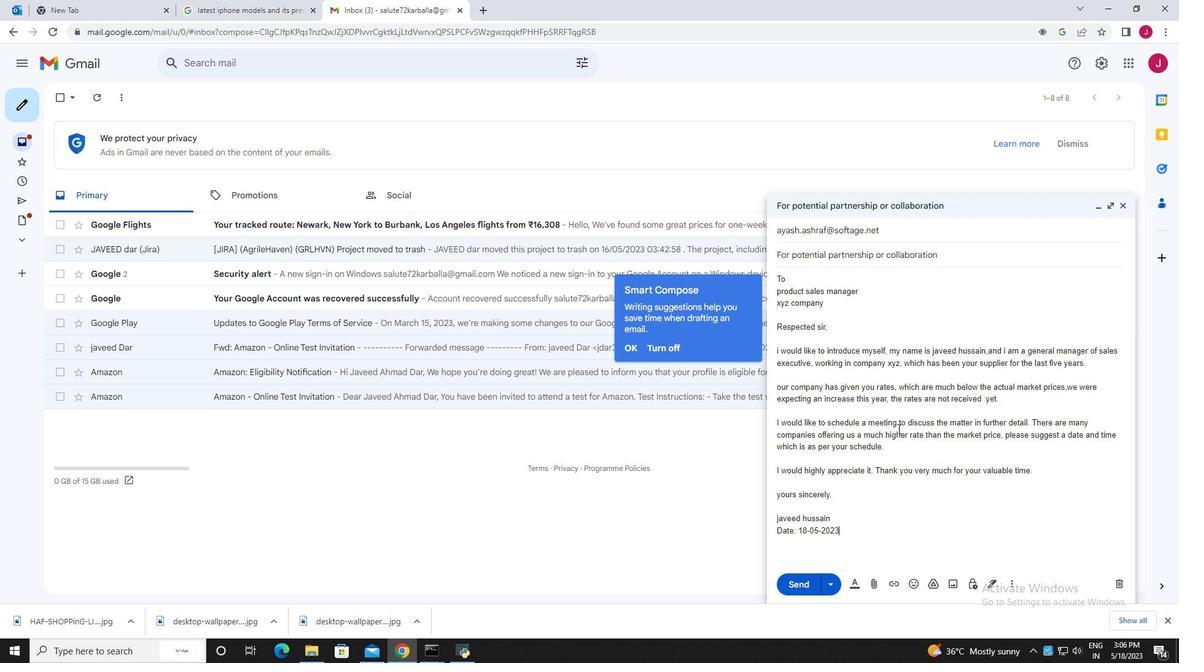 
Action: Mouse scrolled (898, 428) with delta (0, 0)
Screenshot: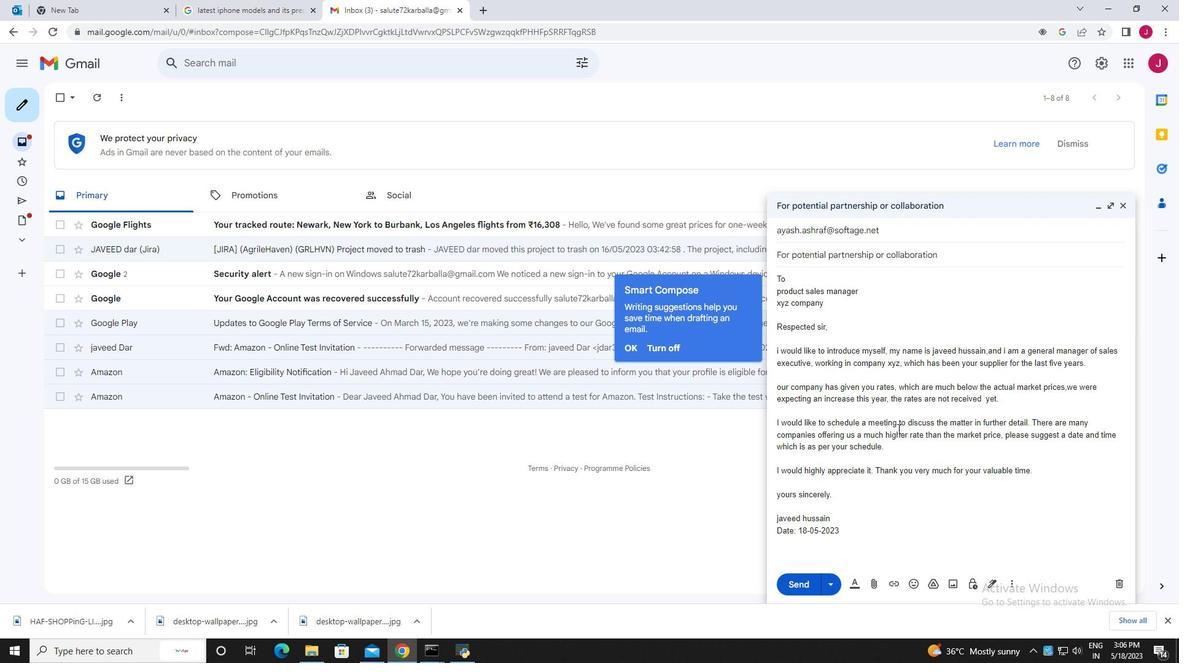 
Action: Mouse moved to (883, 232)
Screenshot: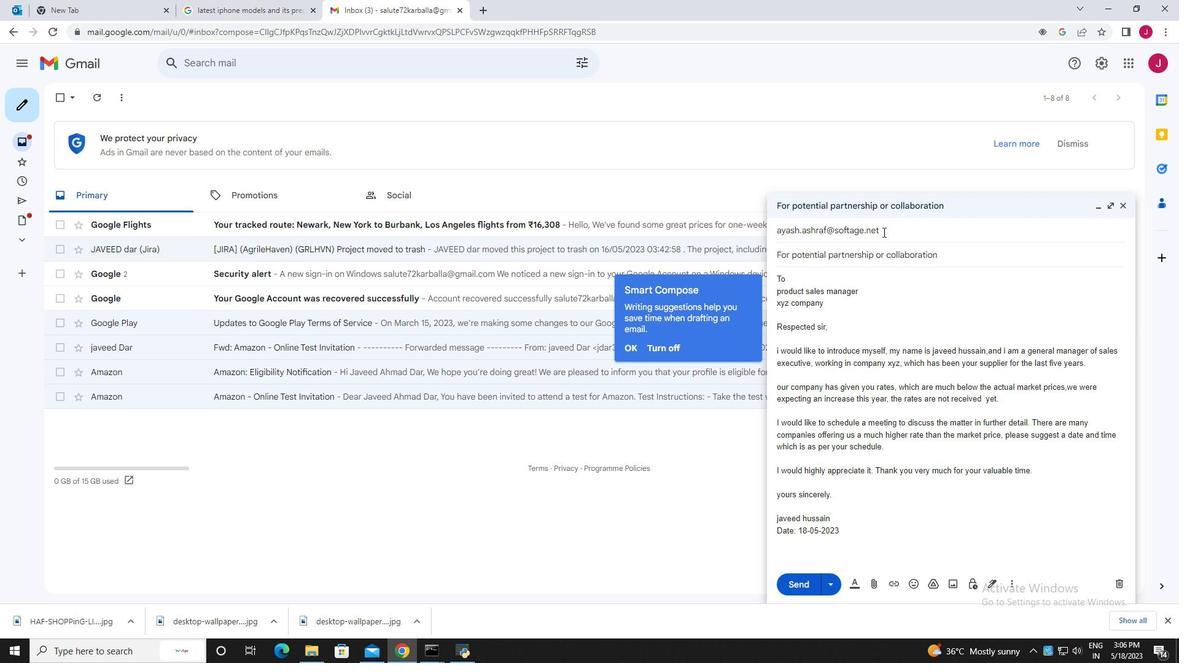 
Action: Mouse pressed left at (883, 232)
Screenshot: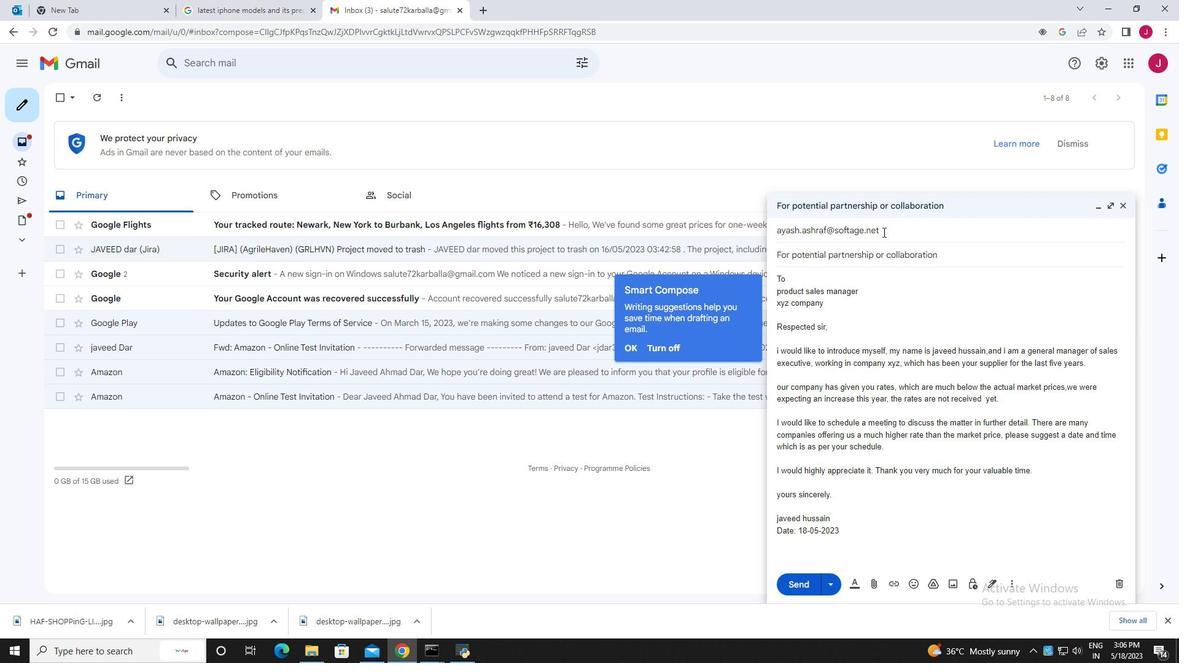 
Action: Mouse moved to (965, 230)
Screenshot: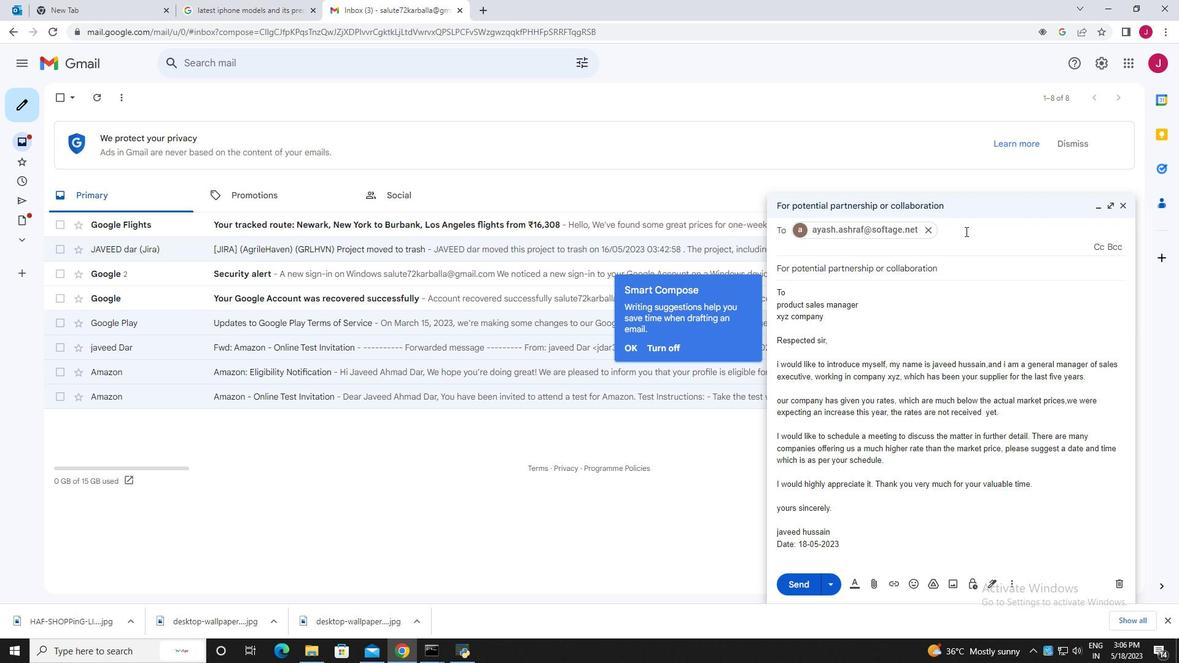 
Action: Key pressed swati
Screenshot: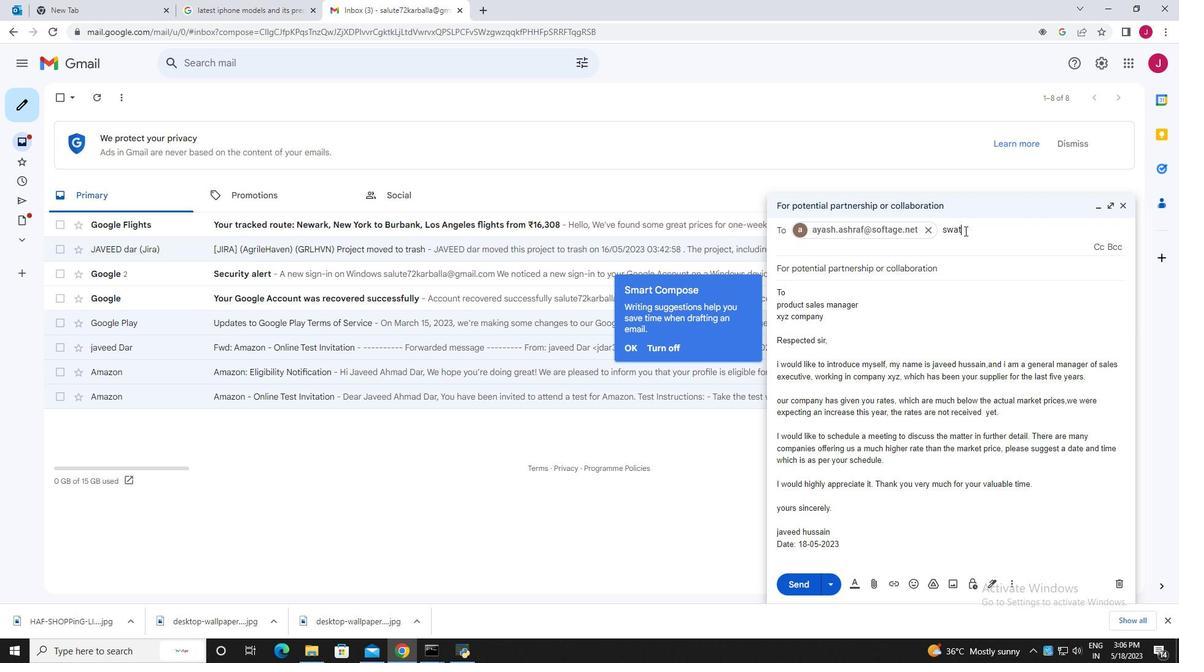 
Action: Mouse moved to (973, 230)
Screenshot: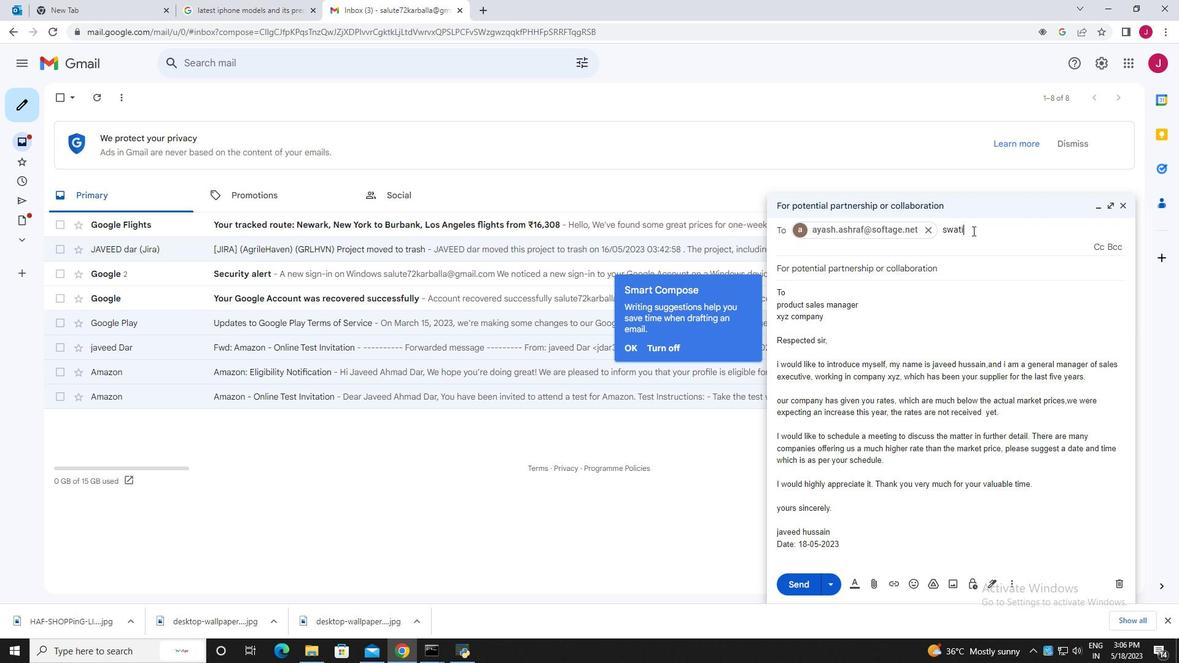 
Action: Key pressed <Key.backspace><Key.backspace><Key.backspace><Key.backspace><Key.backspace><Key.backspace>
Screenshot: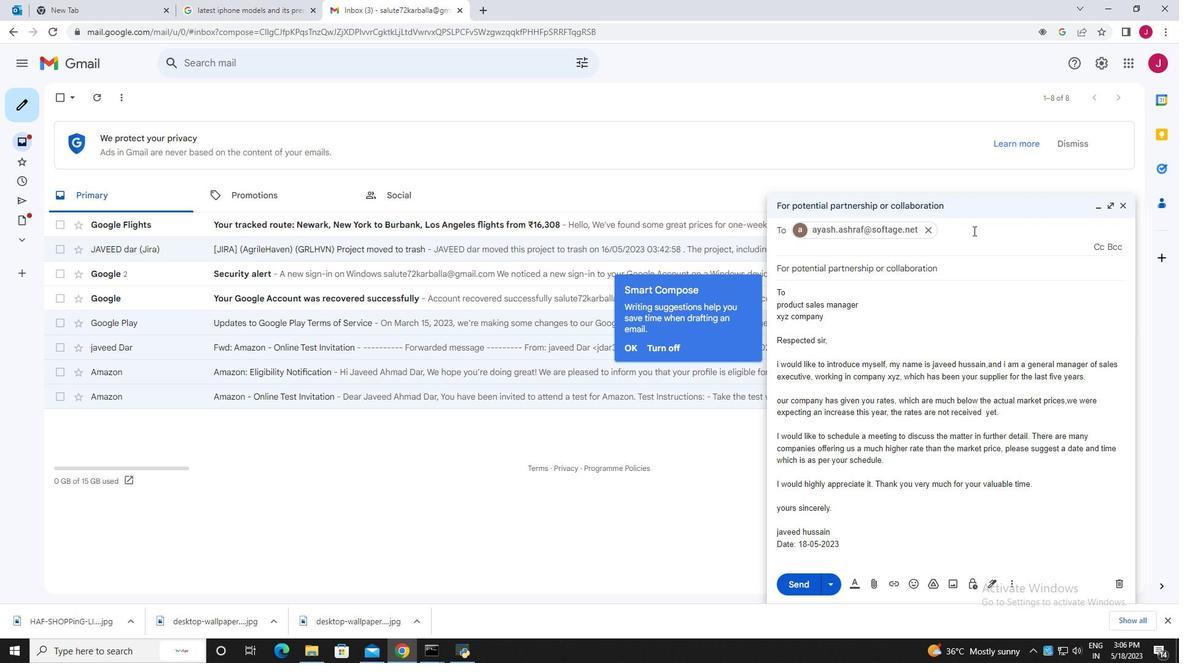 
Action: Mouse moved to (990, 240)
Screenshot: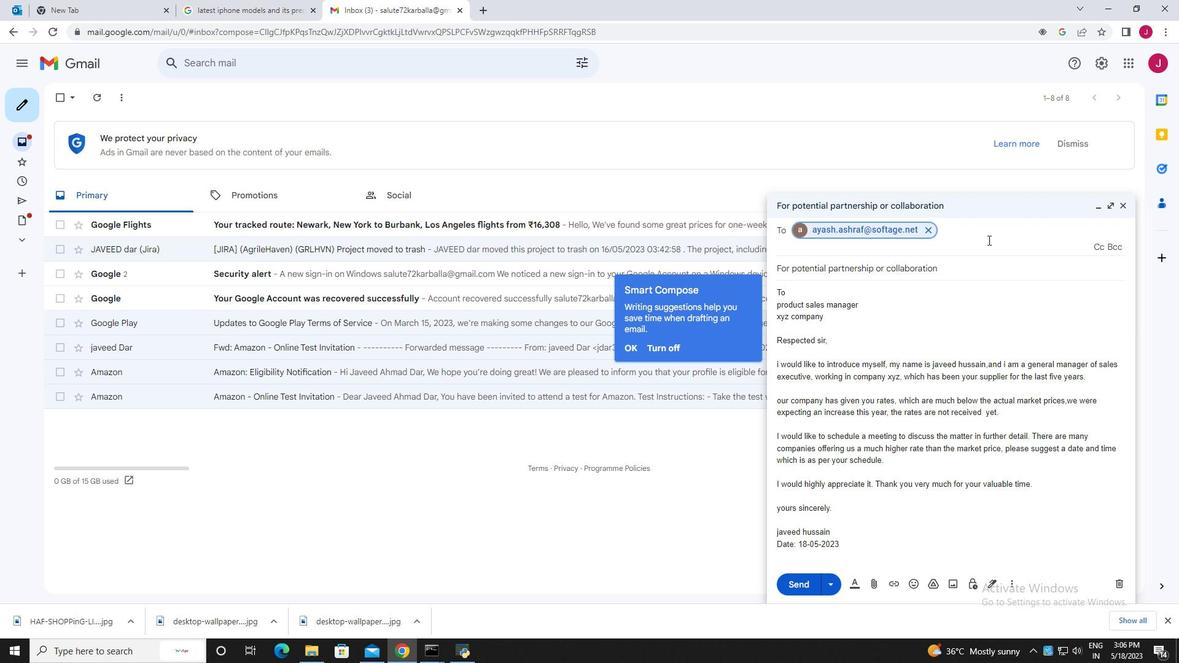 
Action: Mouse pressed left at (990, 240)
Screenshot: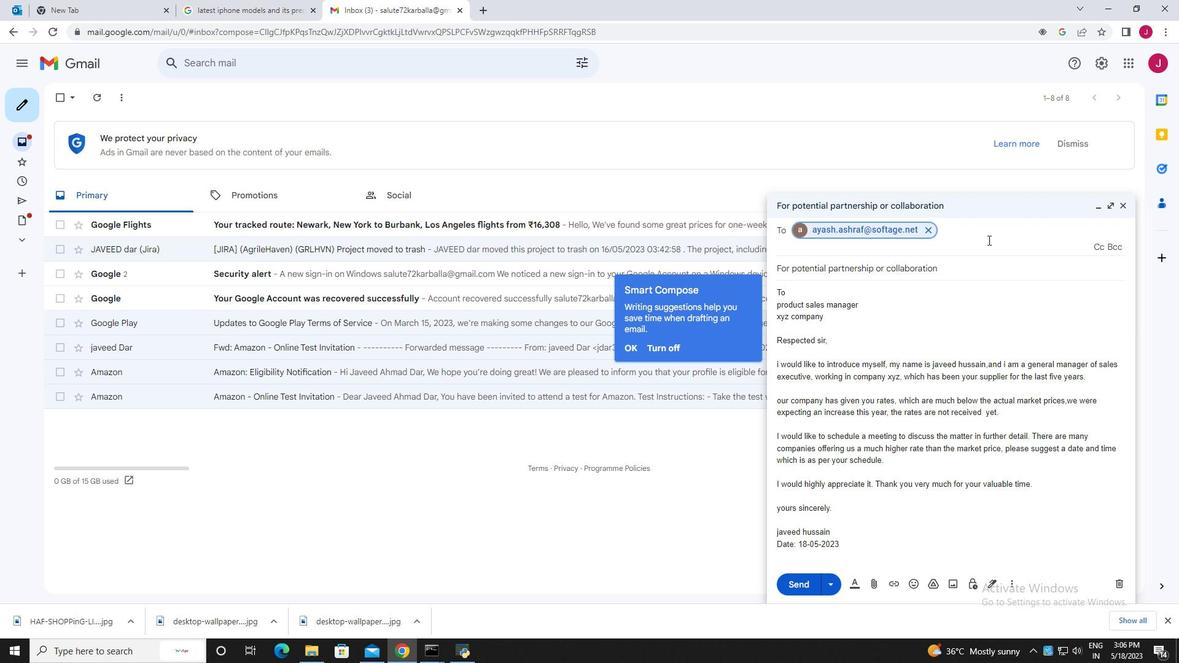 
Action: Mouse moved to (988, 226)
Screenshot: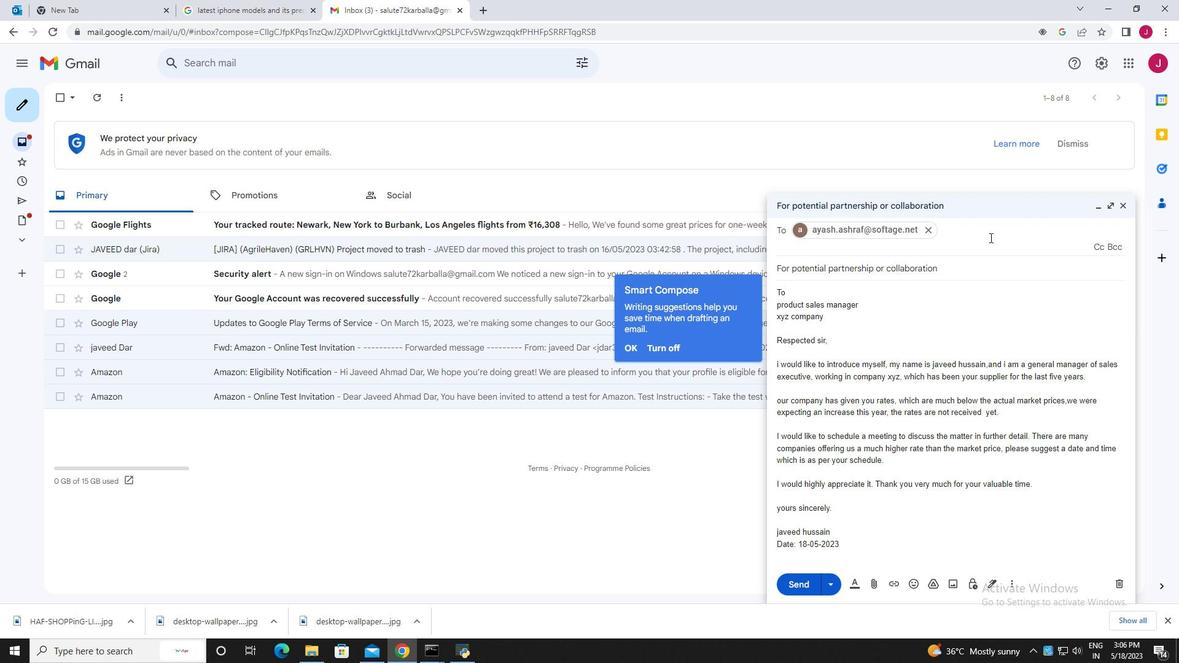 
Action: Mouse pressed left at (988, 226)
Screenshot: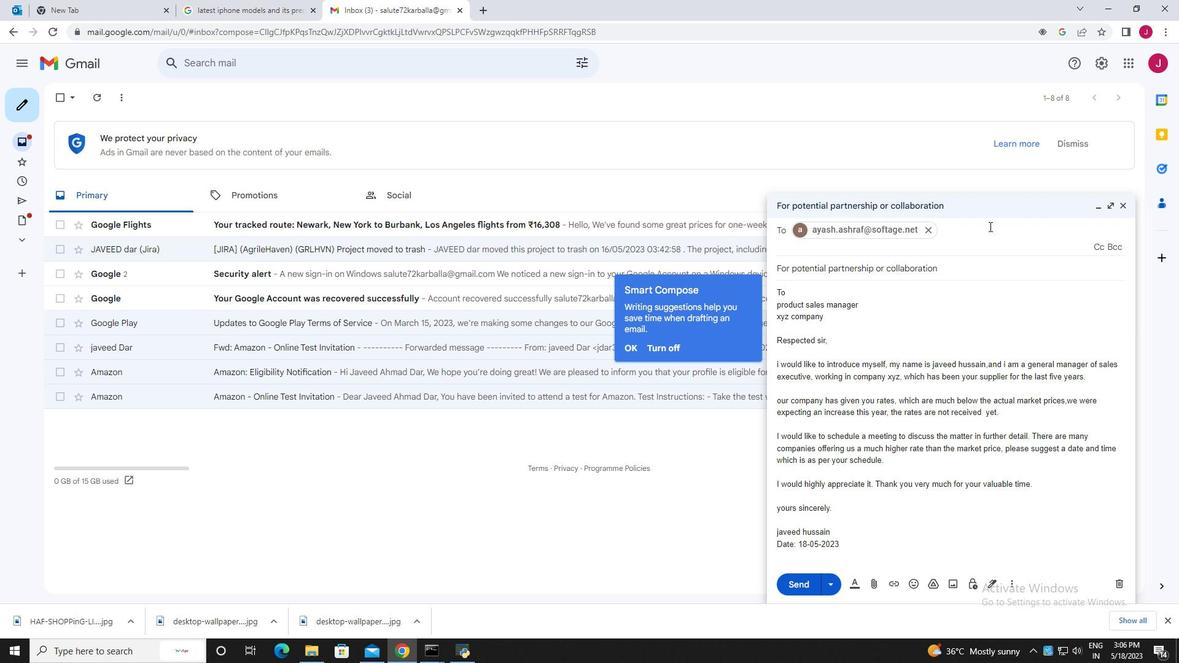 
Action: Mouse moved to (1083, 420)
Screenshot: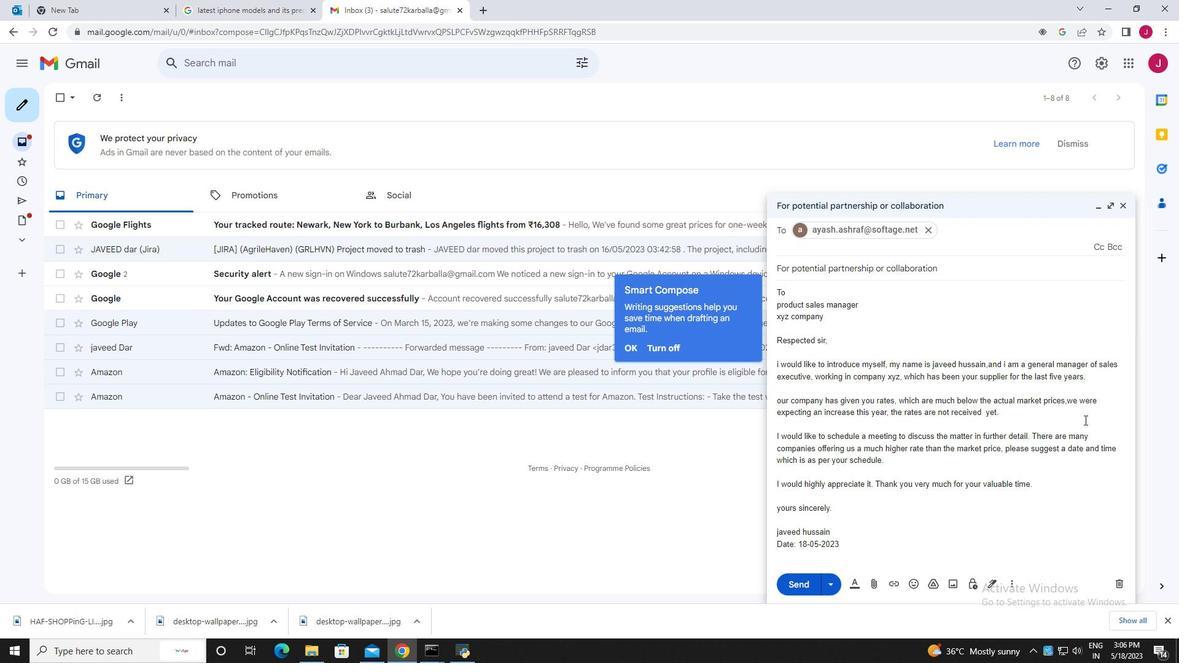
Action: Mouse scrolled (1083, 419) with delta (0, 0)
Screenshot: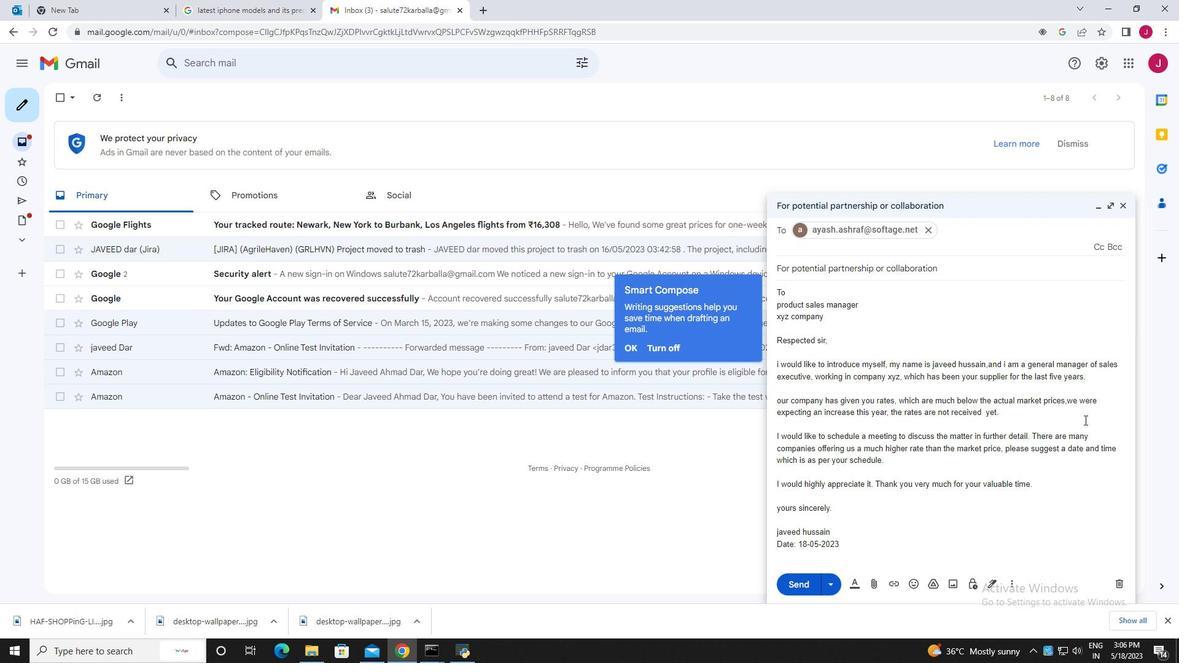 
Action: Mouse moved to (842, 467)
Screenshot: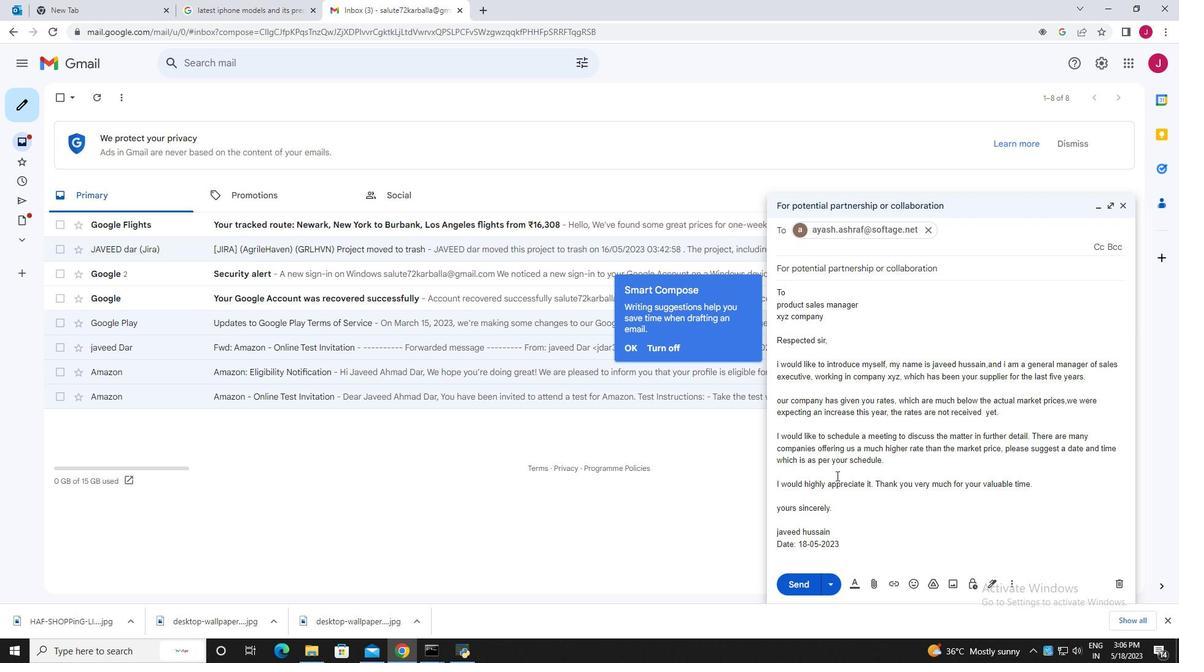 
Action: Mouse scrolled (842, 466) with delta (0, 0)
Screenshot: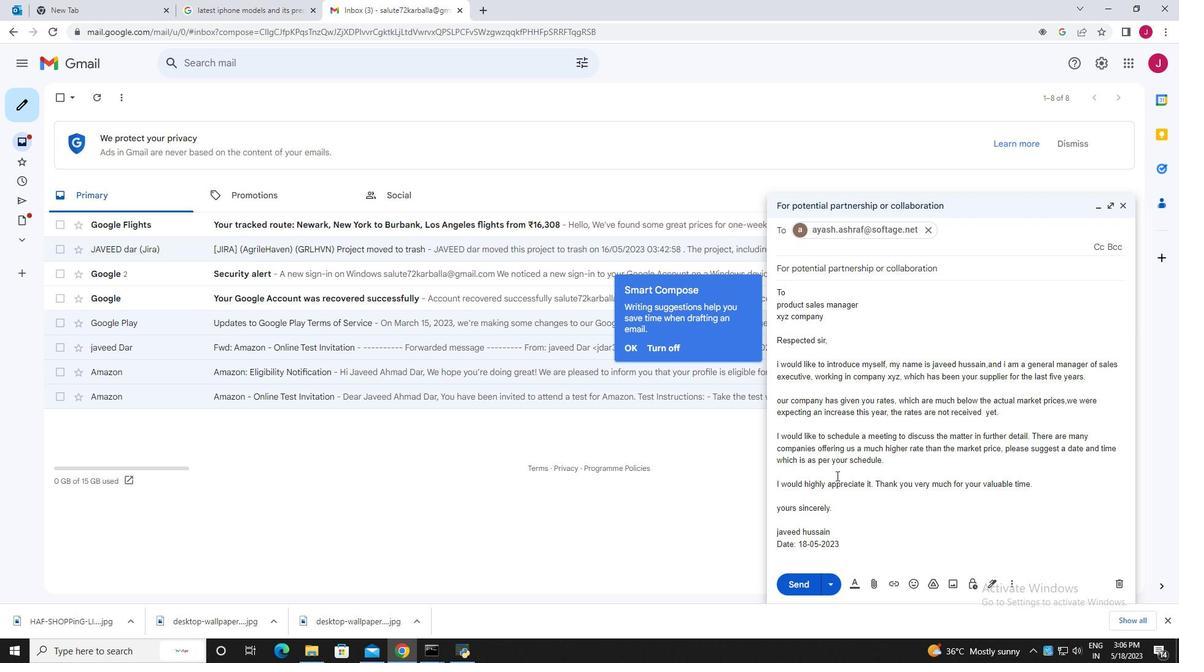 
Action: Mouse scrolled (842, 466) with delta (0, 0)
Screenshot: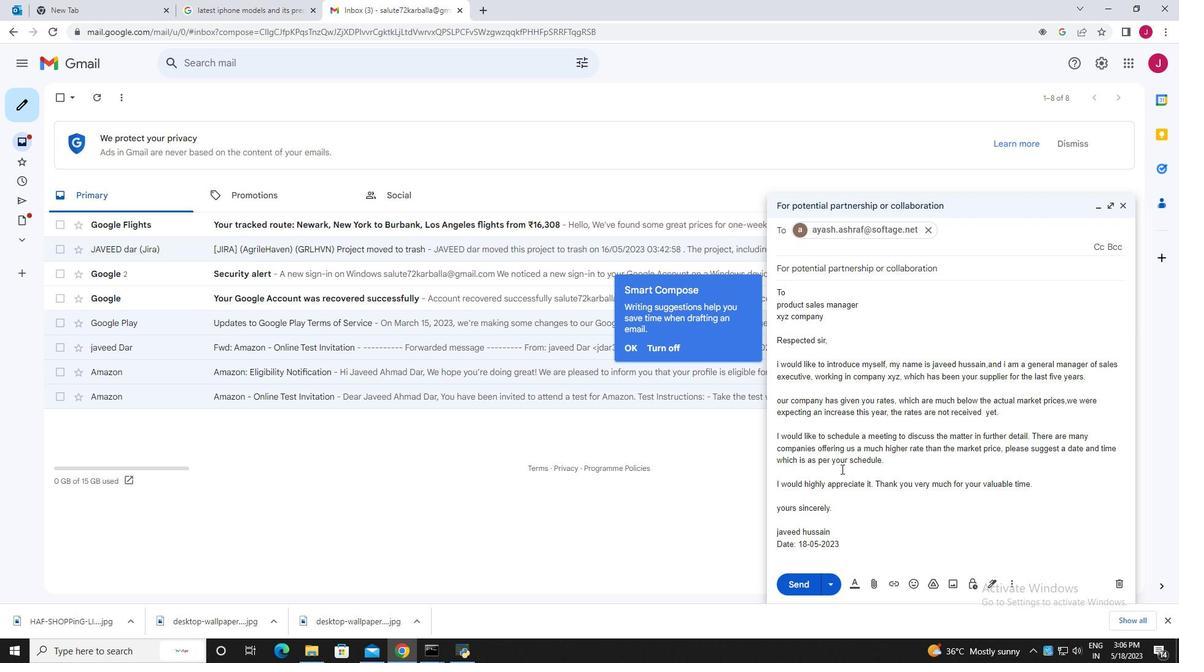 
Action: Mouse scrolled (842, 466) with delta (0, 0)
Screenshot: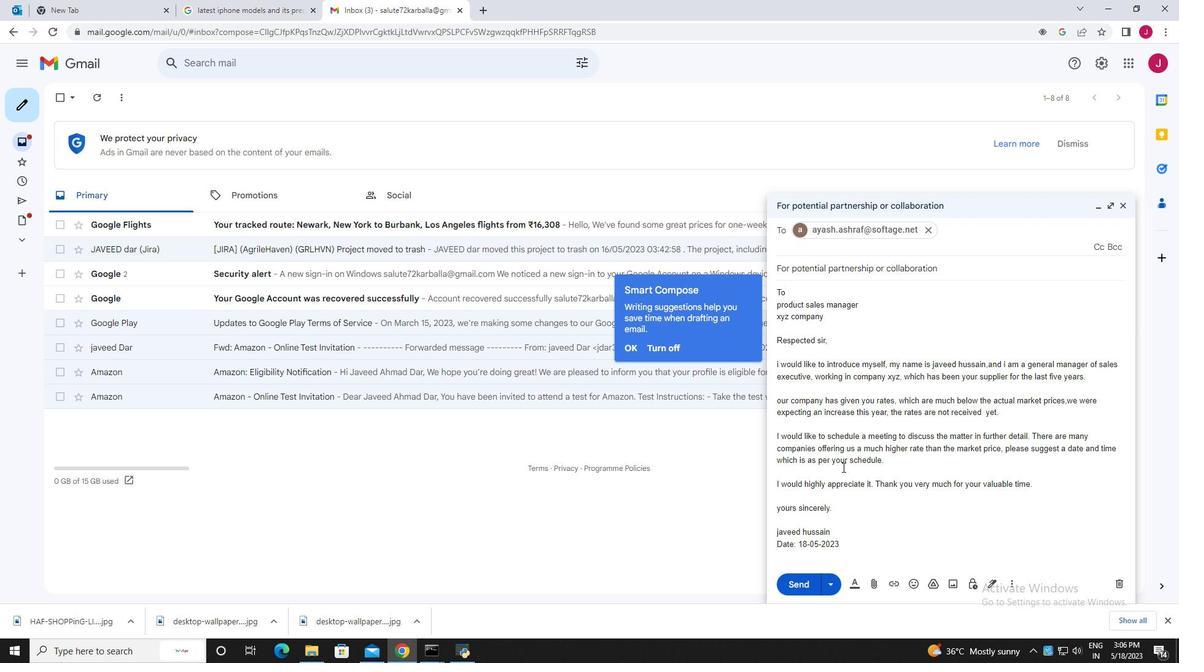 
Action: Mouse scrolled (842, 466) with delta (0, 0)
Screenshot: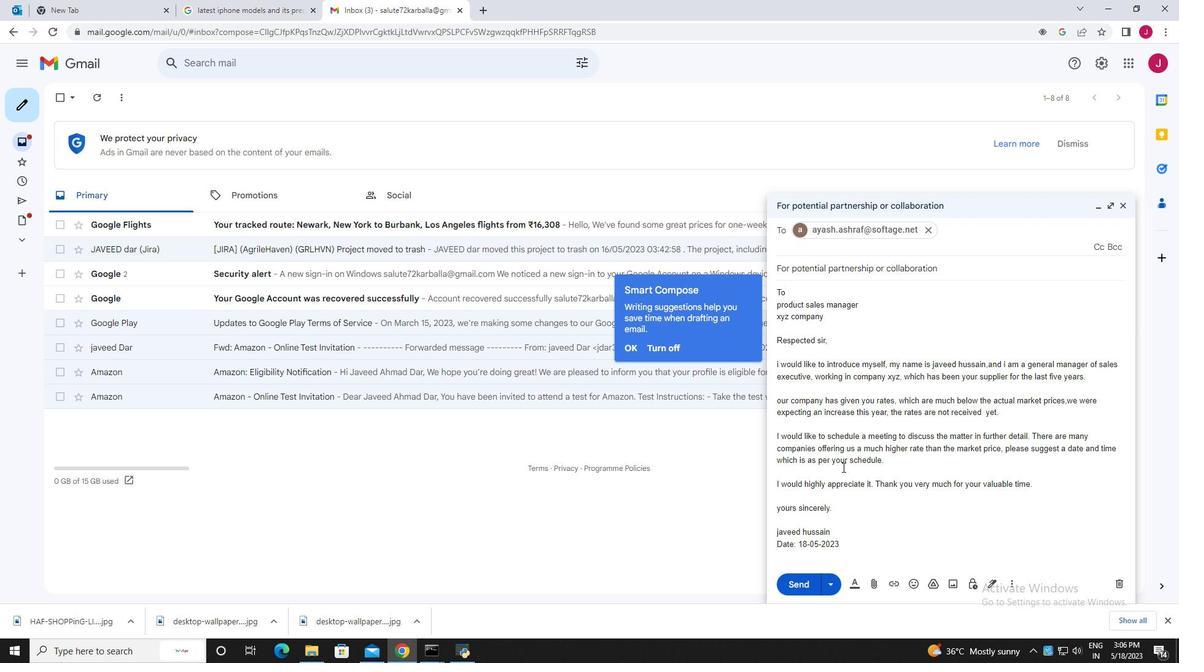 
Action: Mouse scrolled (842, 466) with delta (0, 0)
Screenshot: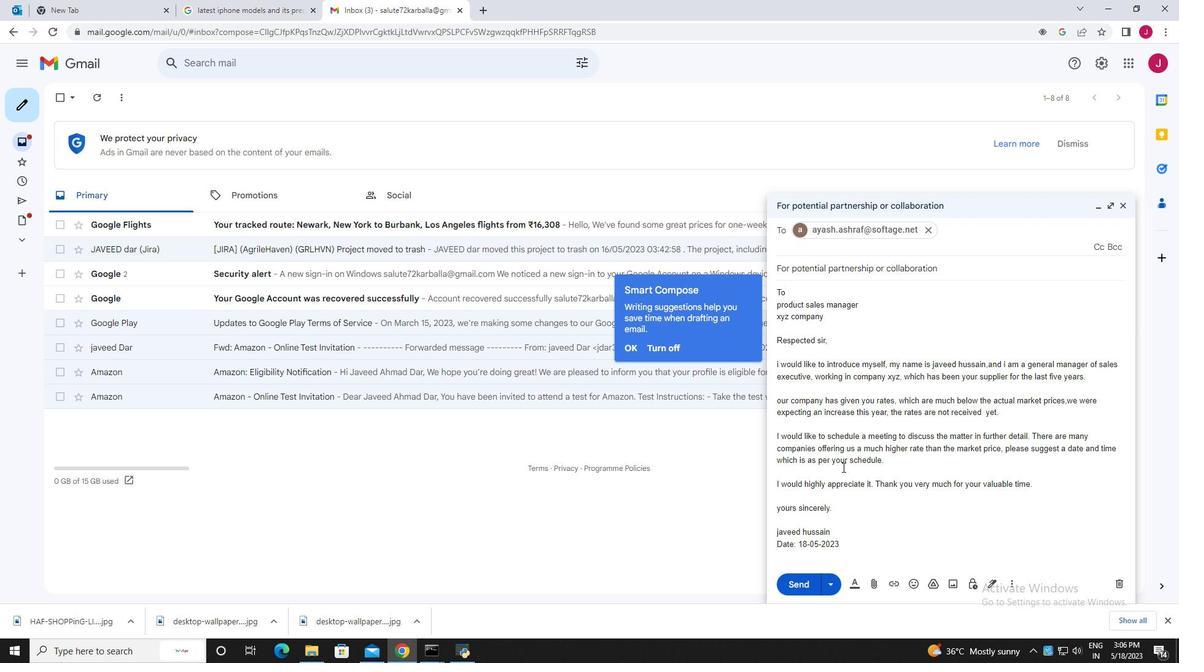 
Action: Mouse moved to (851, 436)
Screenshot: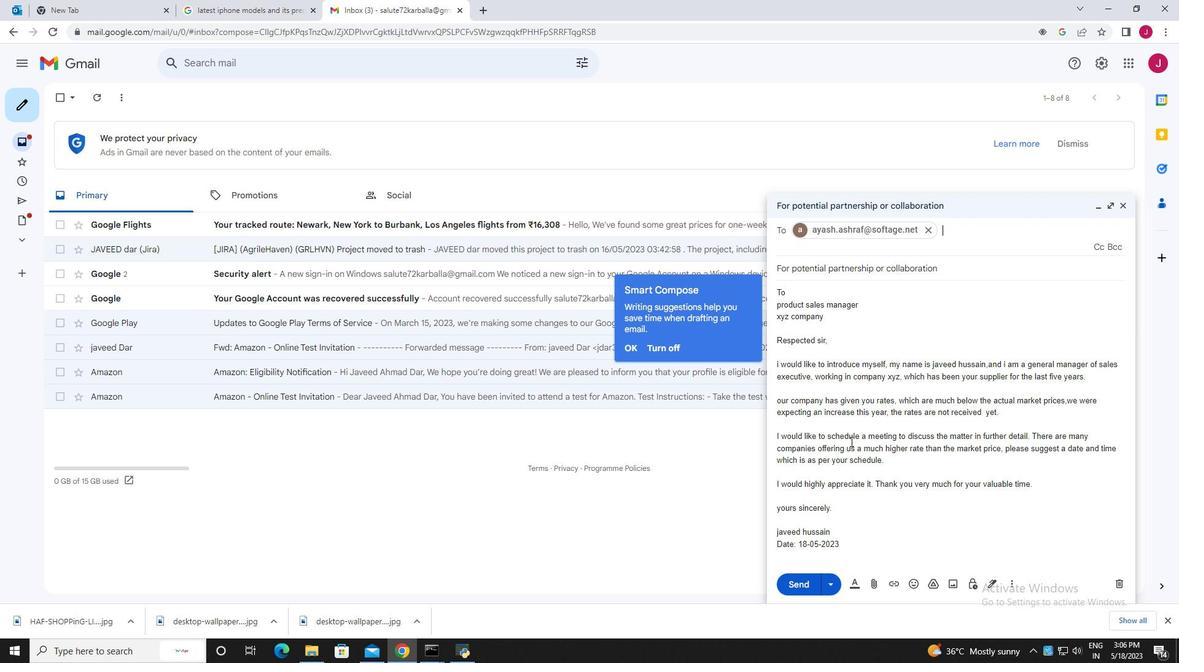 
Action: Mouse scrolled (851, 437) with delta (0, 0)
Screenshot: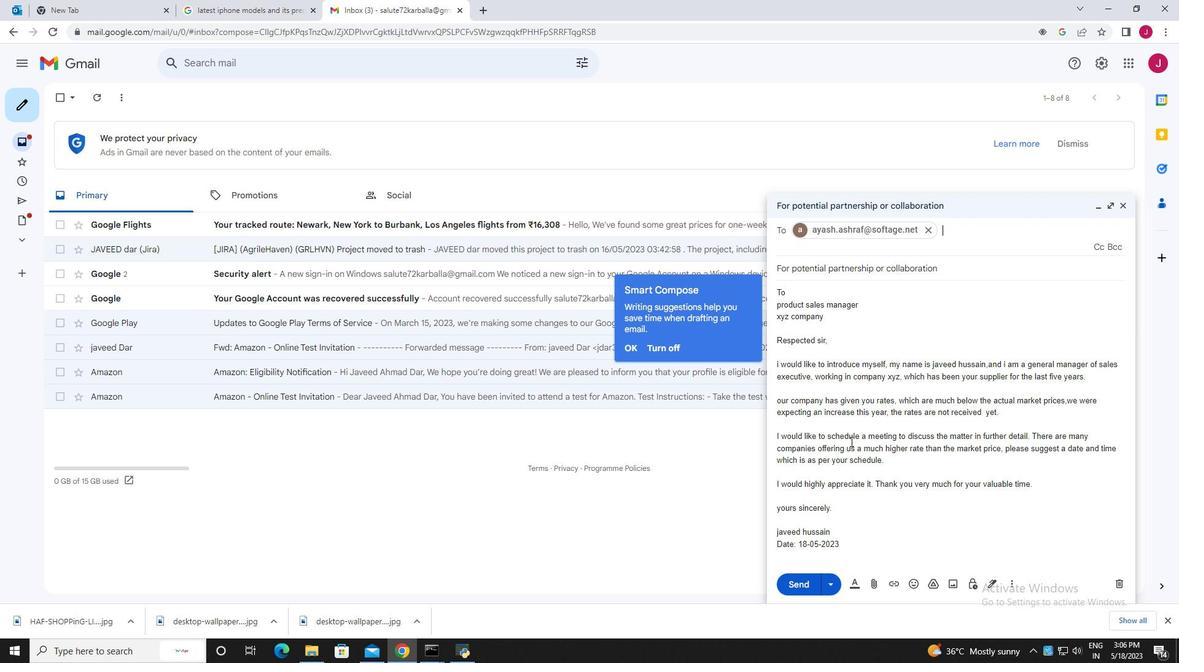 
Action: Mouse scrolled (851, 437) with delta (0, 0)
Screenshot: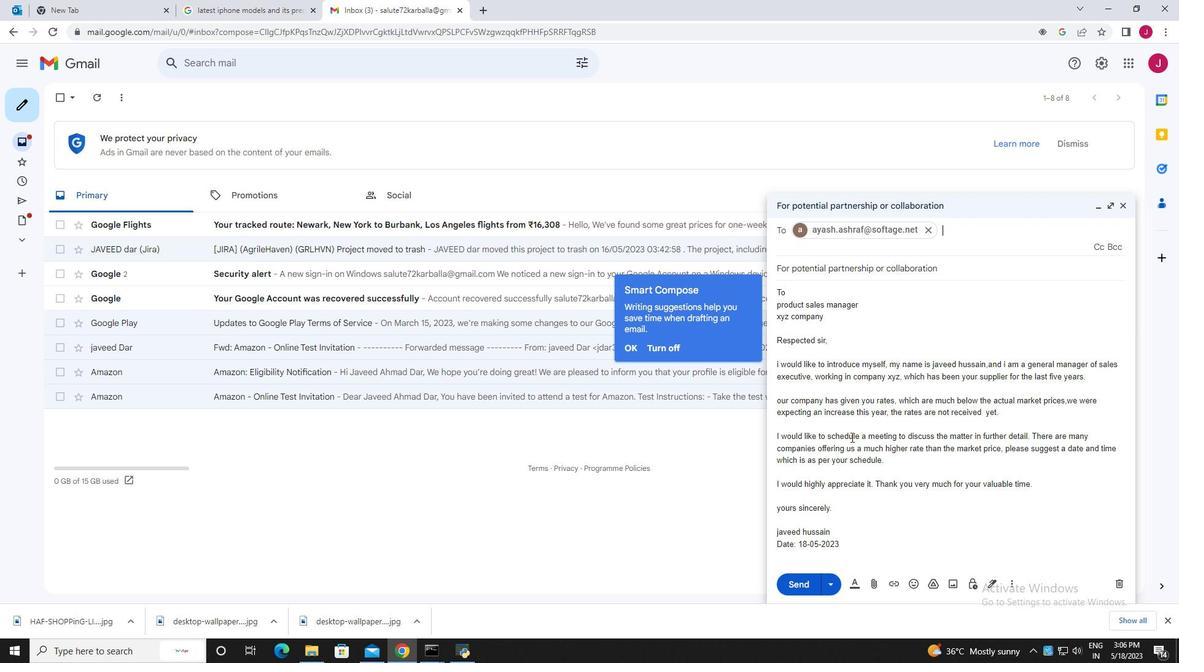 
Action: Mouse scrolled (851, 436) with delta (0, 0)
Screenshot: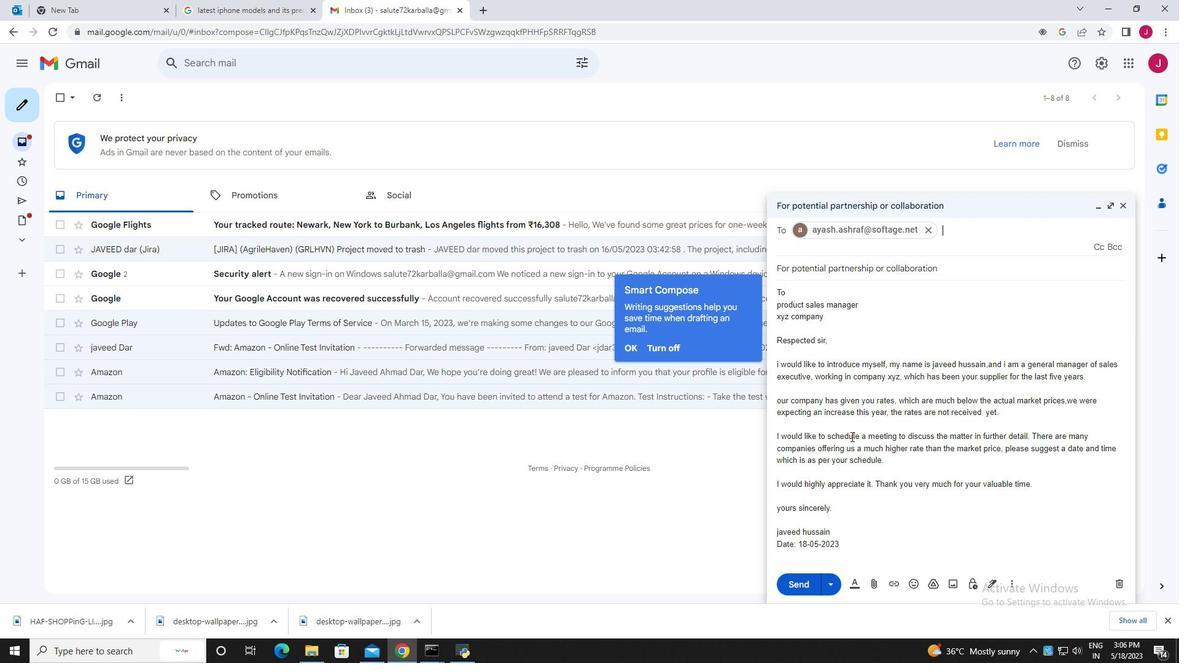 
Action: Mouse scrolled (851, 436) with delta (0, 0)
Screenshot: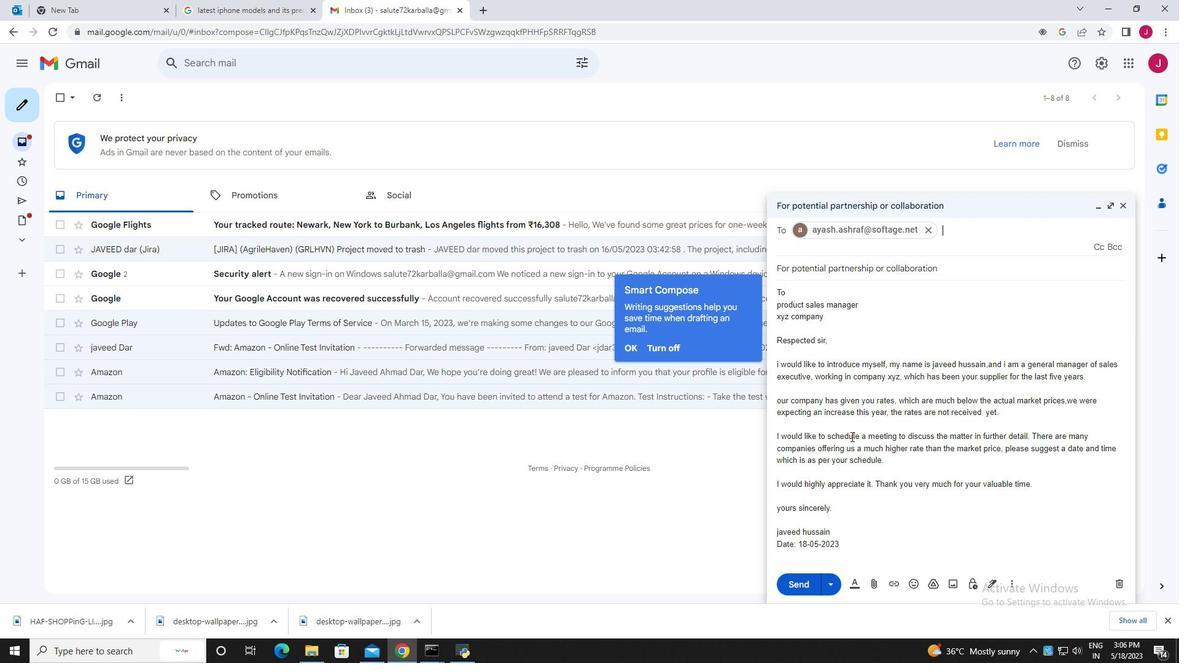 
Action: Mouse scrolled (851, 436) with delta (0, 0)
Screenshot: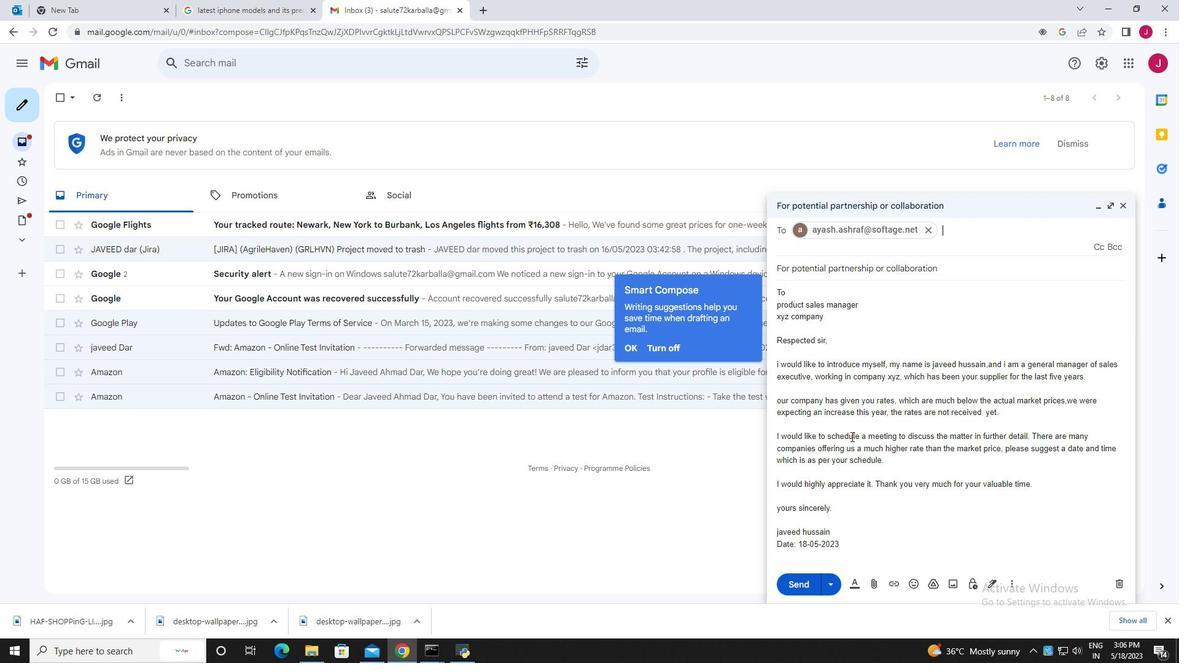 
Action: Mouse scrolled (851, 436) with delta (0, 0)
Screenshot: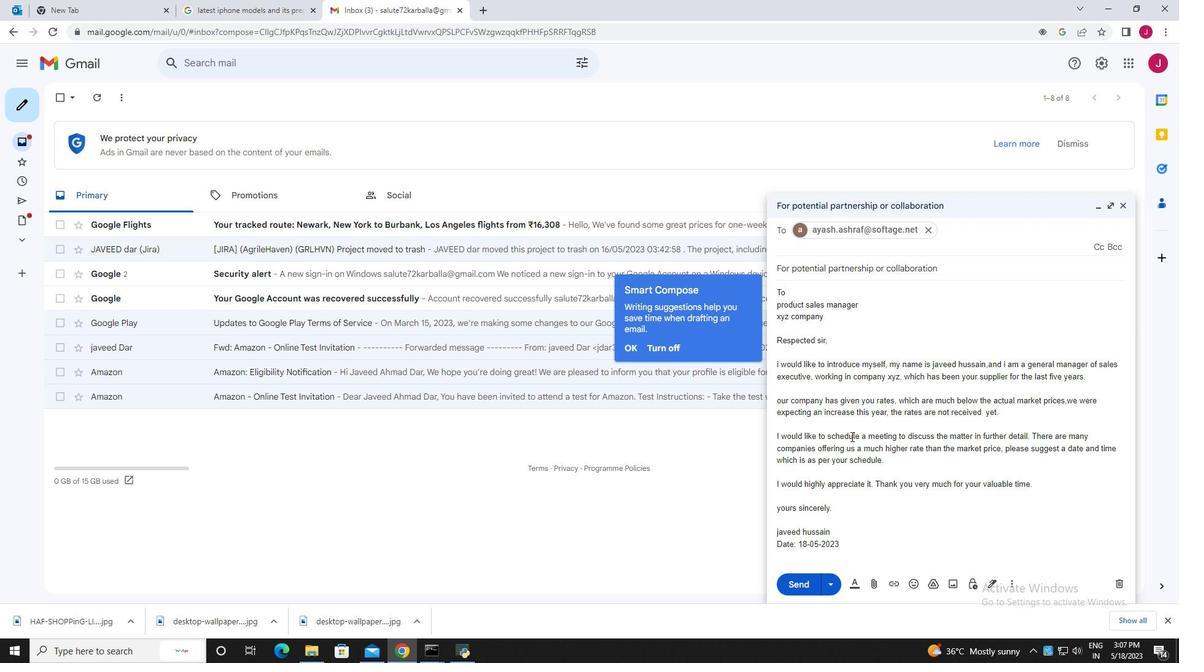 
Action: Mouse scrolled (851, 436) with delta (0, 0)
Screenshot: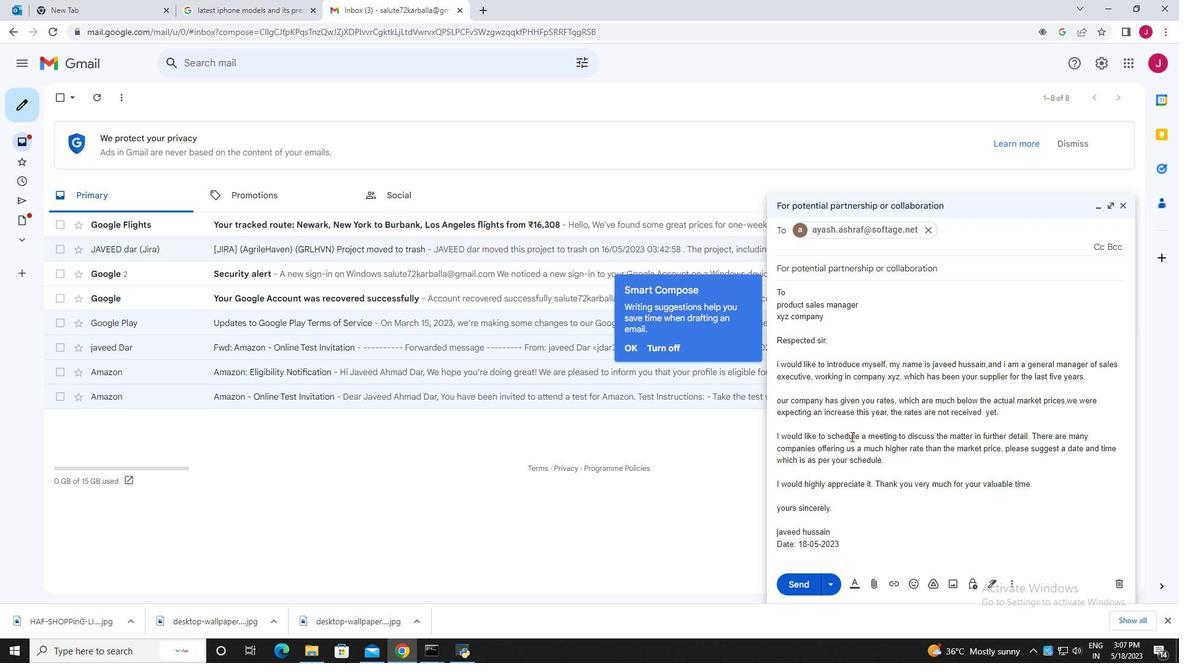 
Action: Mouse moved to (804, 585)
Screenshot: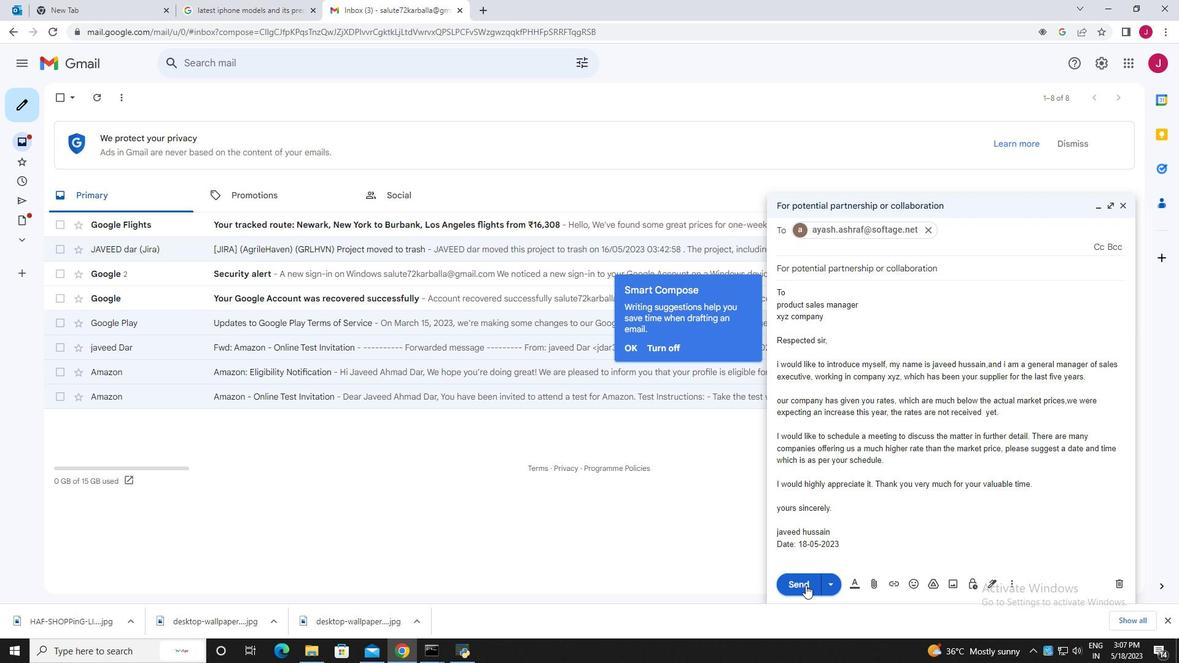 
Action: Mouse pressed left at (804, 585)
Screenshot: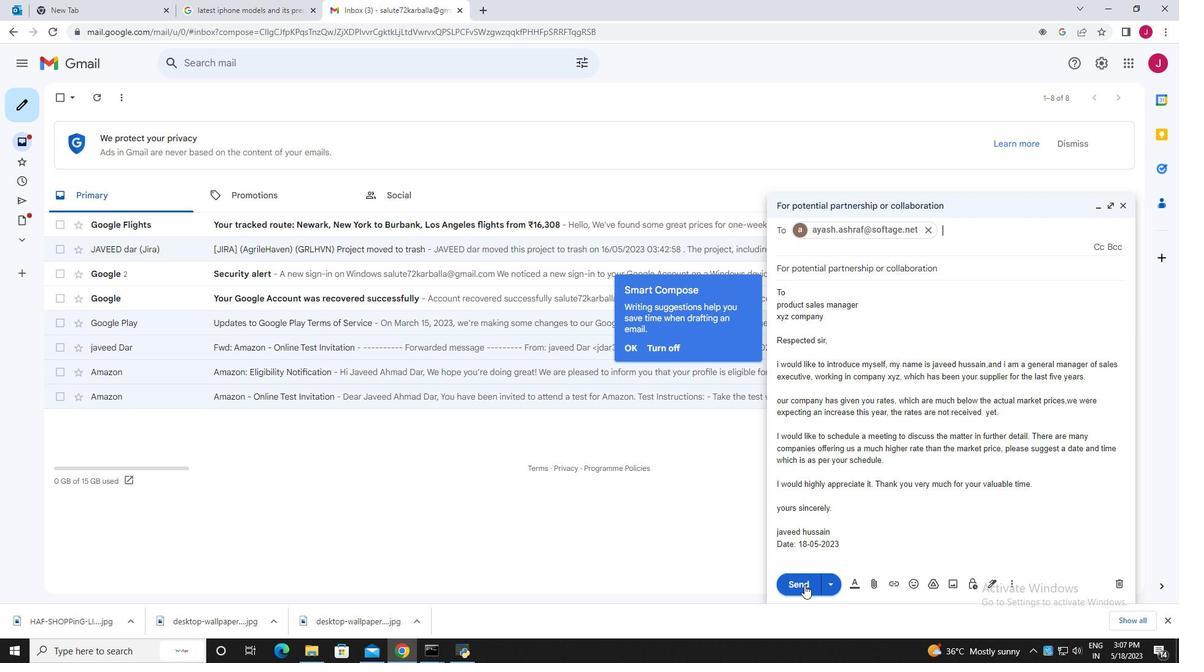 
Action: Mouse moved to (270, 364)
Screenshot: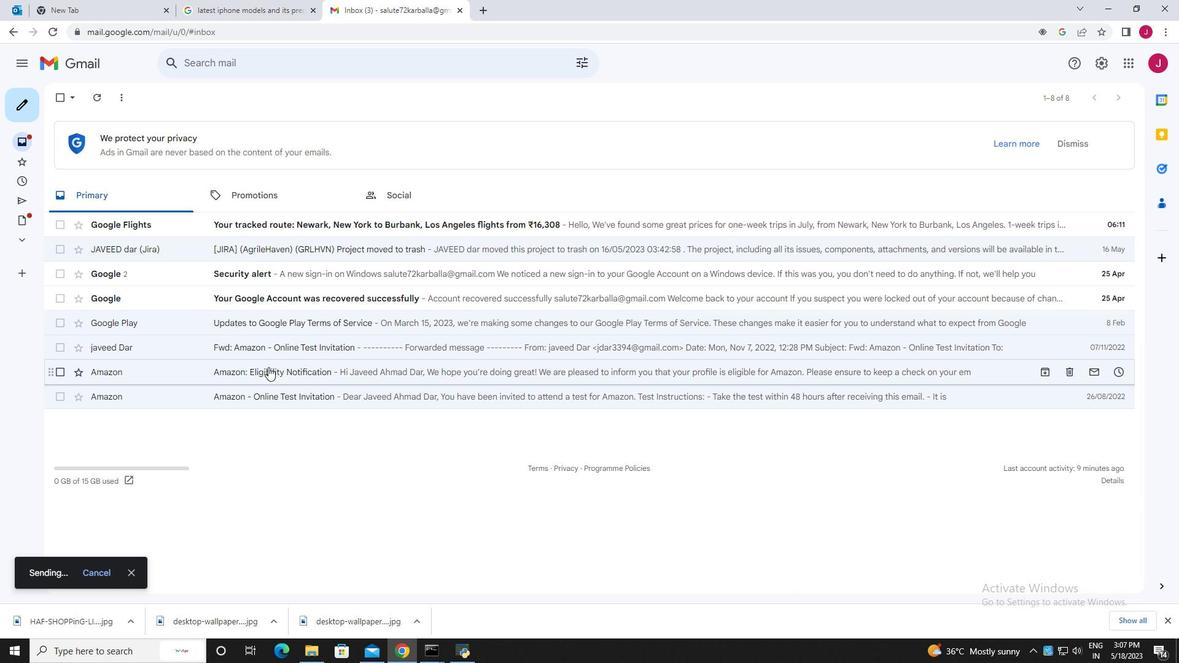 
